 Task: Add a signature Lila Thompson containing With sincere appreciation and gratitude, Lila Thompson to email address softage.9@softage.net and add a label Returns
Action: Mouse moved to (1294, 75)
Screenshot: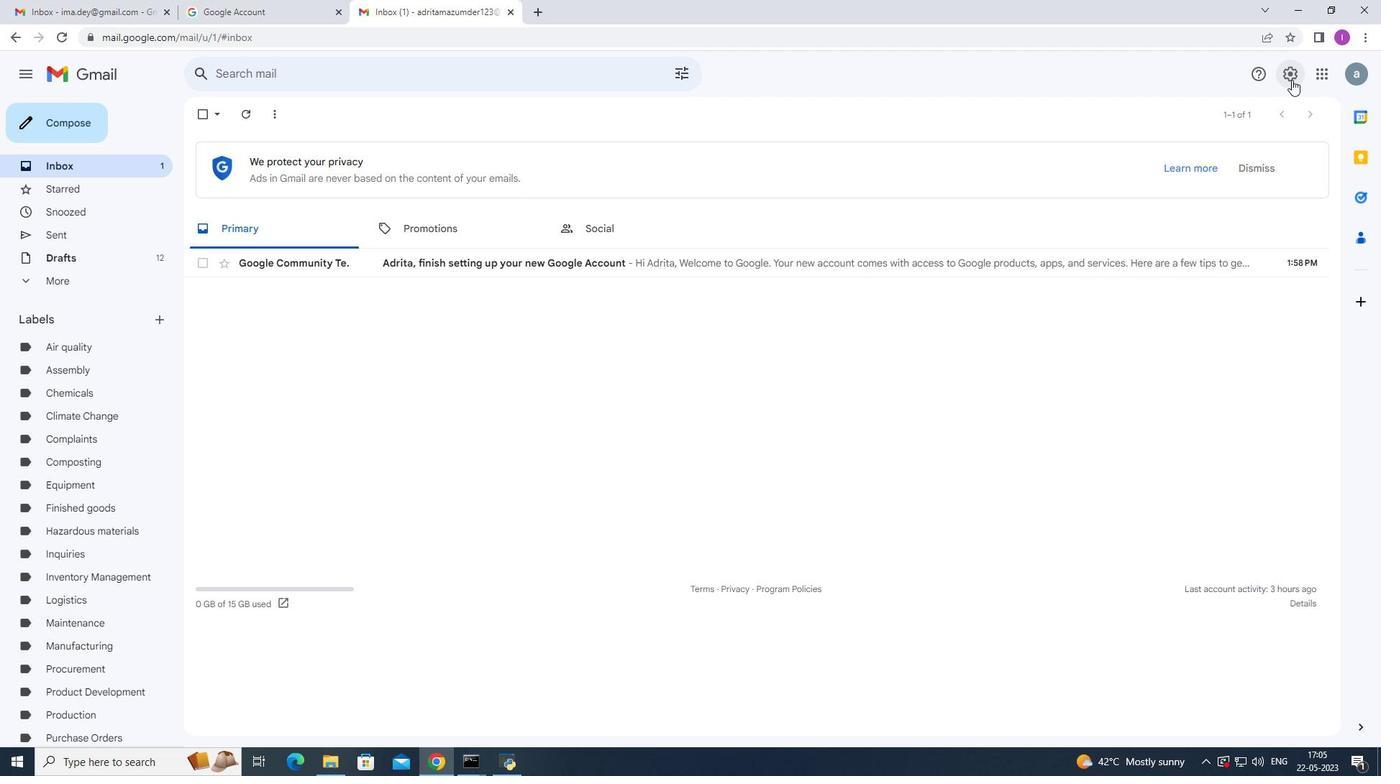
Action: Mouse pressed left at (1294, 75)
Screenshot: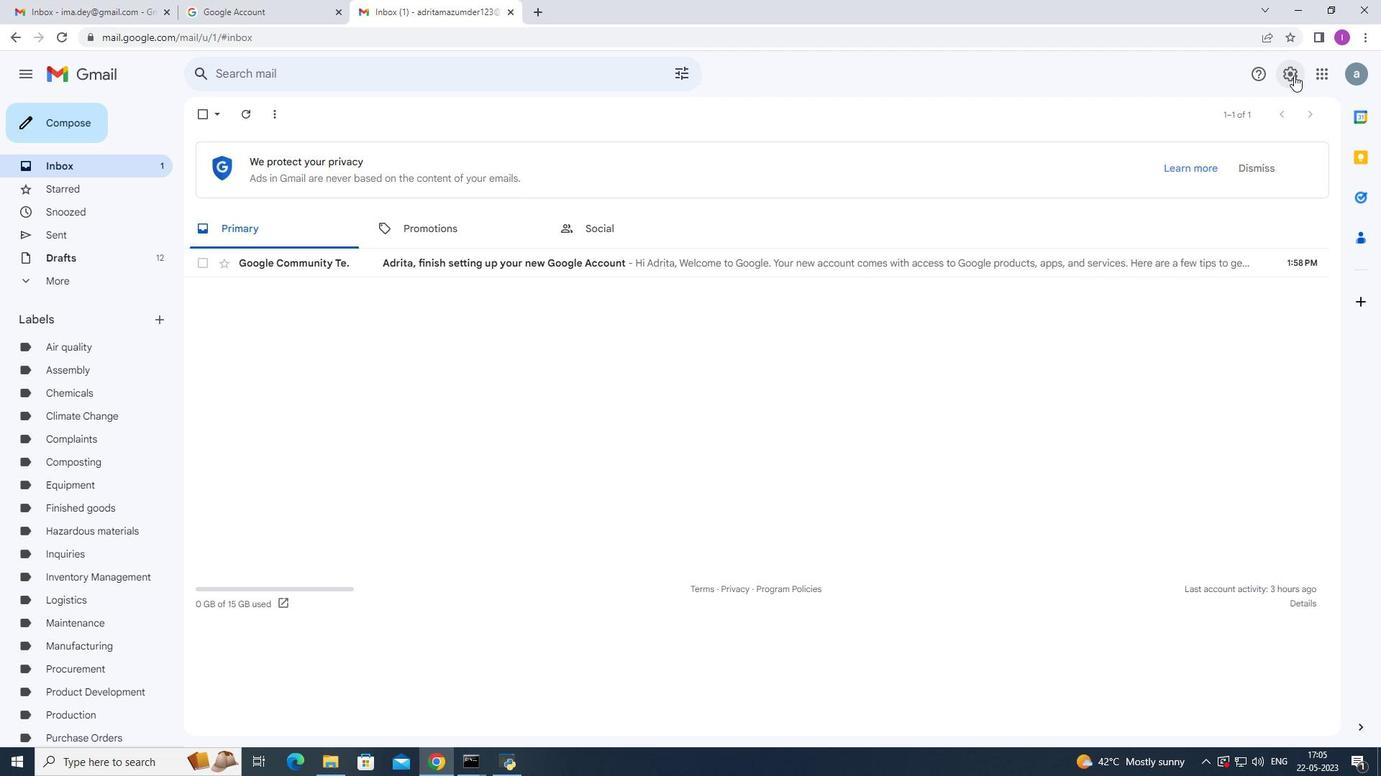 
Action: Mouse moved to (1194, 144)
Screenshot: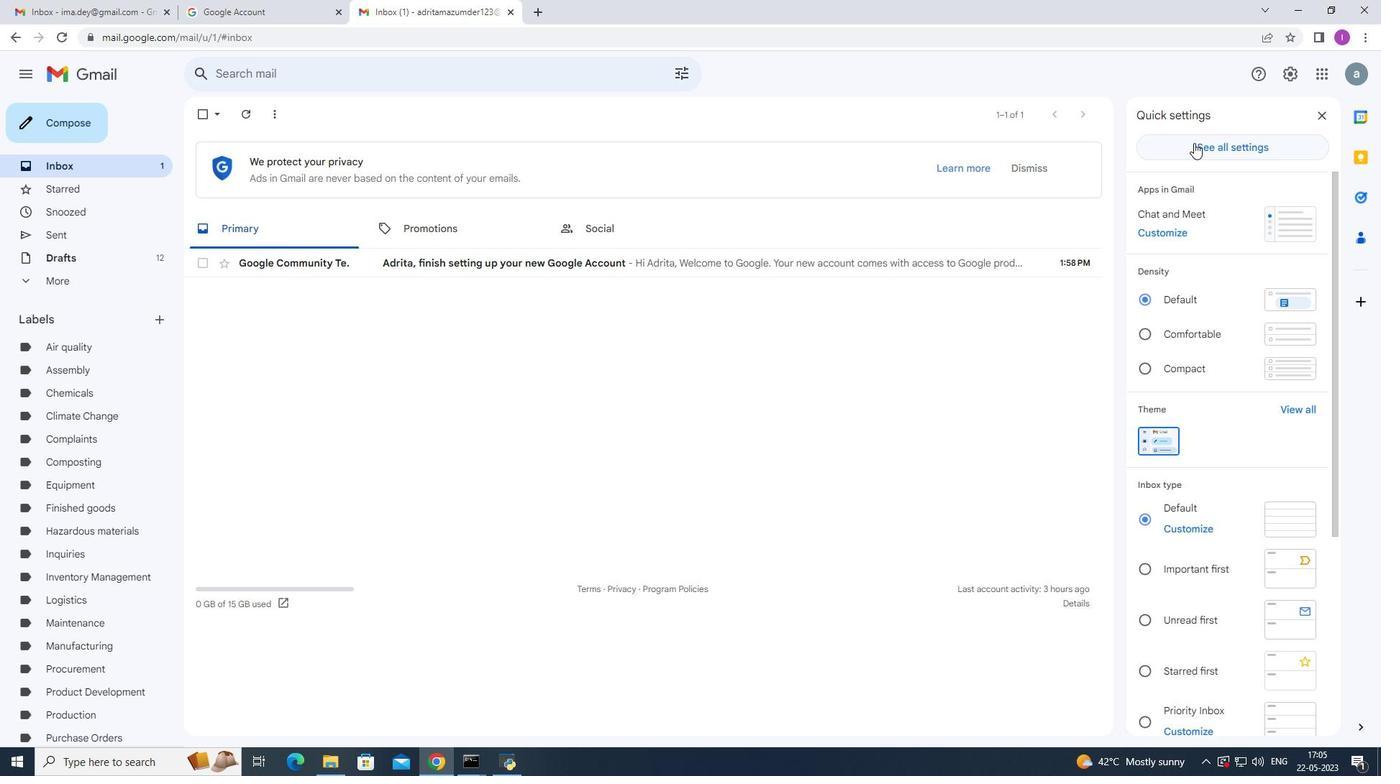 
Action: Mouse pressed left at (1194, 144)
Screenshot: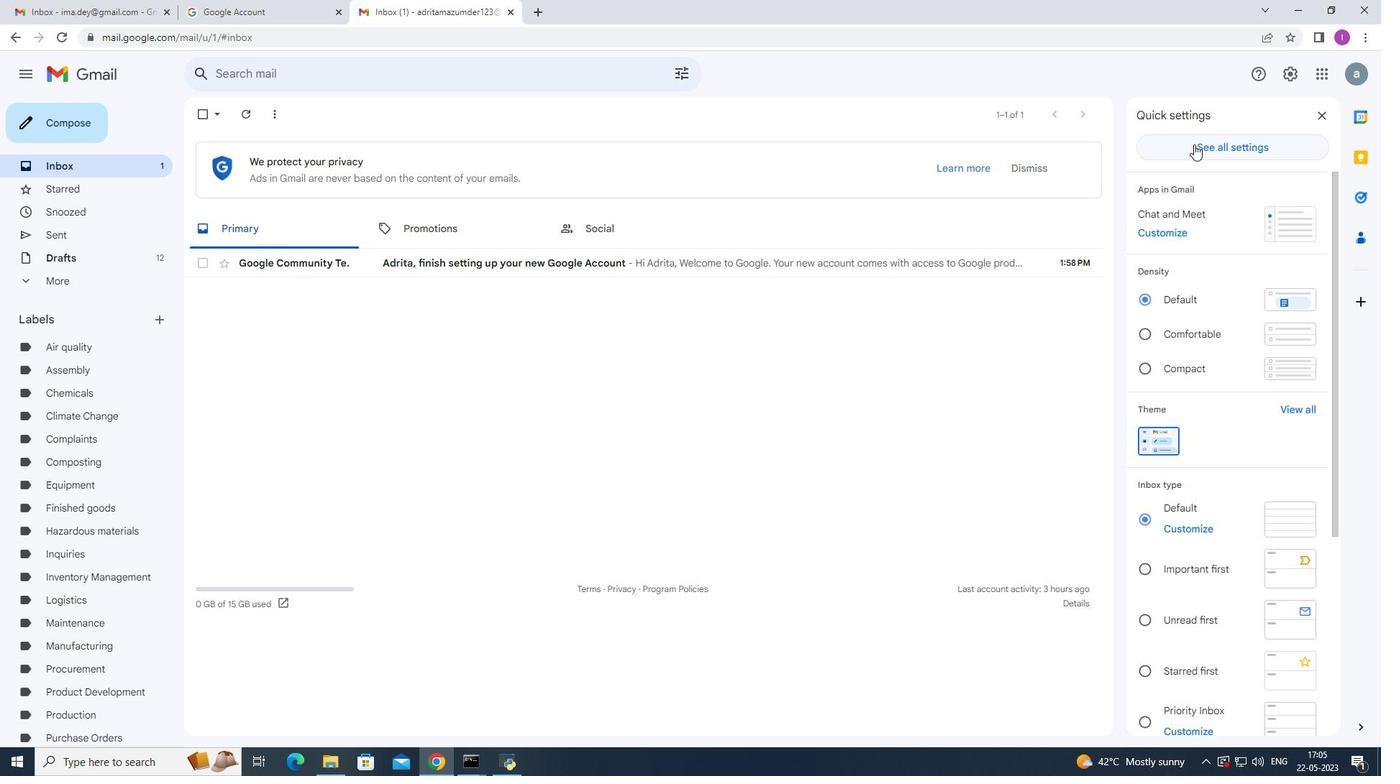 
Action: Mouse moved to (764, 528)
Screenshot: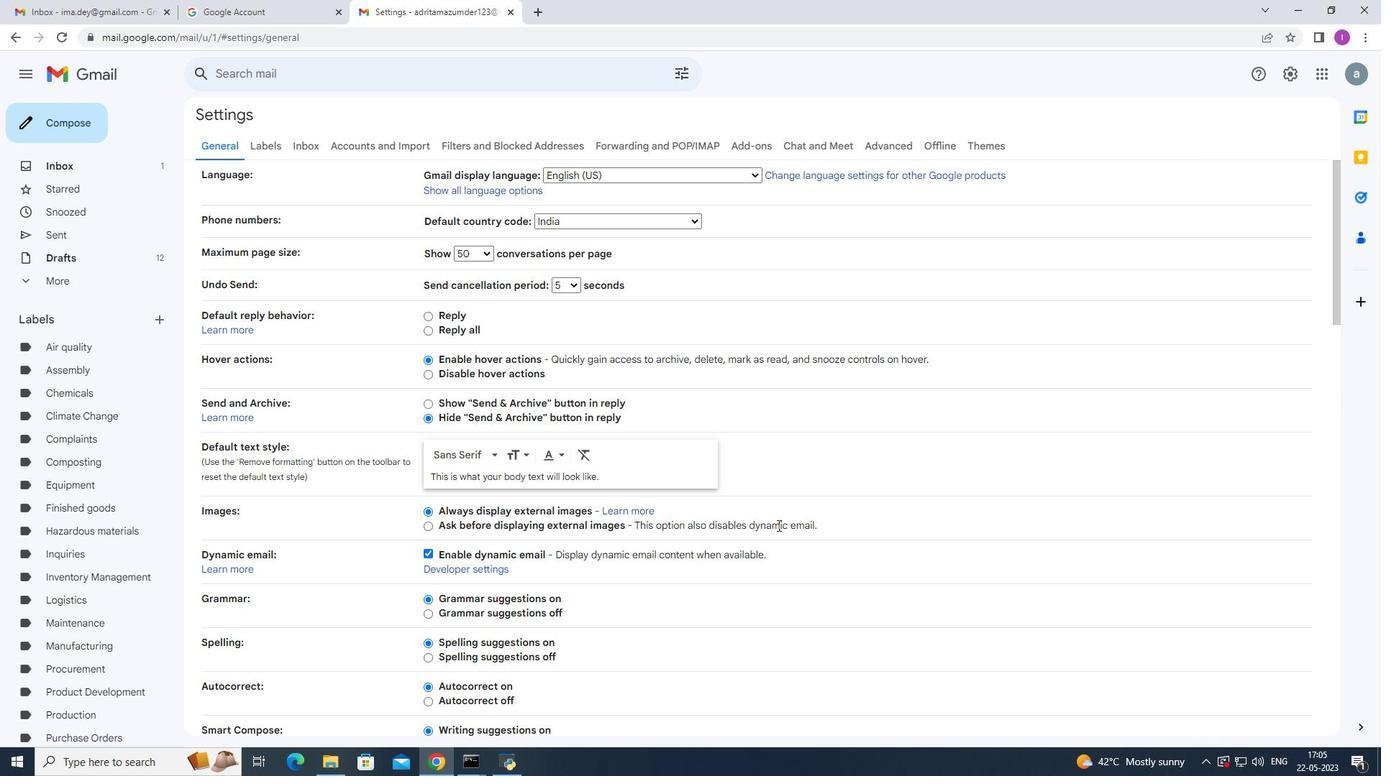 
Action: Mouse scrolled (764, 528) with delta (0, 0)
Screenshot: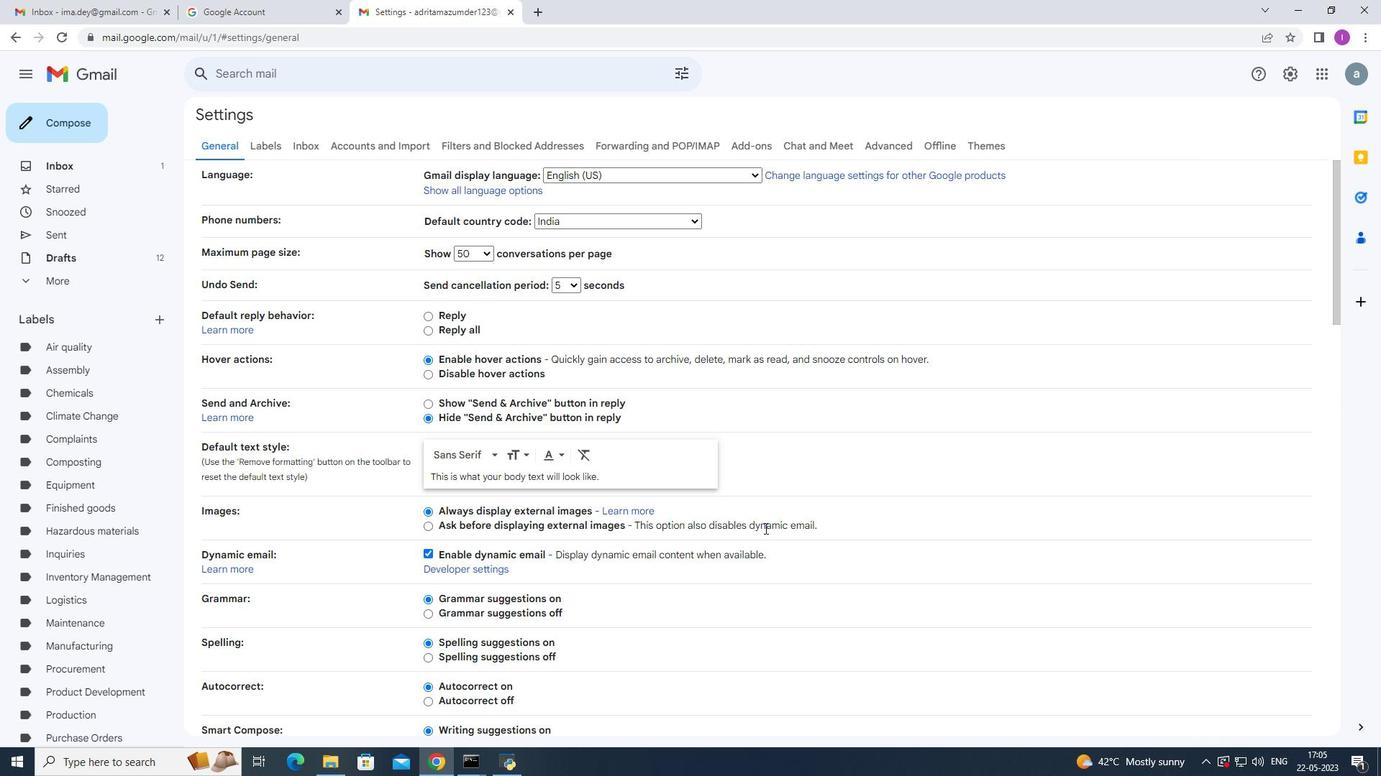 
Action: Mouse scrolled (764, 528) with delta (0, 0)
Screenshot: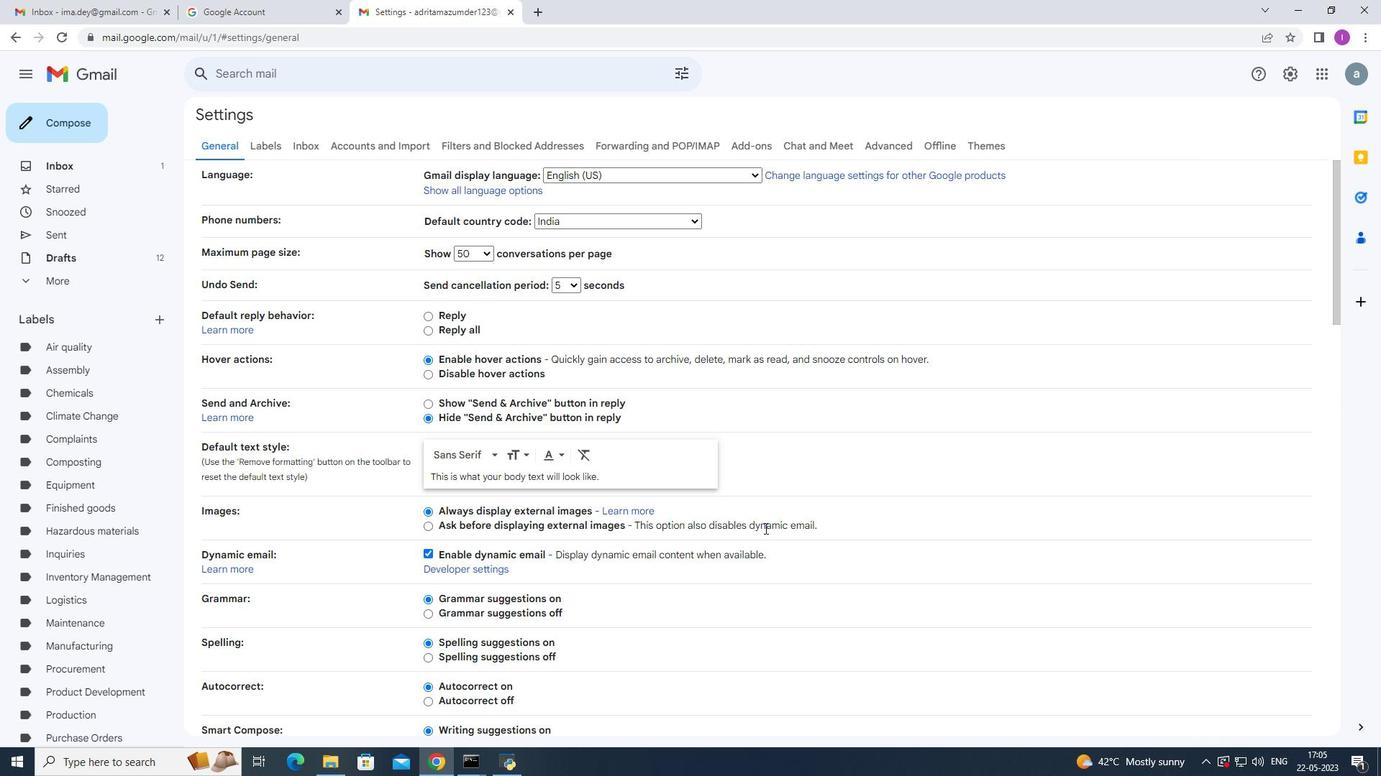 
Action: Mouse scrolled (764, 528) with delta (0, 0)
Screenshot: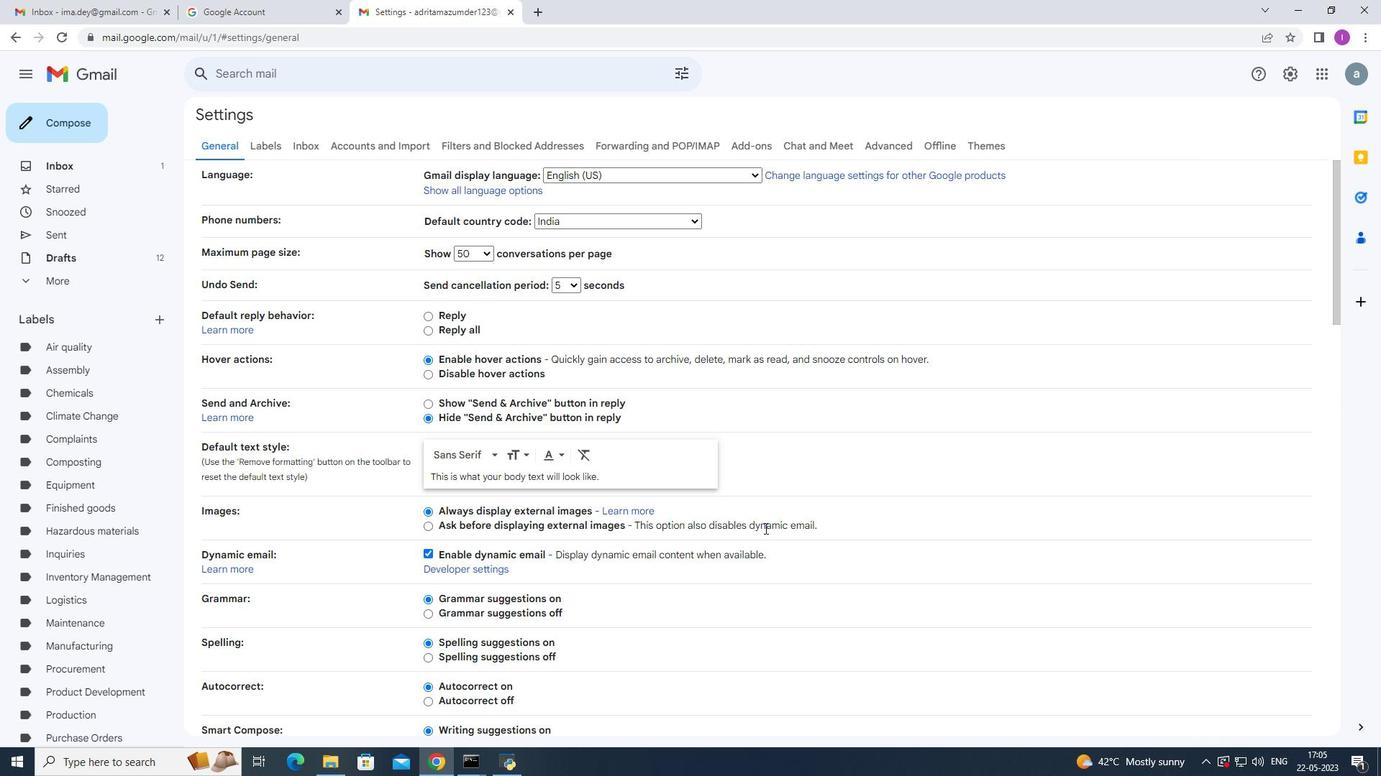 
Action: Mouse scrolled (764, 528) with delta (0, 0)
Screenshot: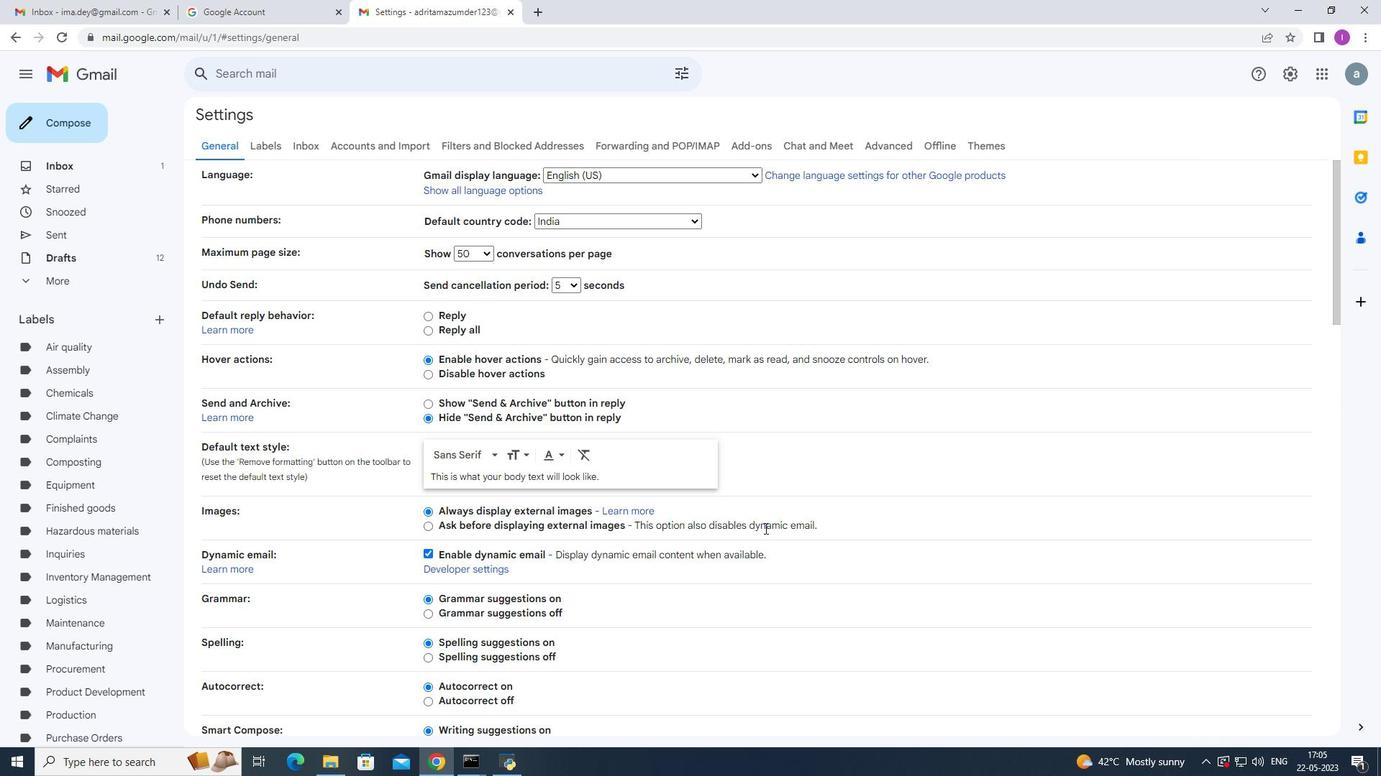 
Action: Mouse scrolled (764, 528) with delta (0, 0)
Screenshot: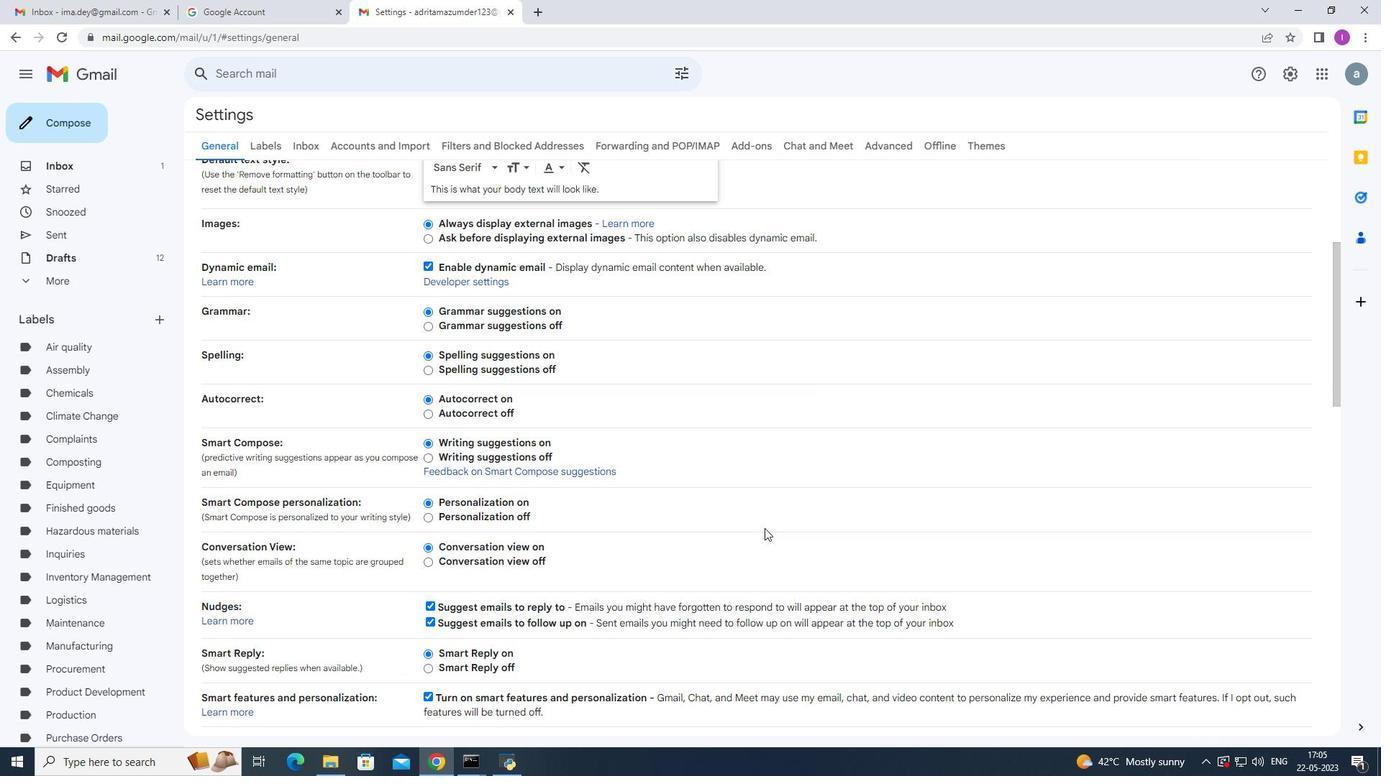 
Action: Mouse scrolled (764, 528) with delta (0, 0)
Screenshot: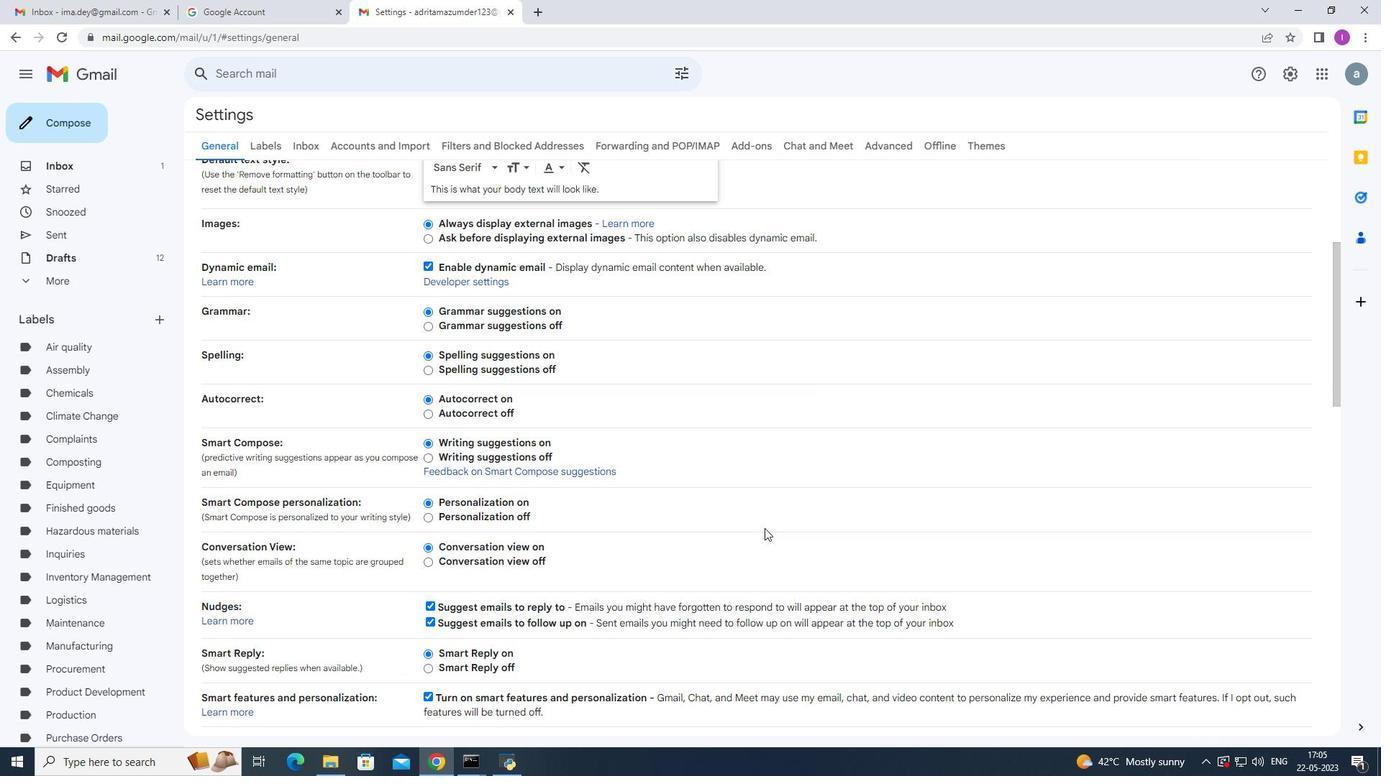
Action: Mouse scrolled (764, 528) with delta (0, 0)
Screenshot: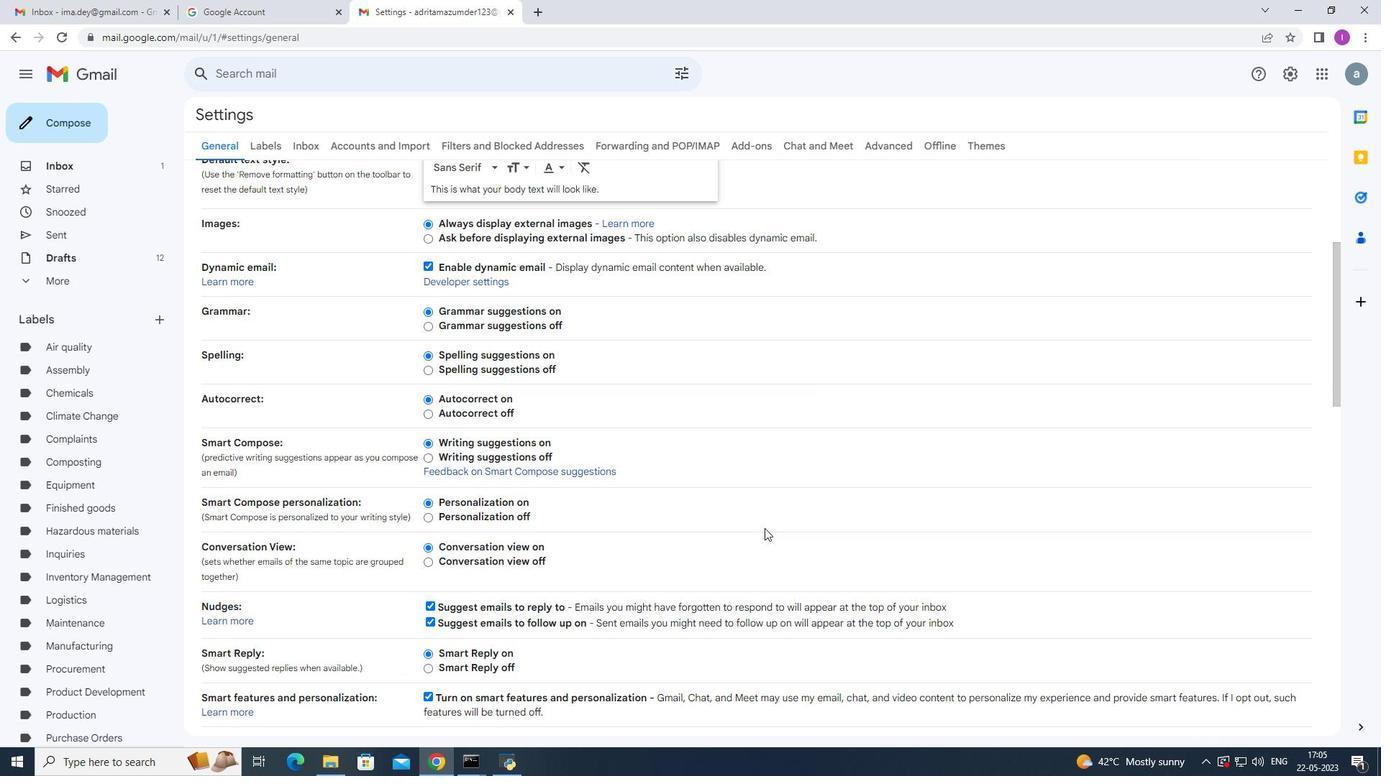 
Action: Mouse scrolled (764, 528) with delta (0, 0)
Screenshot: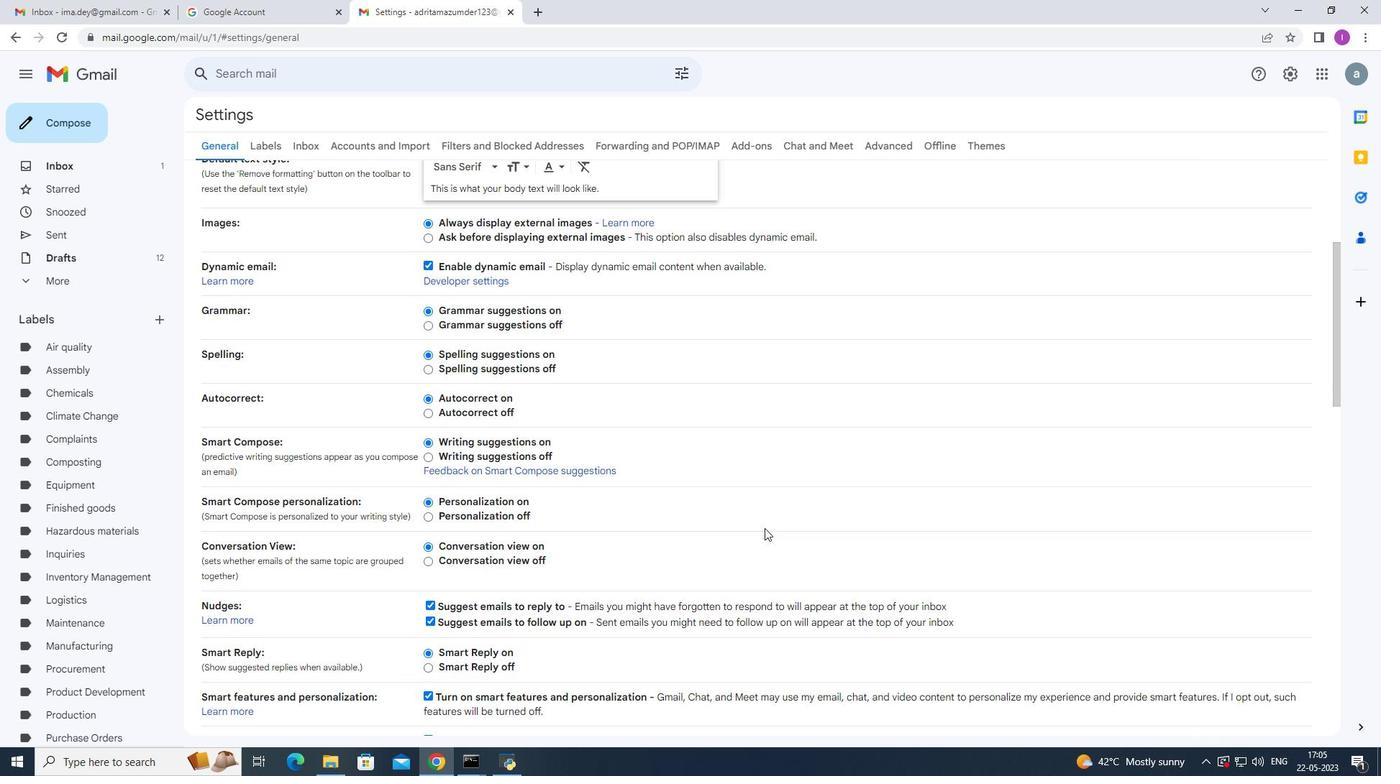 
Action: Mouse scrolled (764, 528) with delta (0, 0)
Screenshot: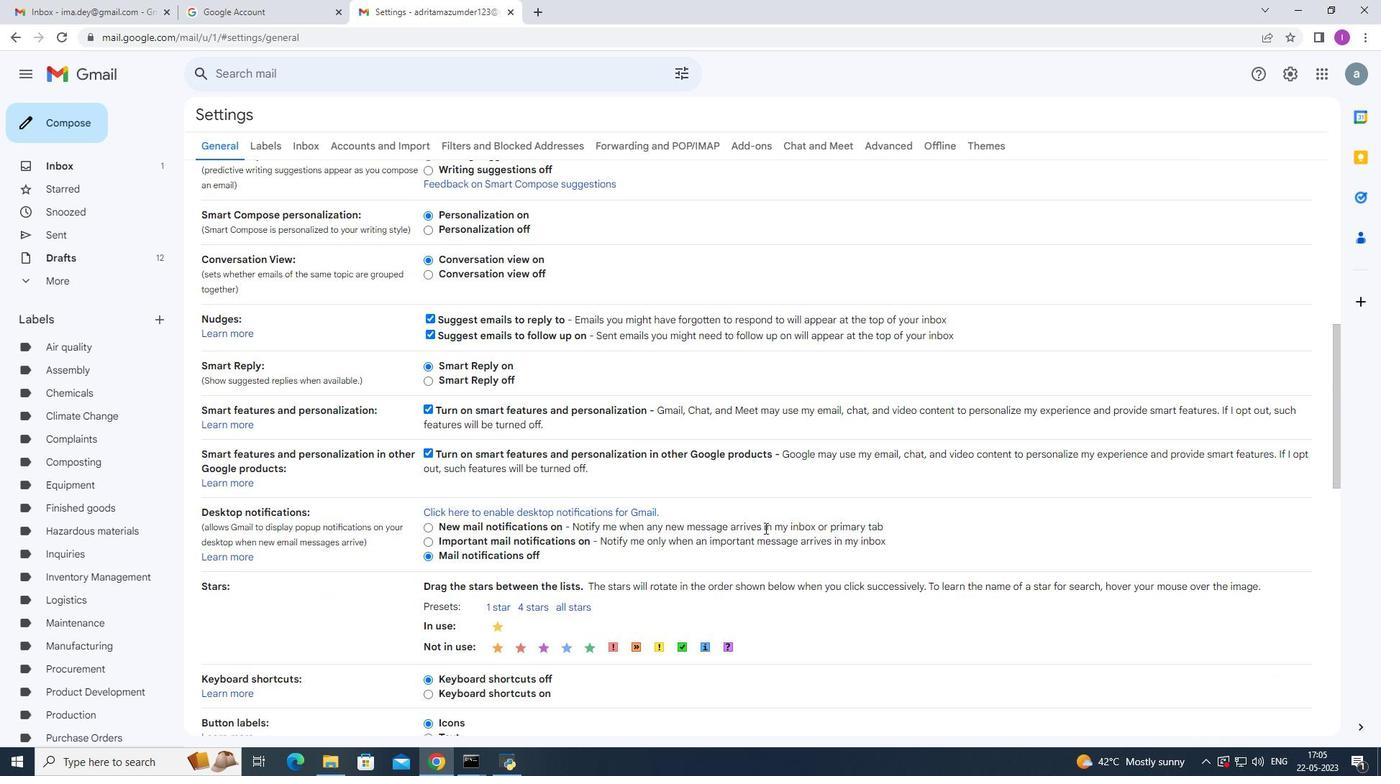 
Action: Mouse scrolled (764, 528) with delta (0, 0)
Screenshot: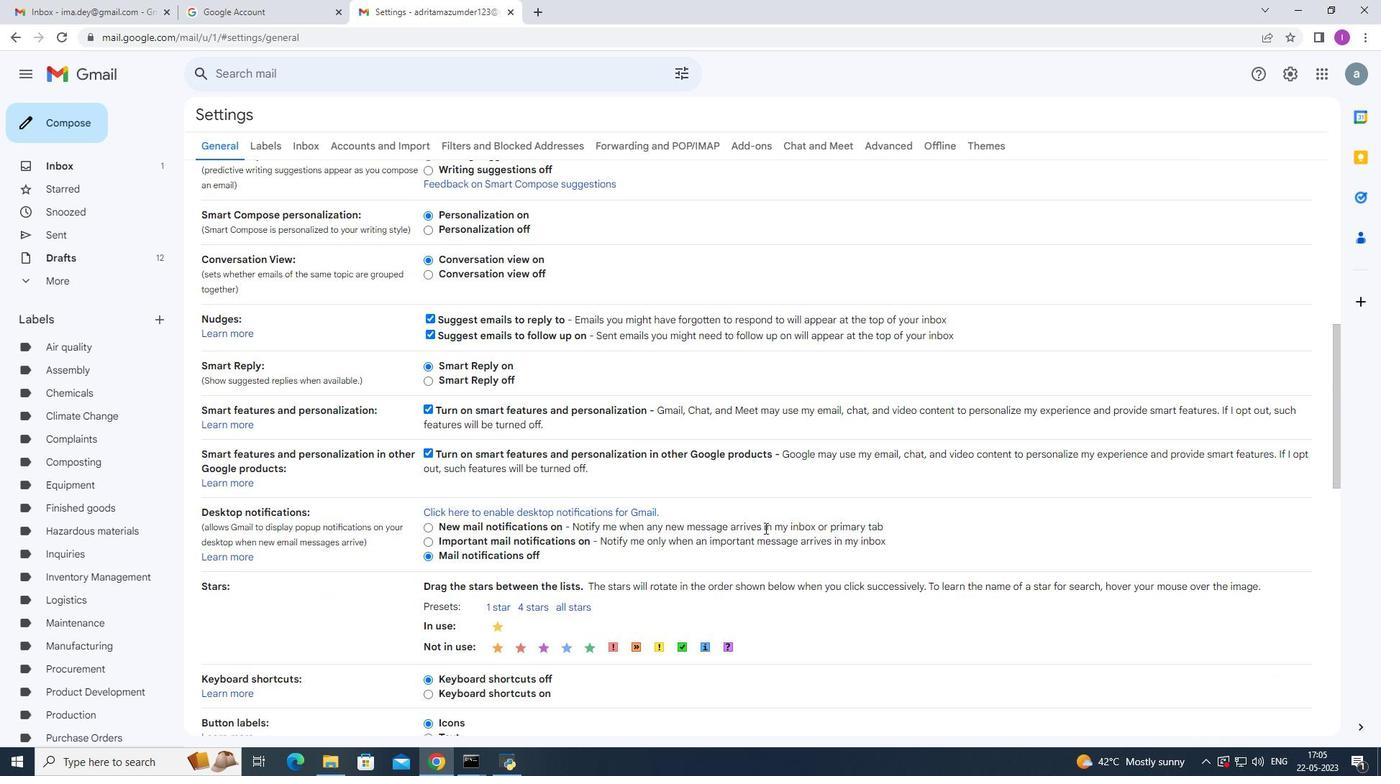 
Action: Mouse scrolled (764, 528) with delta (0, 0)
Screenshot: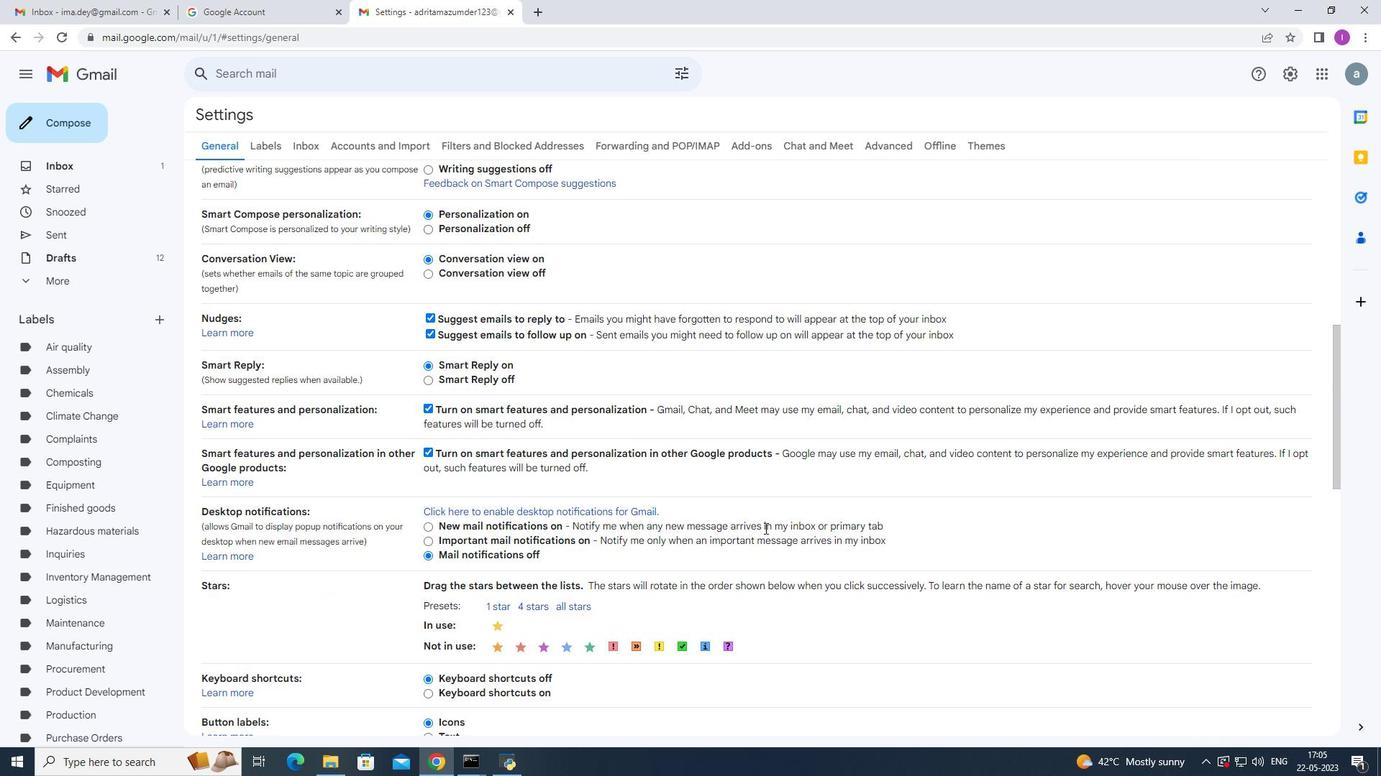 
Action: Mouse scrolled (764, 528) with delta (0, 0)
Screenshot: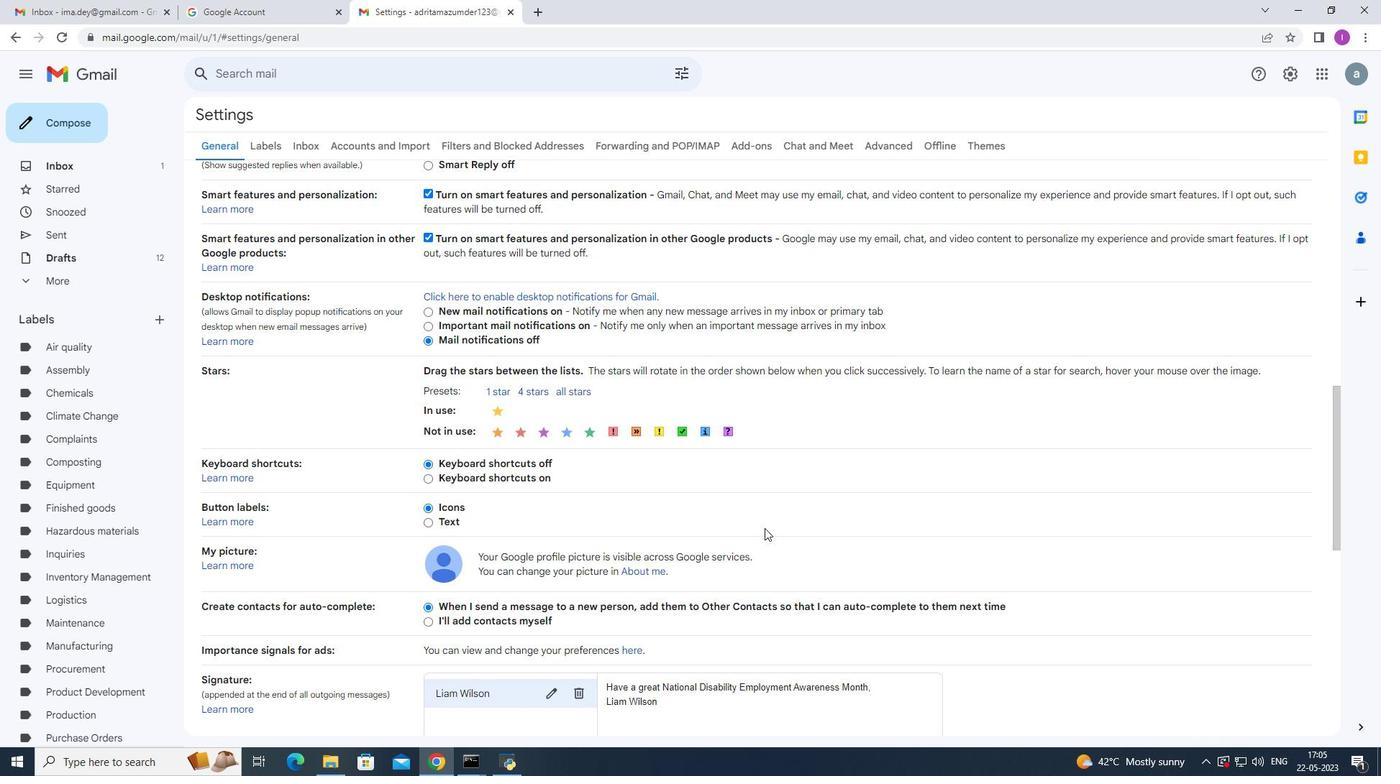 
Action: Mouse scrolled (764, 528) with delta (0, 0)
Screenshot: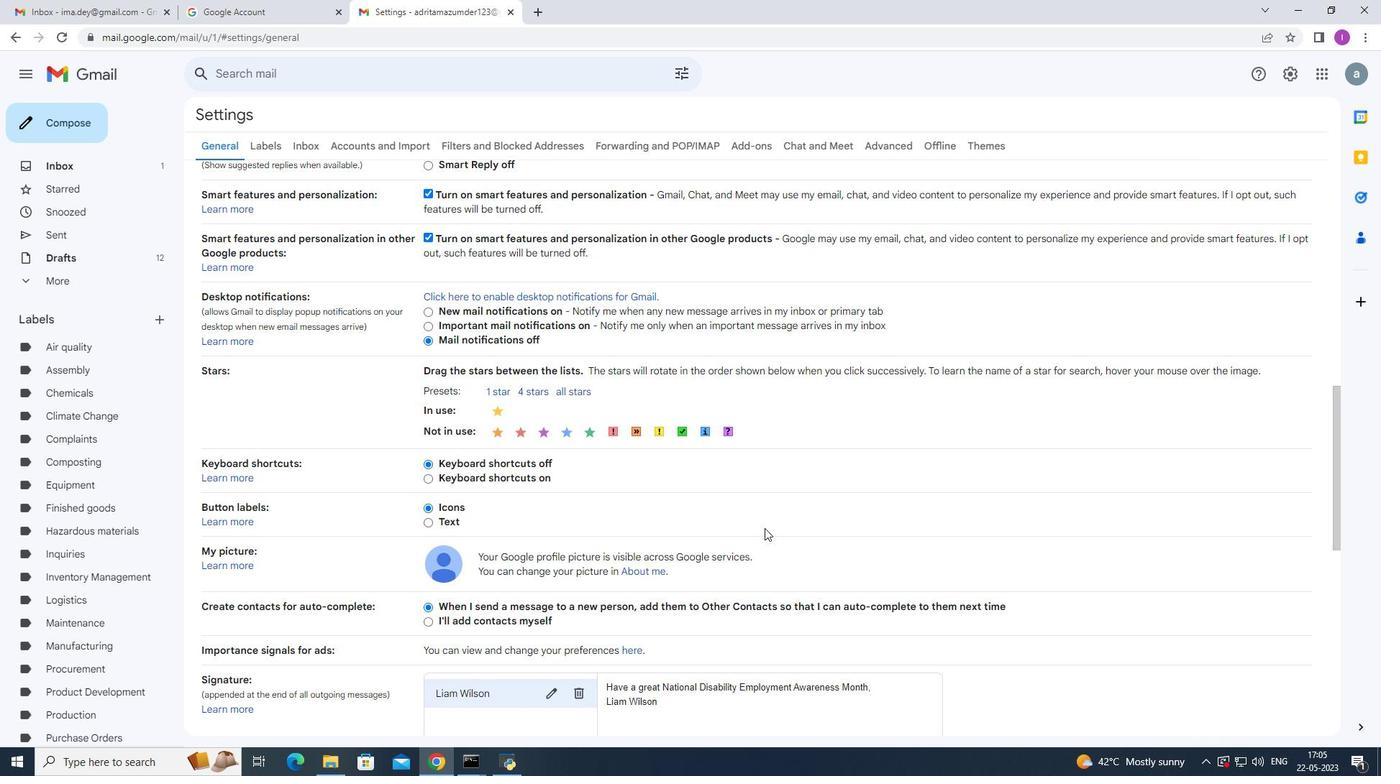 
Action: Mouse moved to (571, 551)
Screenshot: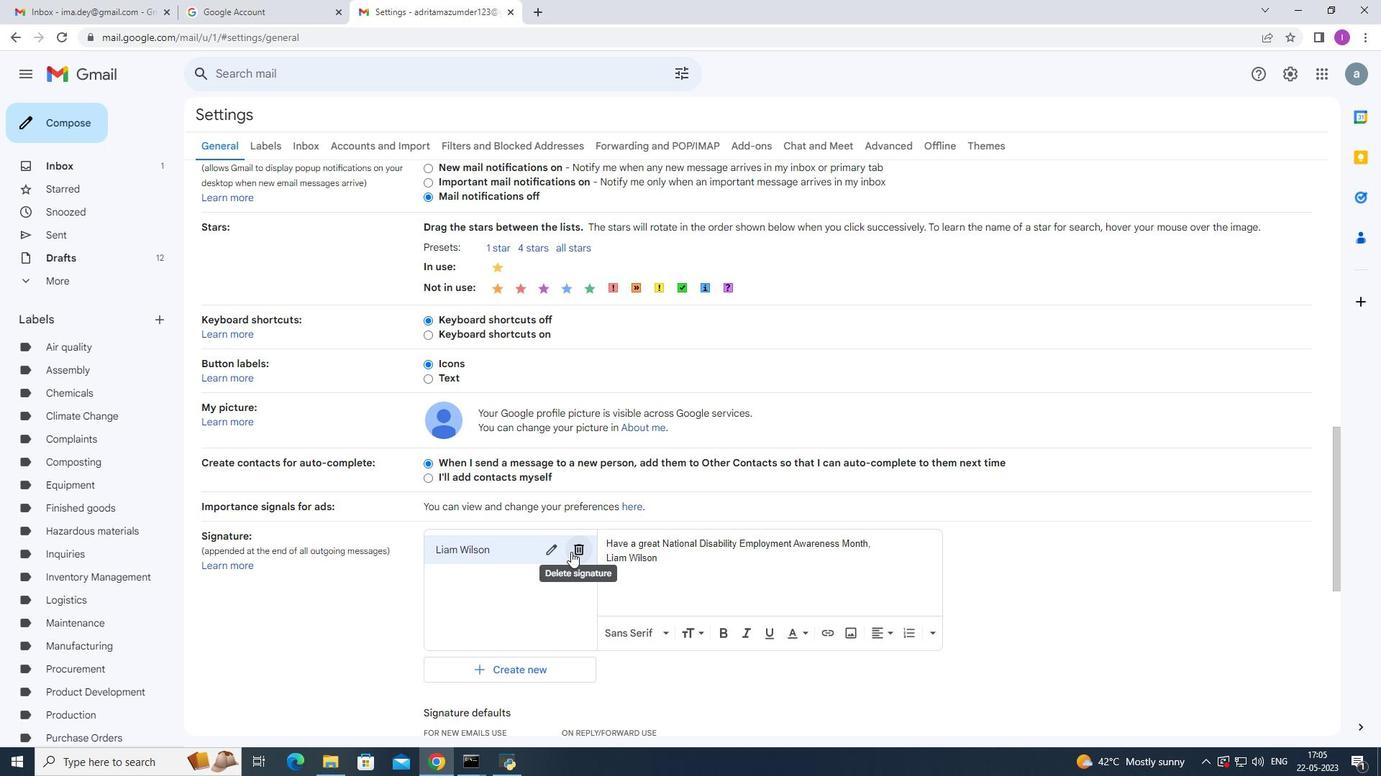 
Action: Mouse pressed left at (571, 551)
Screenshot: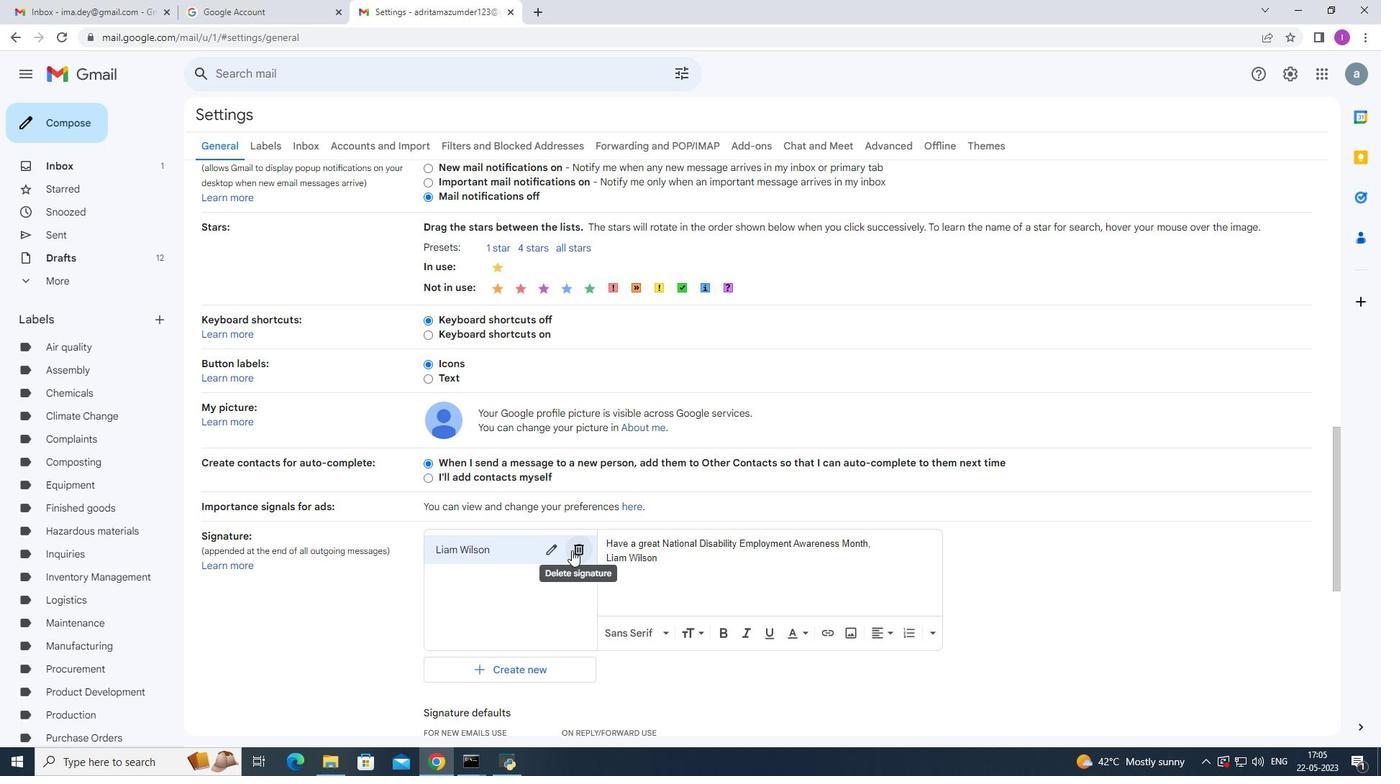 
Action: Mouse moved to (813, 424)
Screenshot: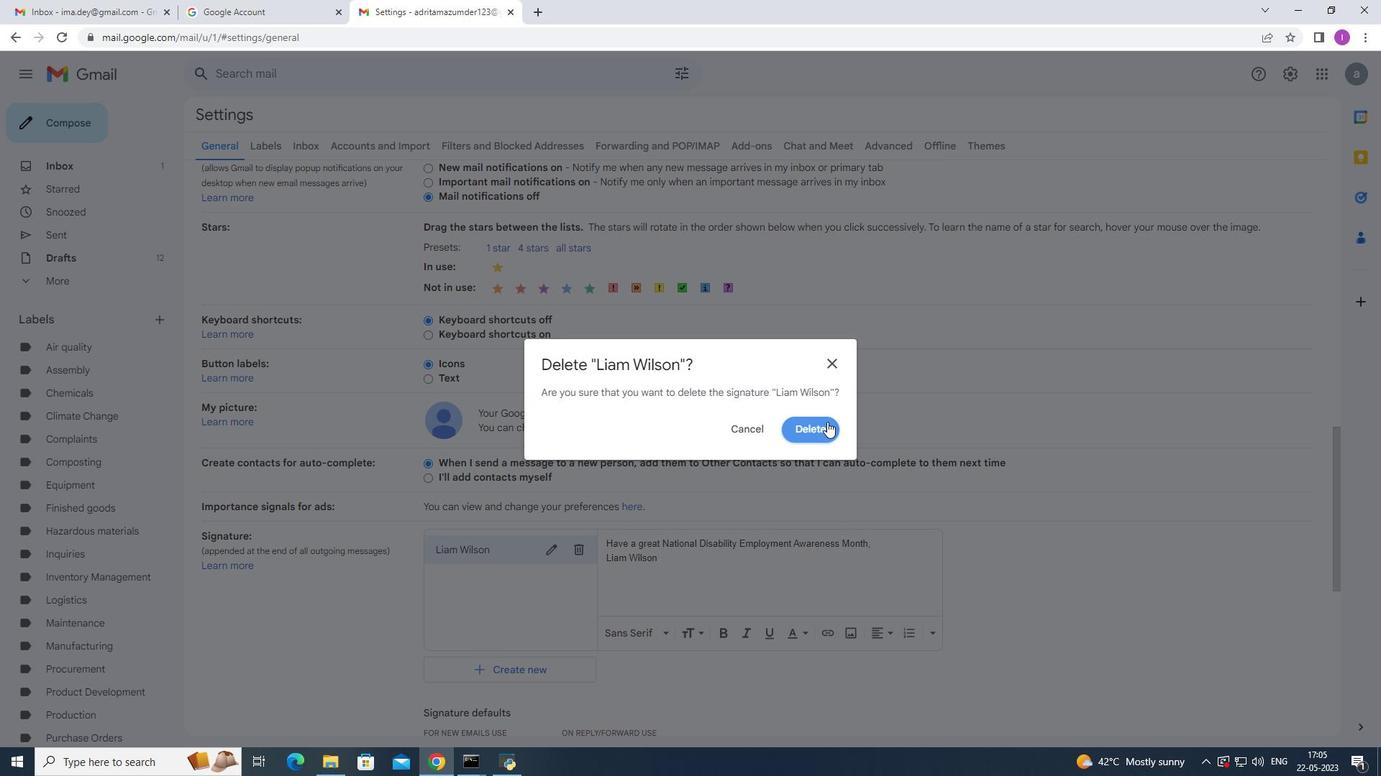 
Action: Mouse pressed left at (813, 424)
Screenshot: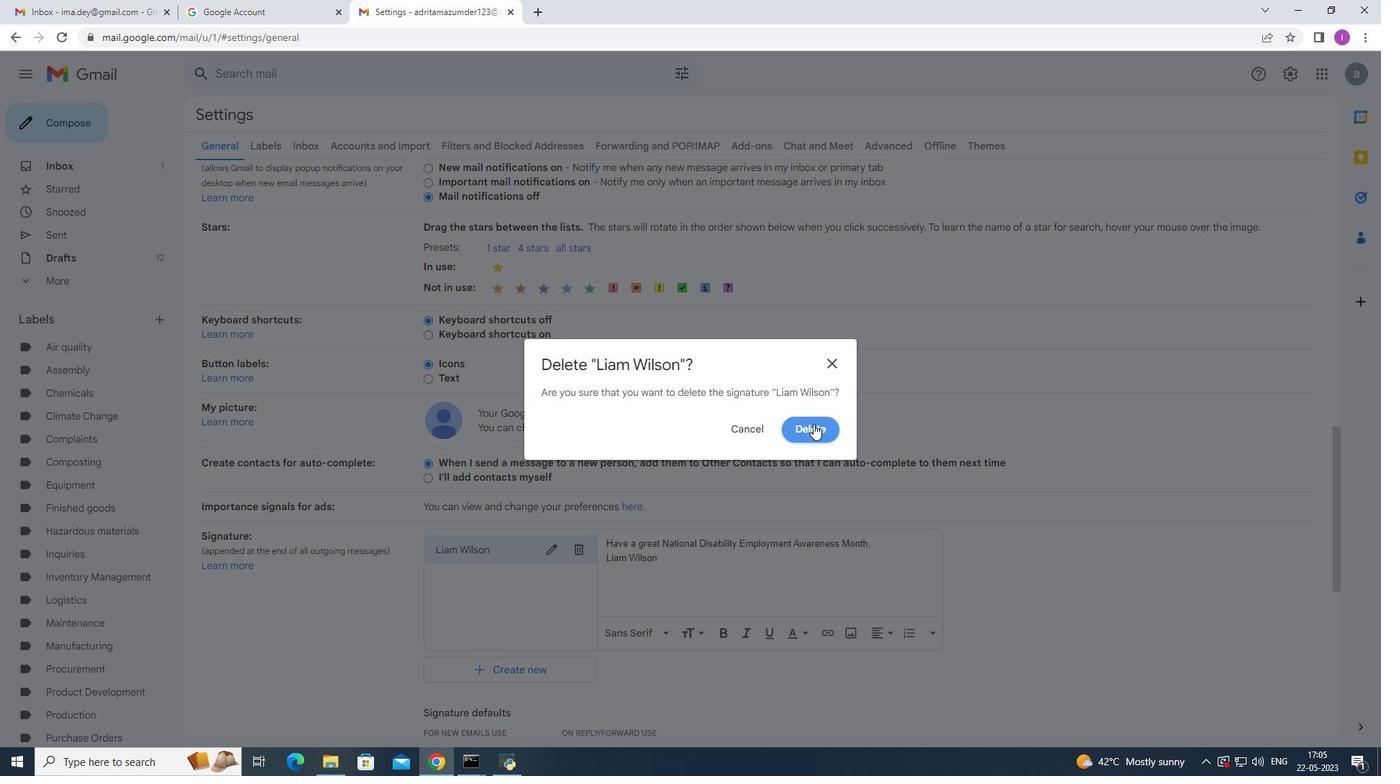 
Action: Mouse moved to (495, 558)
Screenshot: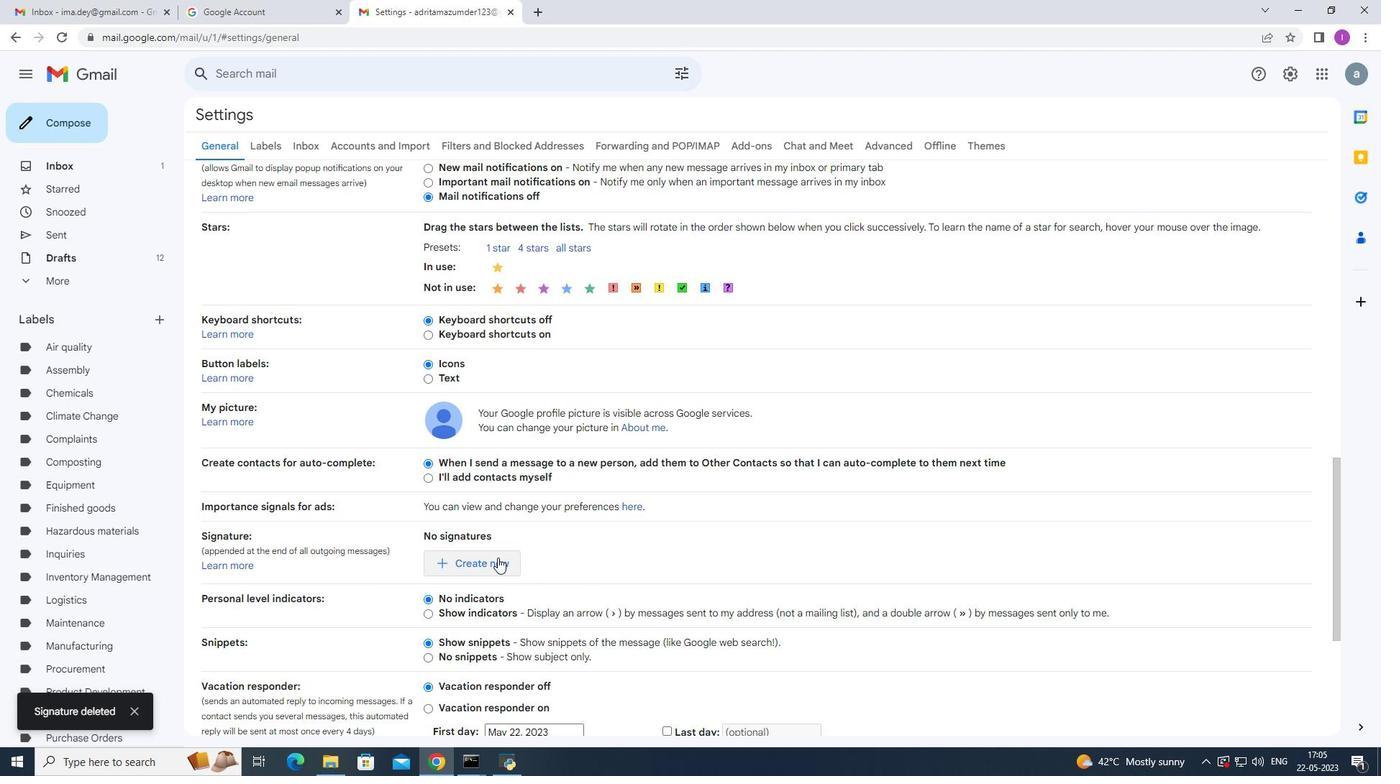
Action: Mouse pressed left at (495, 558)
Screenshot: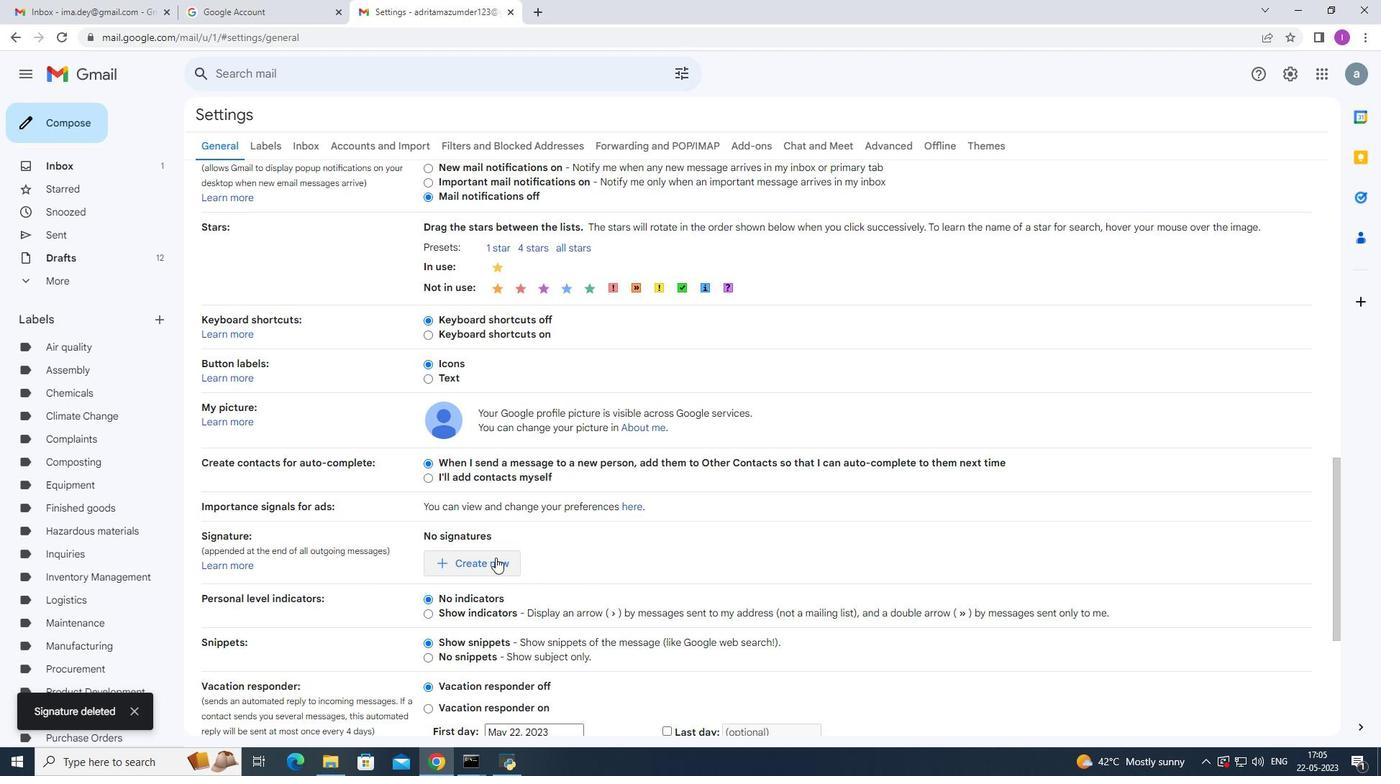 
Action: Mouse moved to (601, 389)
Screenshot: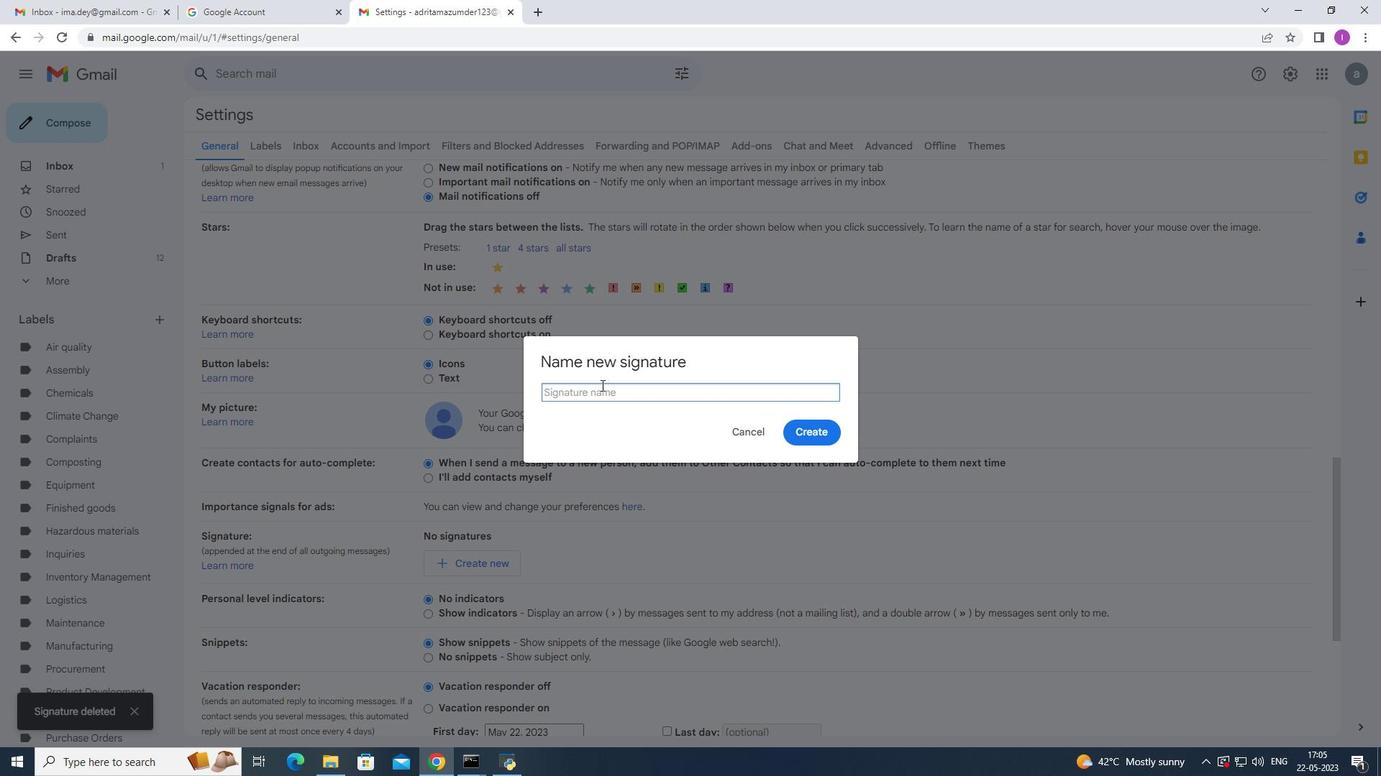 
Action: Mouse pressed left at (601, 389)
Screenshot: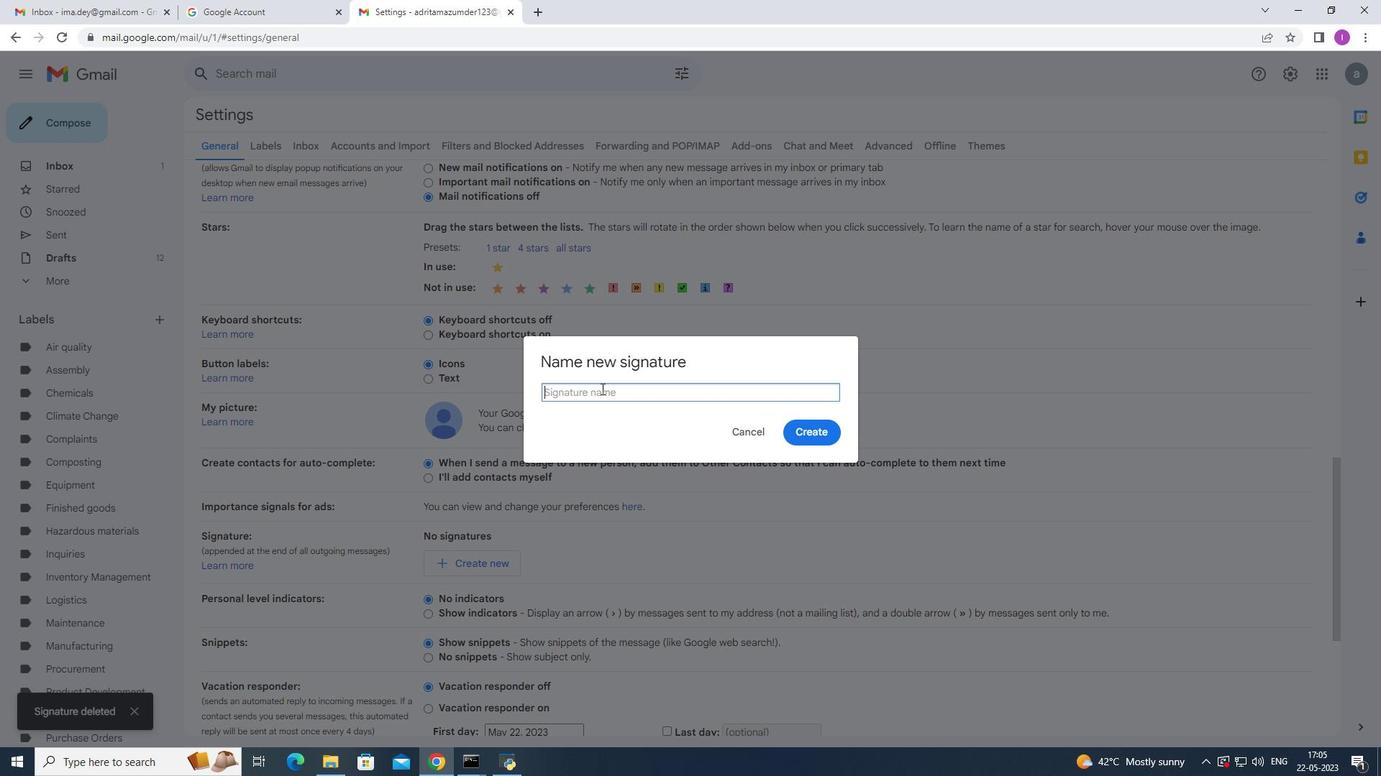 
Action: Mouse moved to (712, 476)
Screenshot: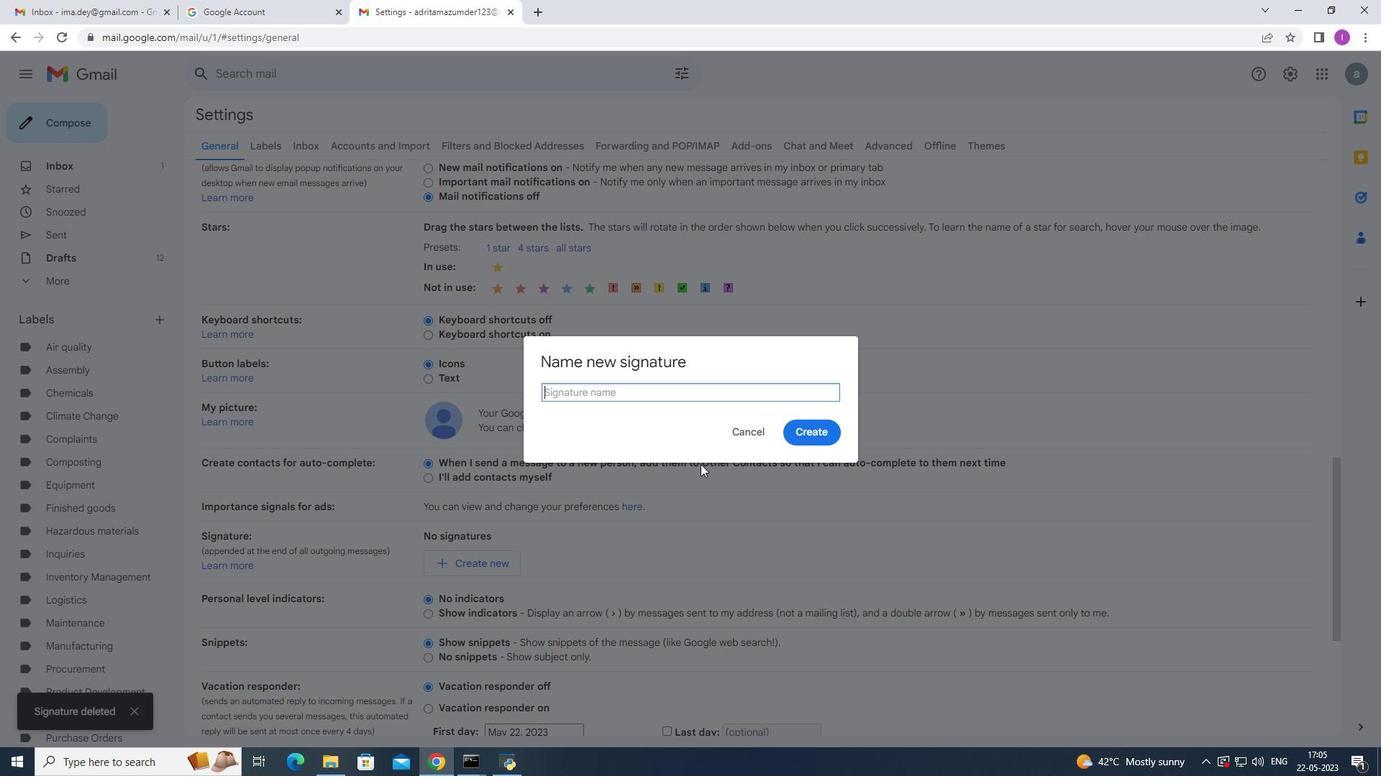 
Action: Key pressed <Key.shift><Key.shift>Lila<Key.space><Key.shift><Key.shift><Key.shift><Key.shift><Key.shift><Key.shift><Key.shift><Key.shift><Key.shift><Key.shift><Key.shift><Key.shift>Thompson
Screenshot: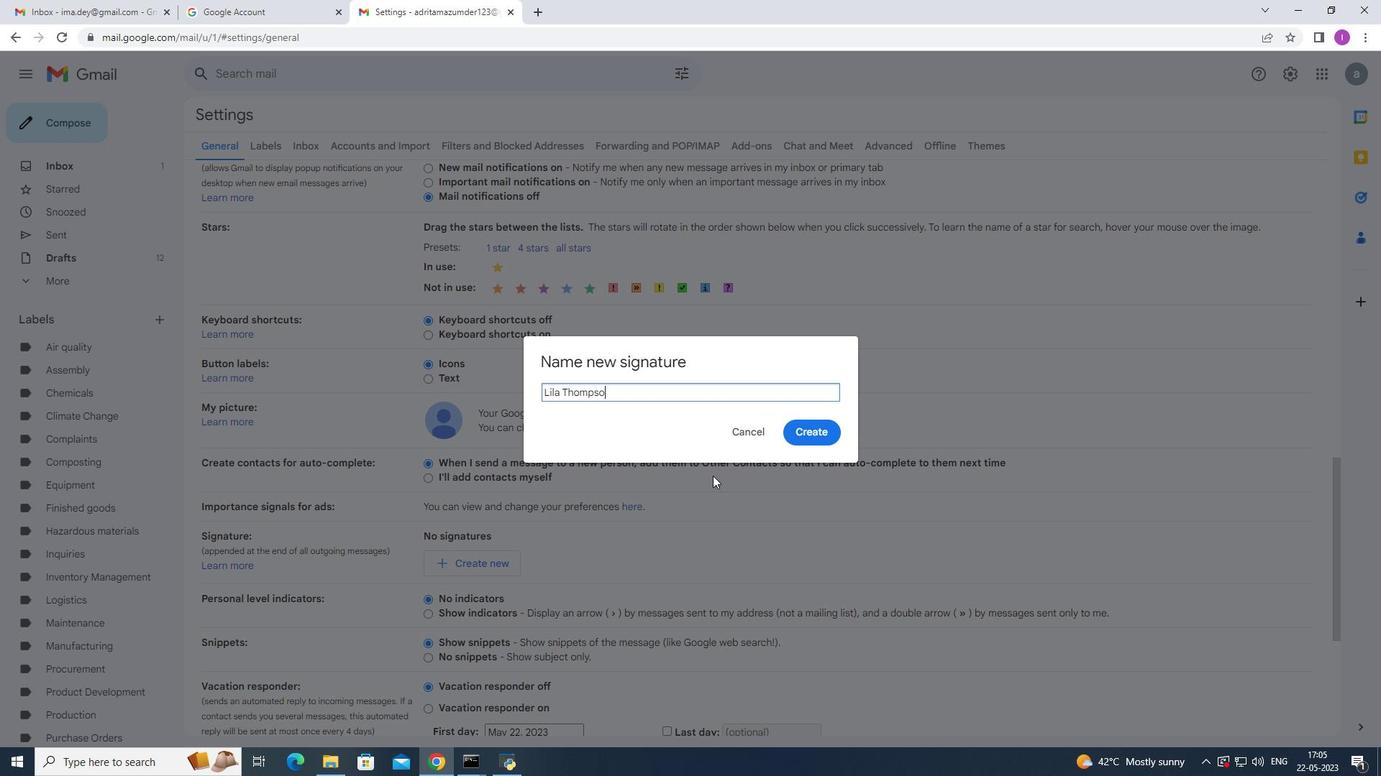 
Action: Mouse moved to (808, 430)
Screenshot: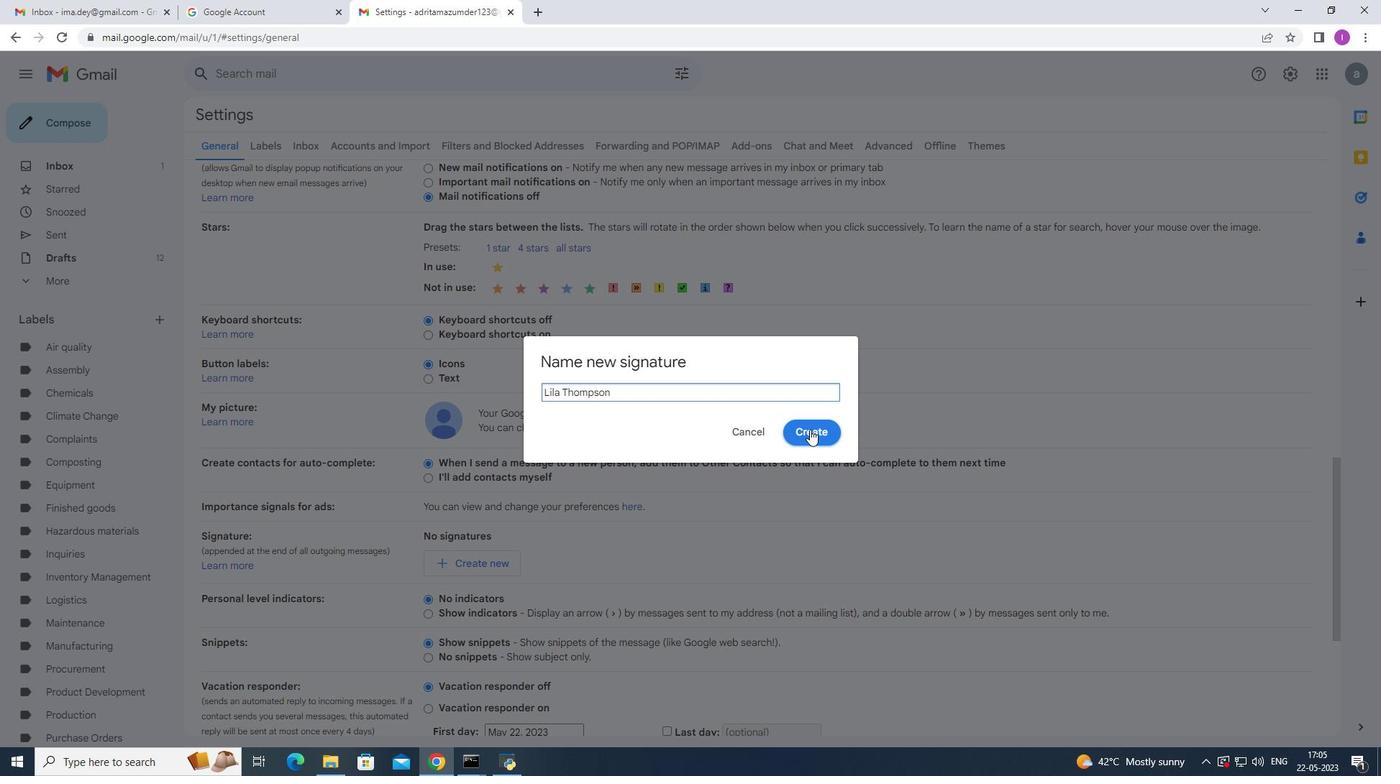 
Action: Mouse pressed left at (808, 430)
Screenshot: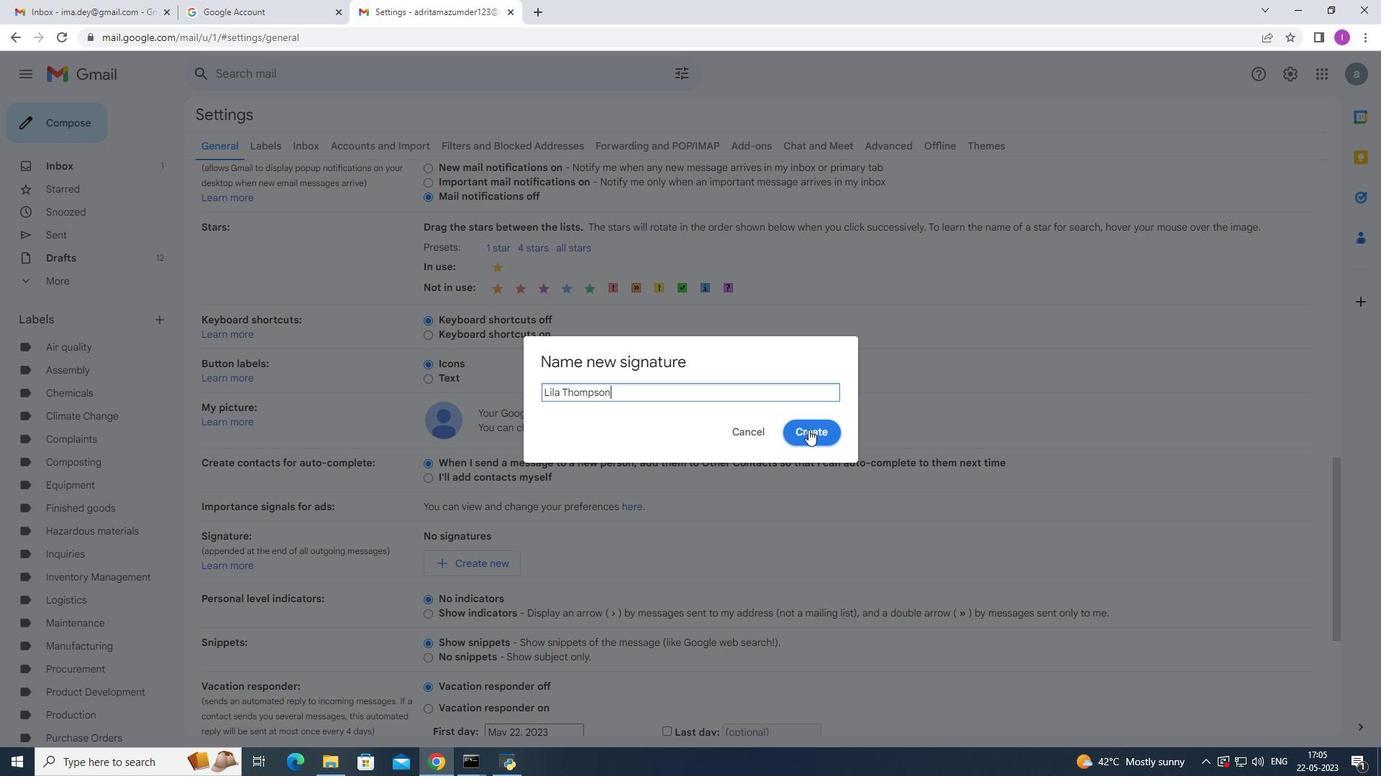 
Action: Mouse moved to (526, 607)
Screenshot: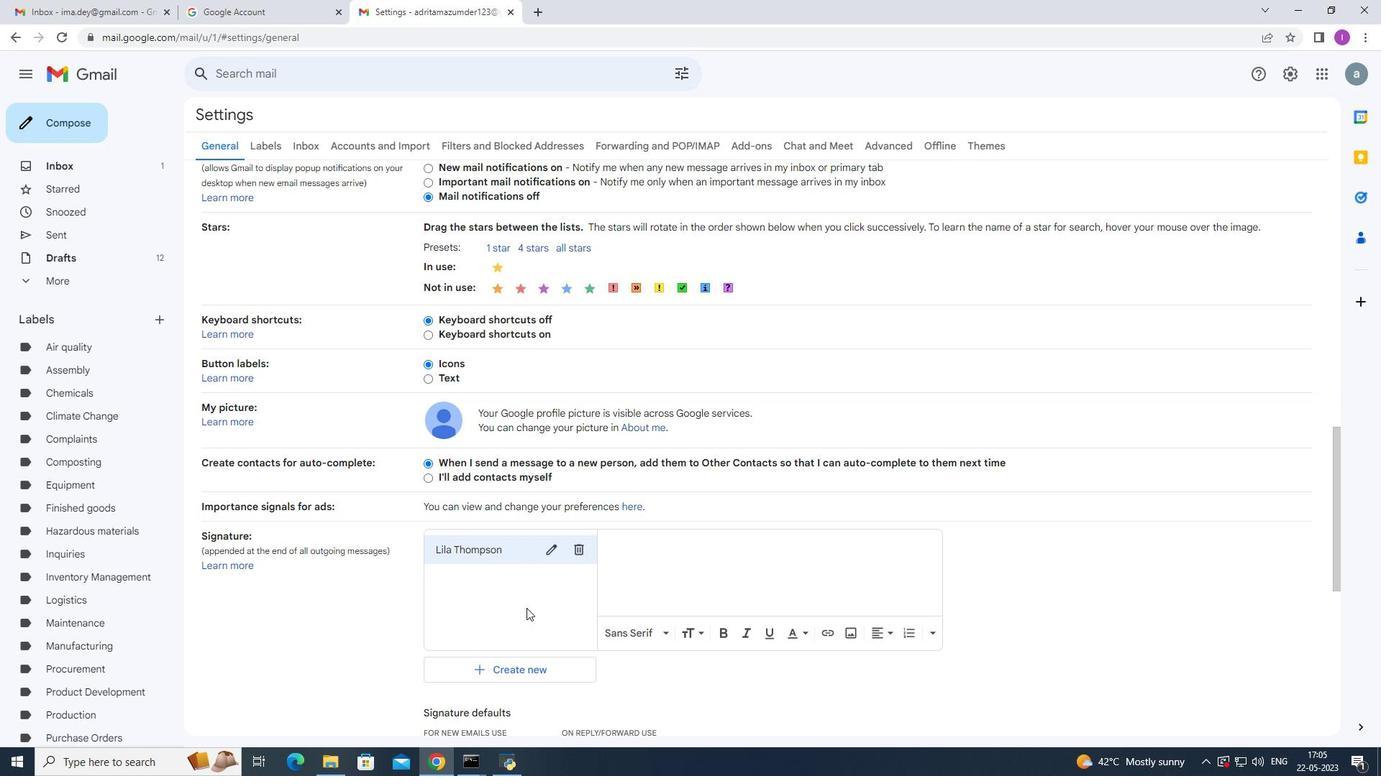 
Action: Mouse scrolled (526, 606) with delta (0, 0)
Screenshot: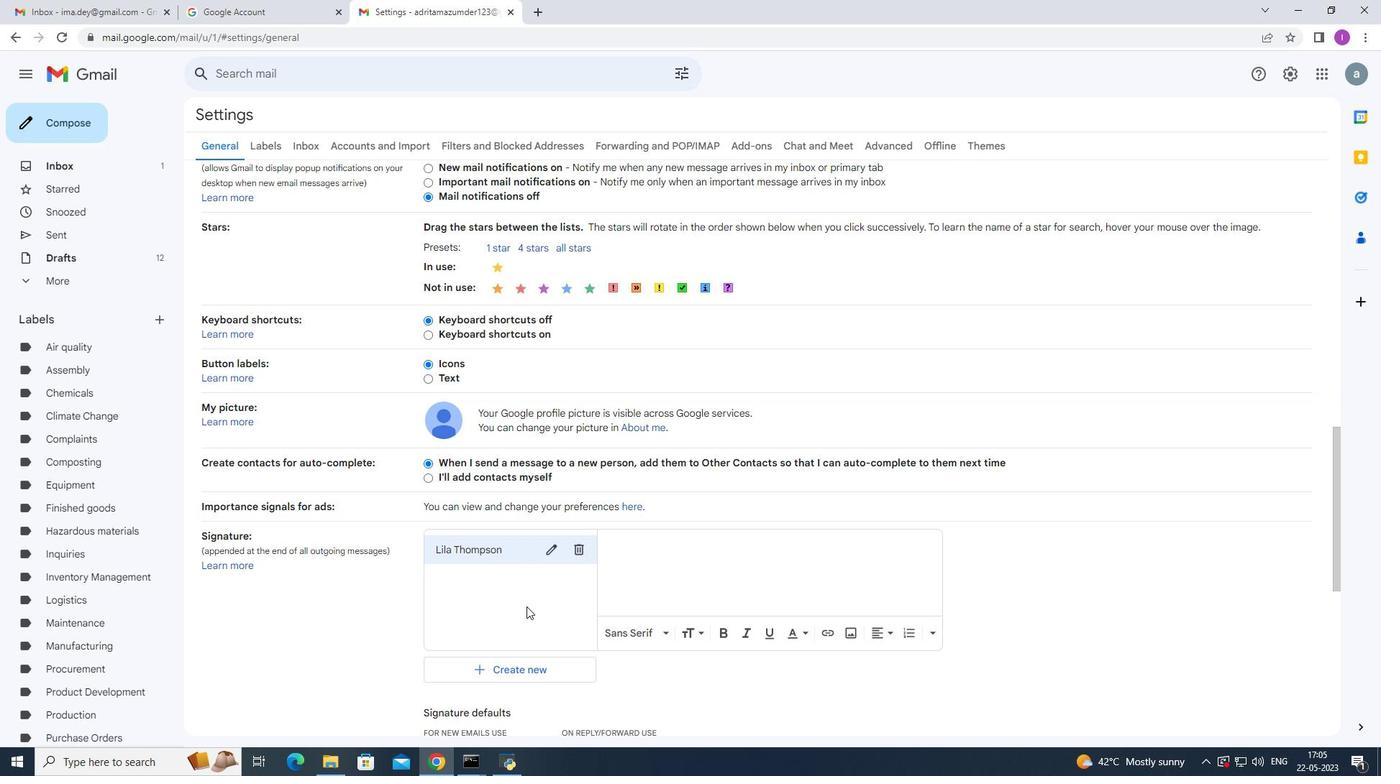 
Action: Mouse scrolled (526, 606) with delta (0, 0)
Screenshot: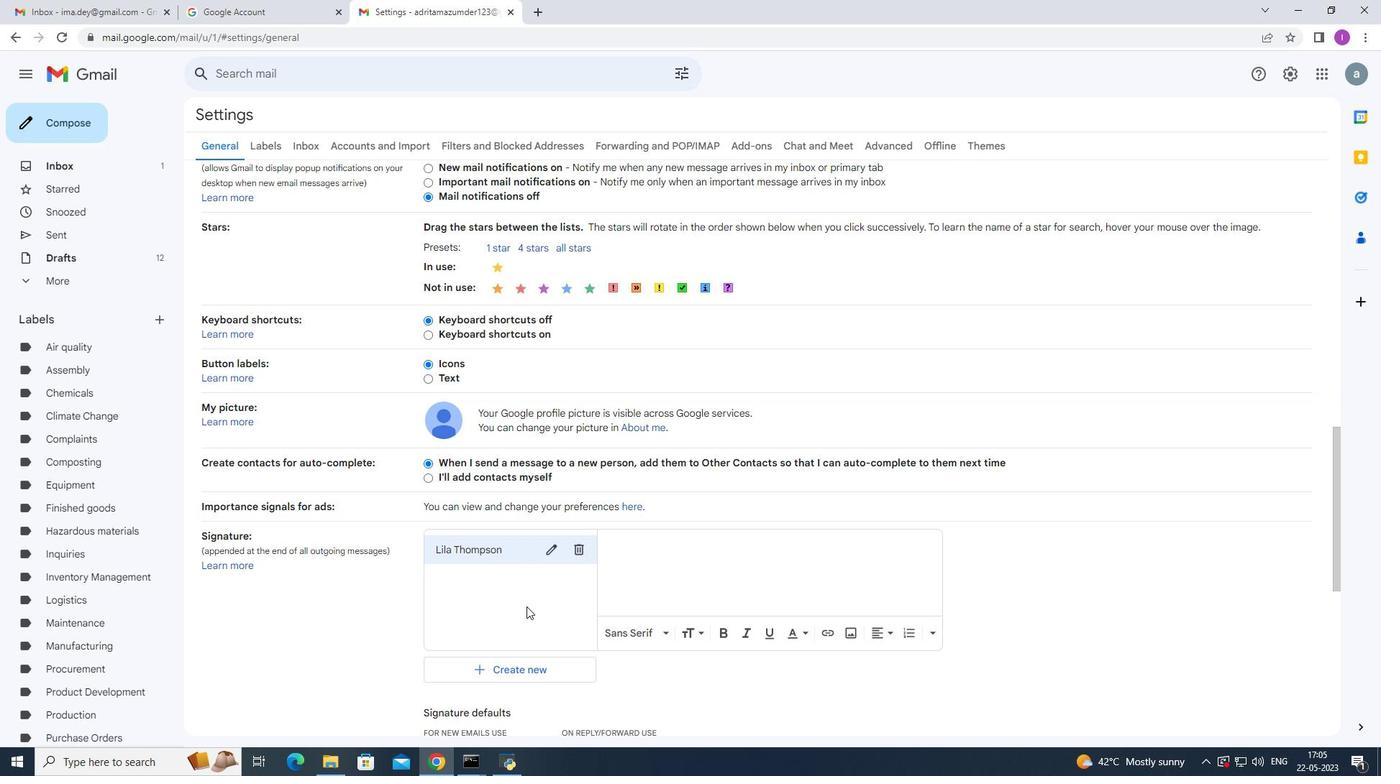 
Action: Mouse moved to (526, 606)
Screenshot: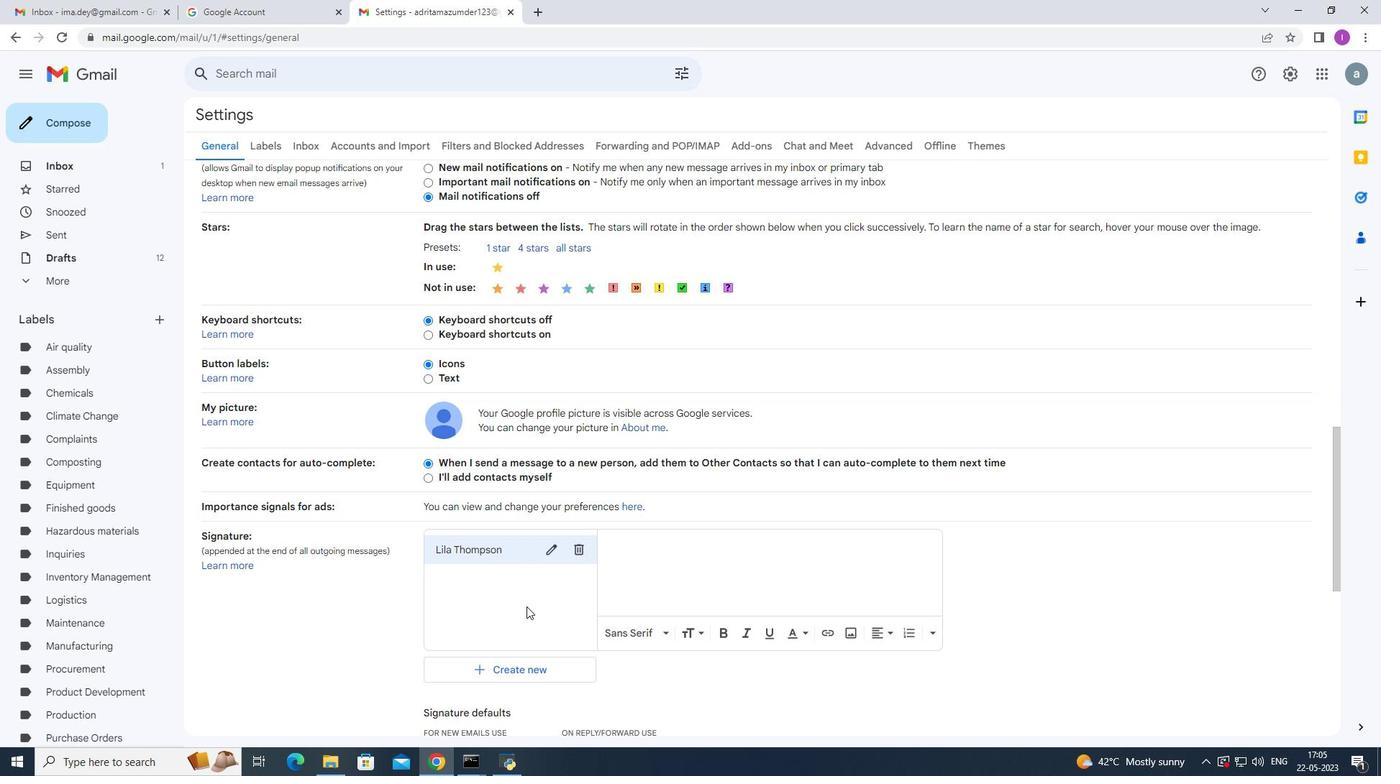 
Action: Mouse scrolled (526, 605) with delta (0, 0)
Screenshot: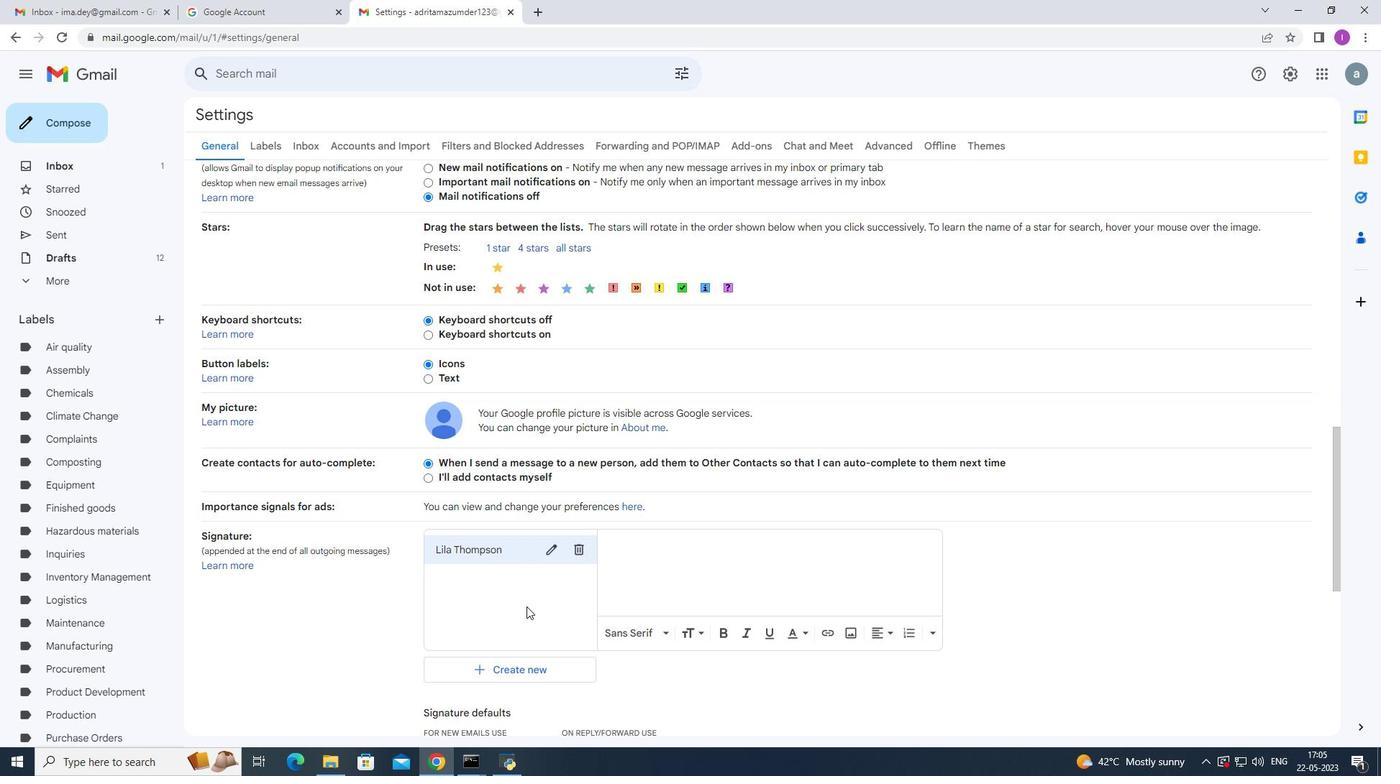 
Action: Mouse moved to (527, 606)
Screenshot: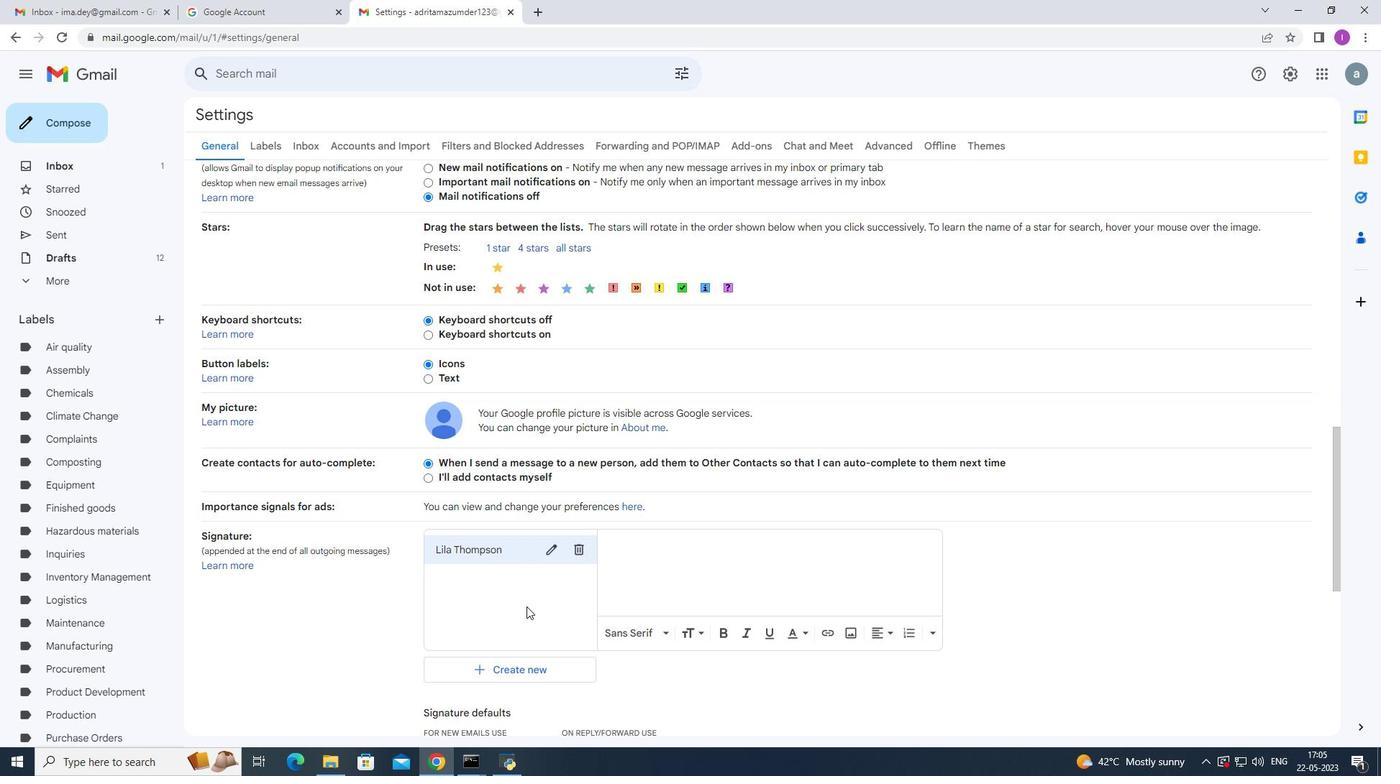 
Action: Mouse scrolled (527, 605) with delta (0, 0)
Screenshot: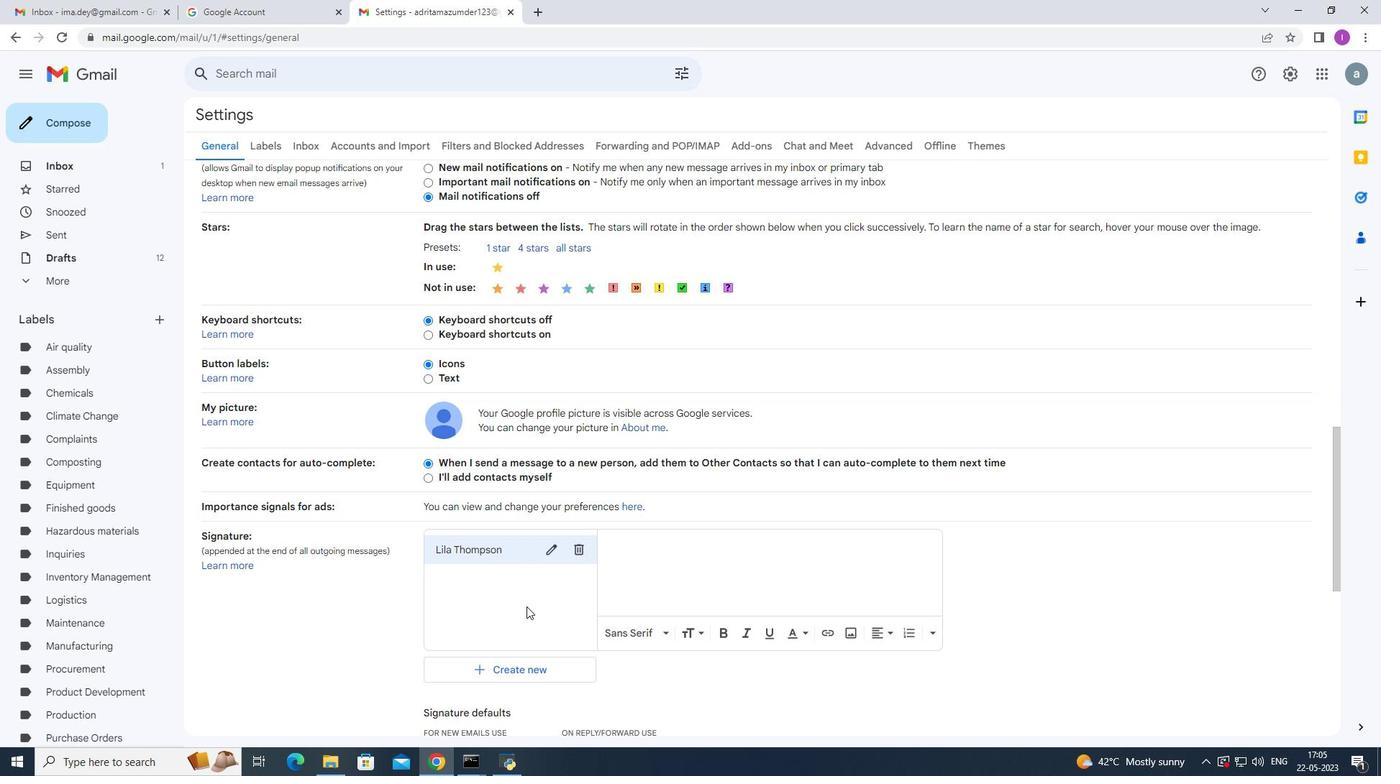 
Action: Mouse scrolled (527, 605) with delta (0, 0)
Screenshot: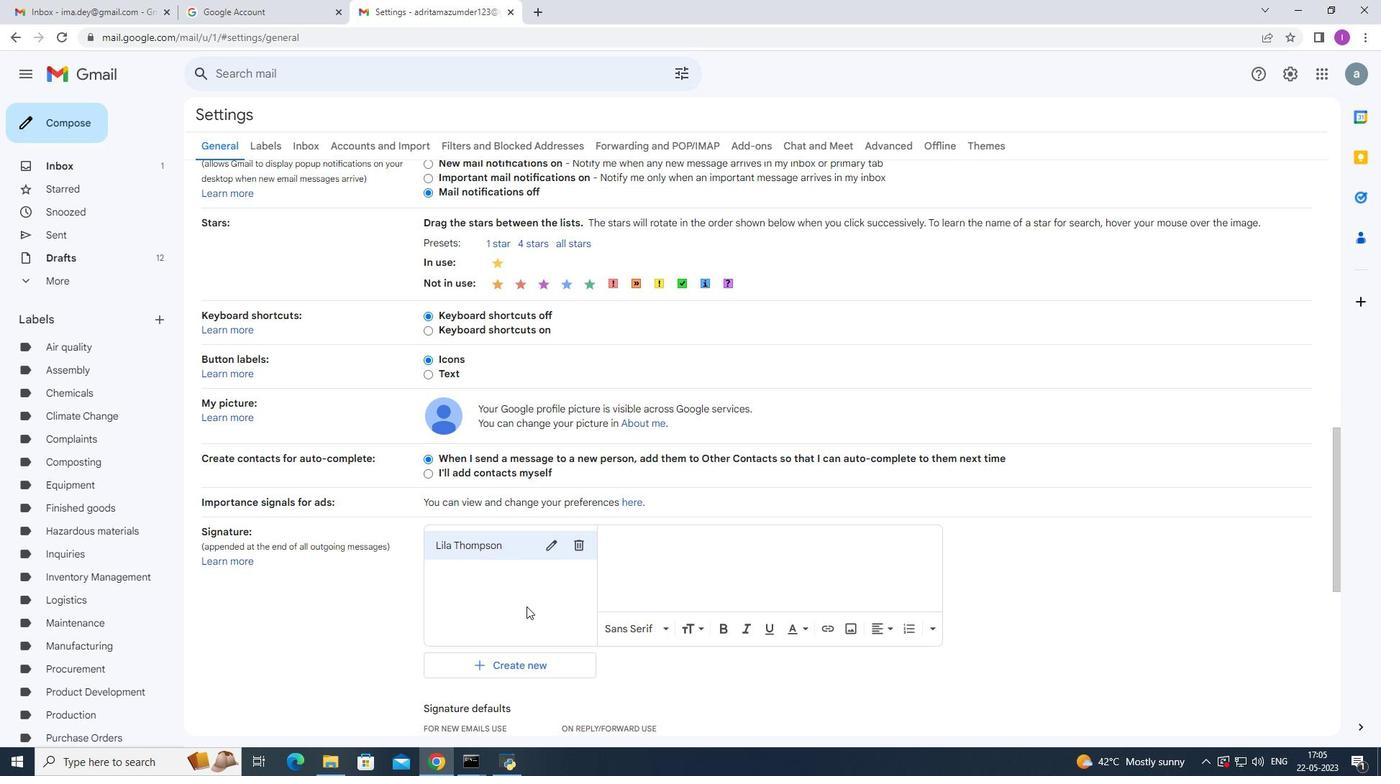 
Action: Mouse moved to (542, 389)
Screenshot: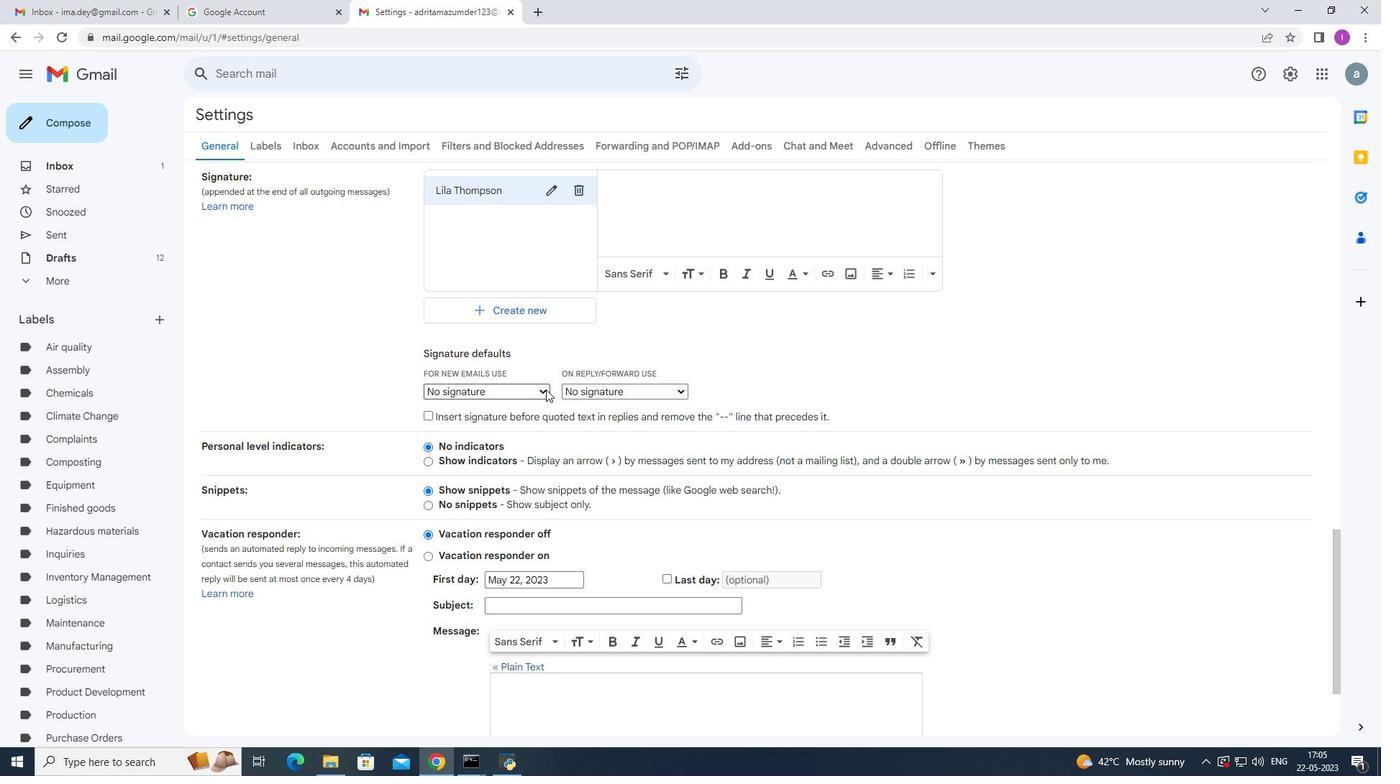 
Action: Mouse pressed left at (542, 389)
Screenshot: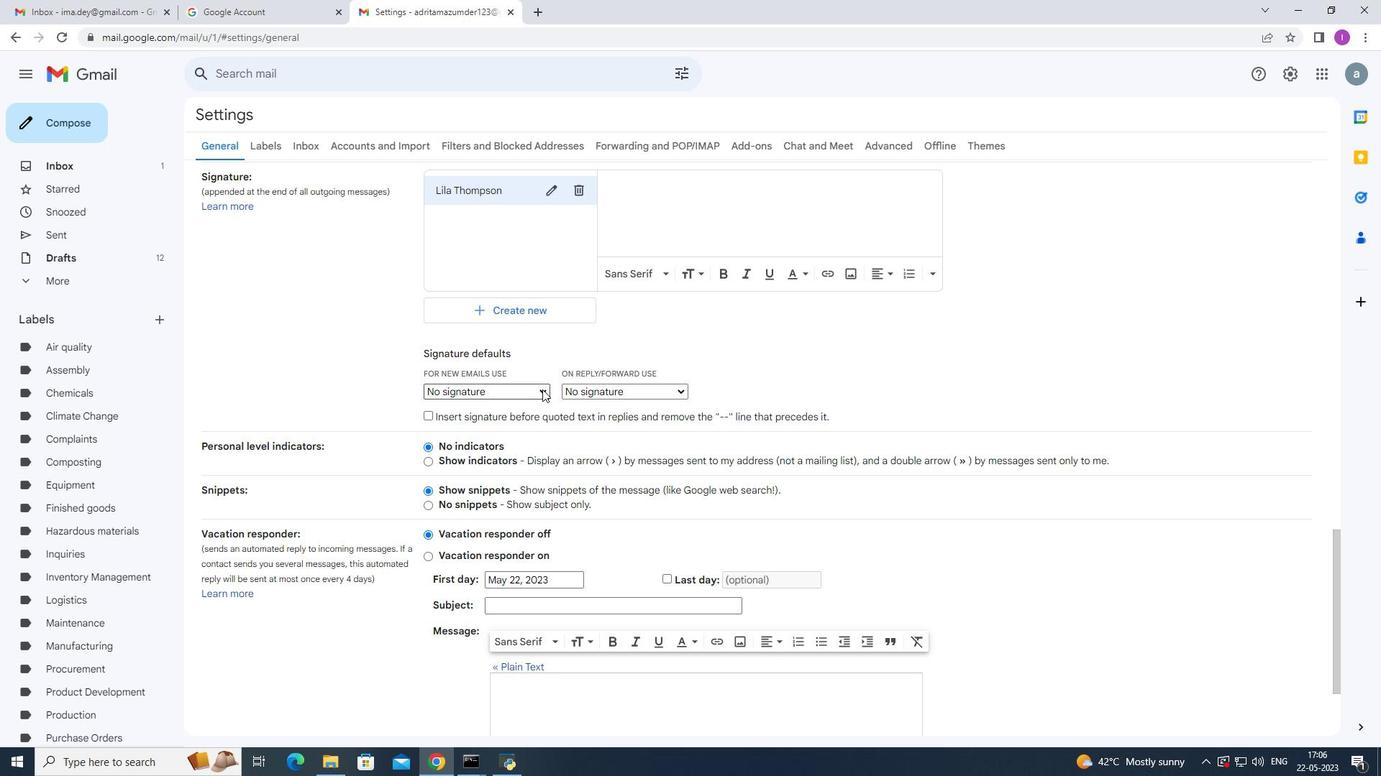 
Action: Mouse moved to (516, 421)
Screenshot: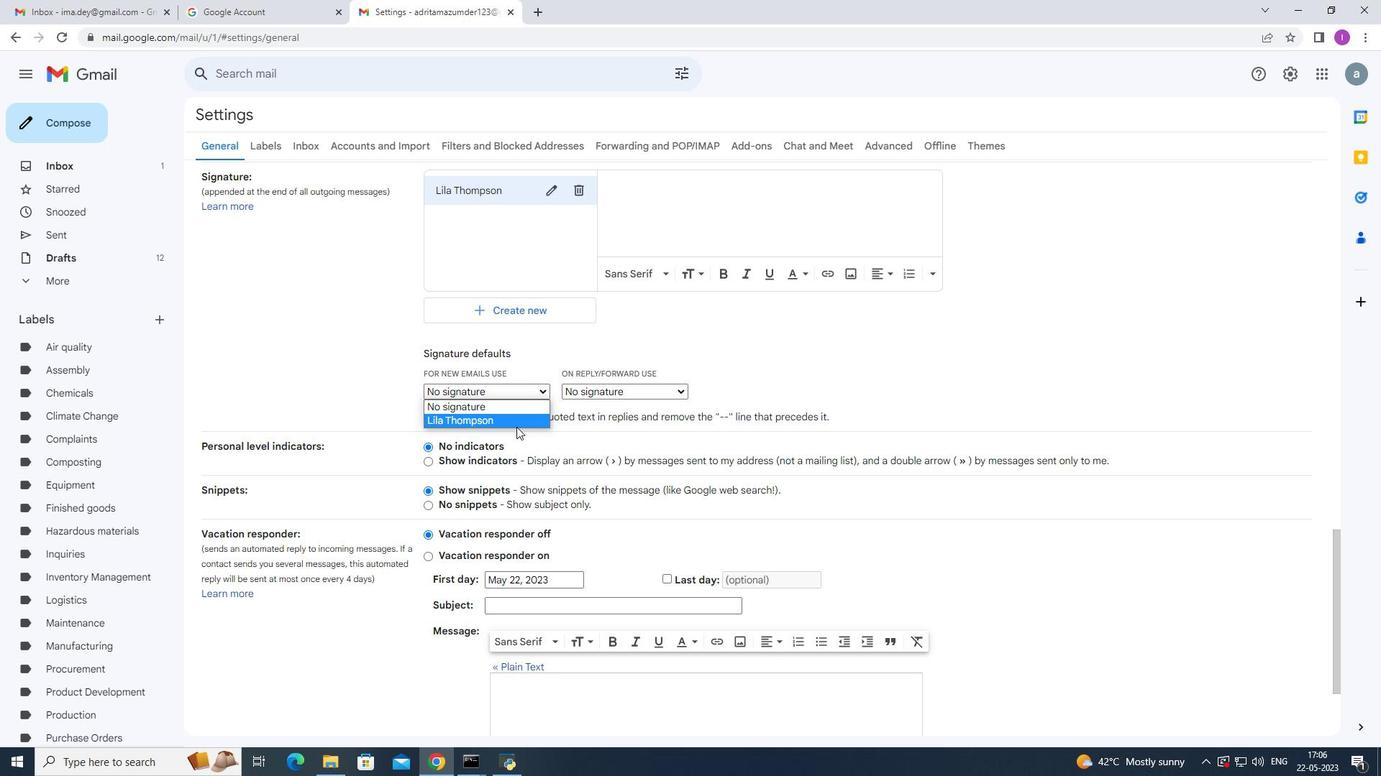 
Action: Mouse pressed left at (516, 421)
Screenshot: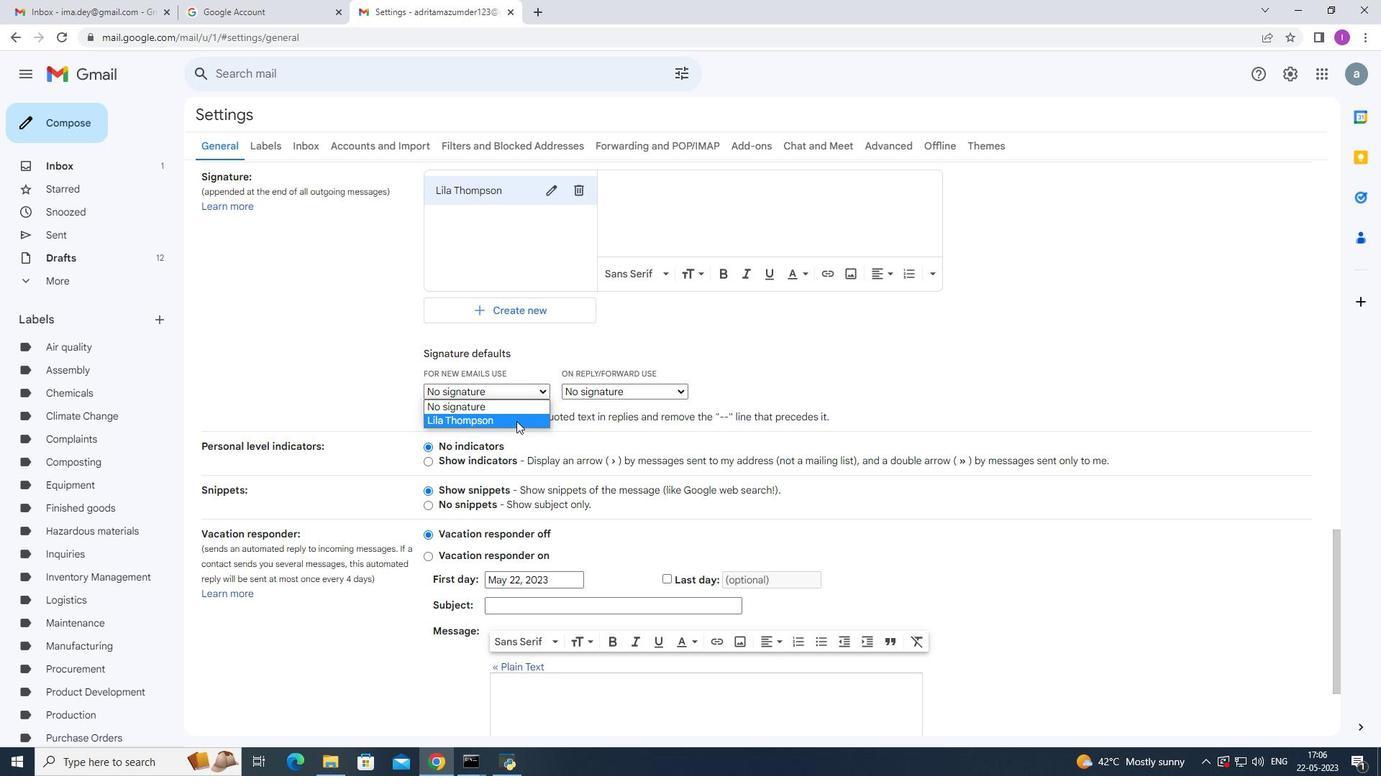 
Action: Mouse pressed left at (516, 421)
Screenshot: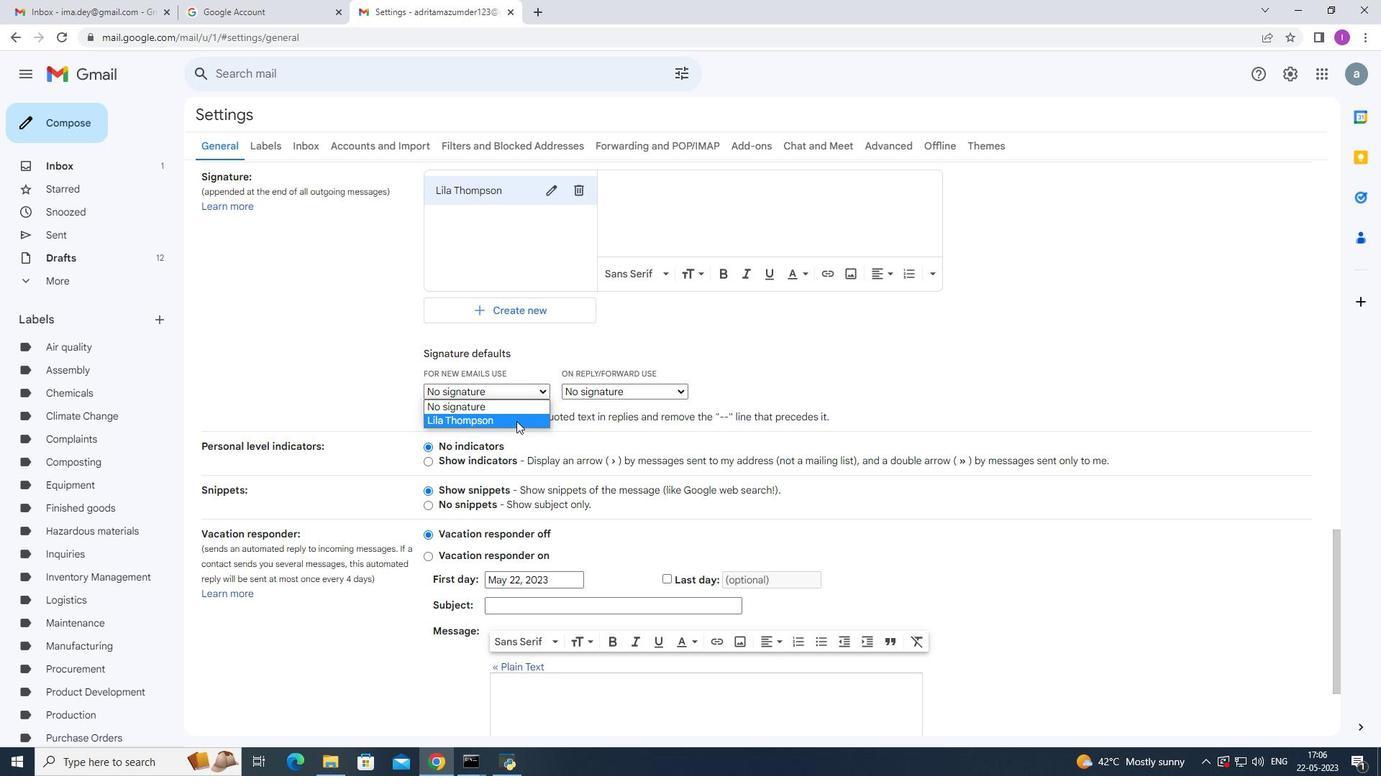 
Action: Mouse moved to (641, 189)
Screenshot: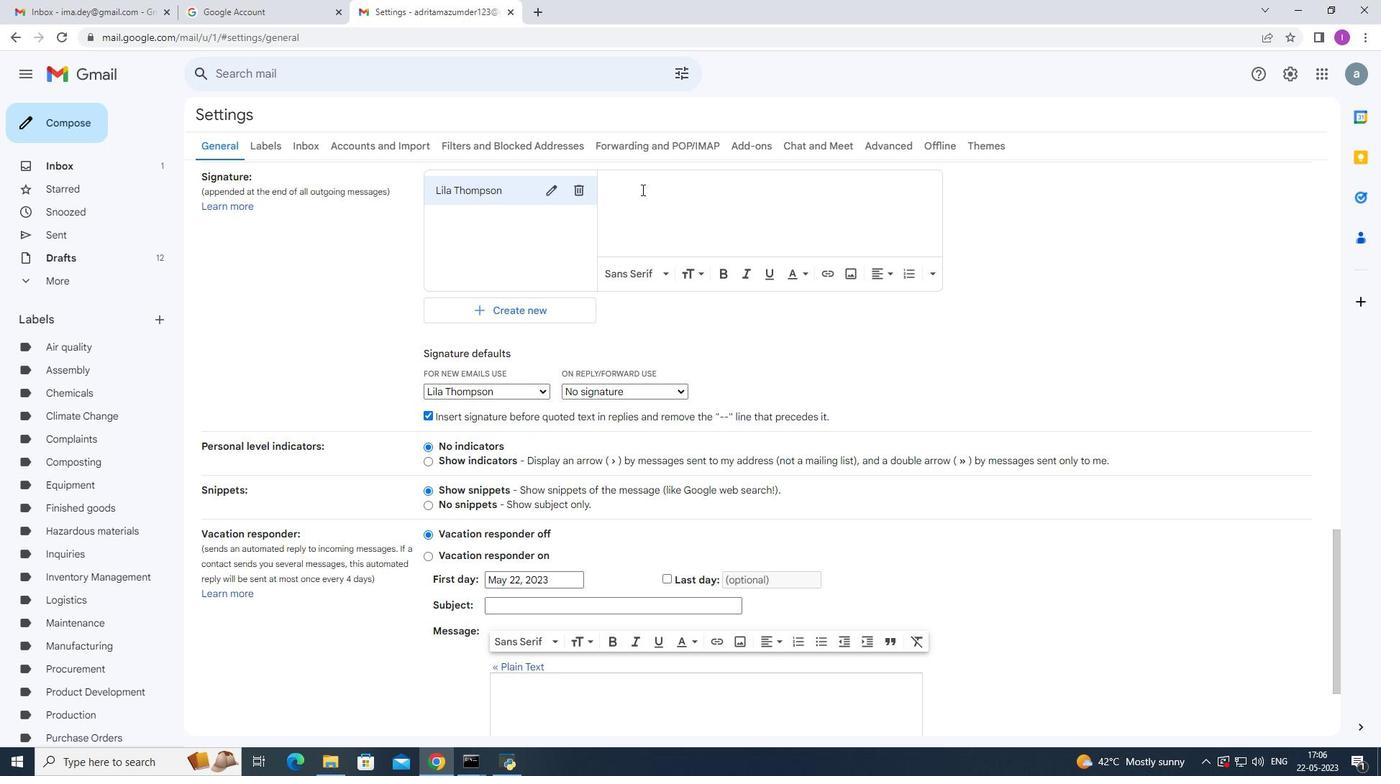 
Action: Mouse pressed left at (641, 189)
Screenshot: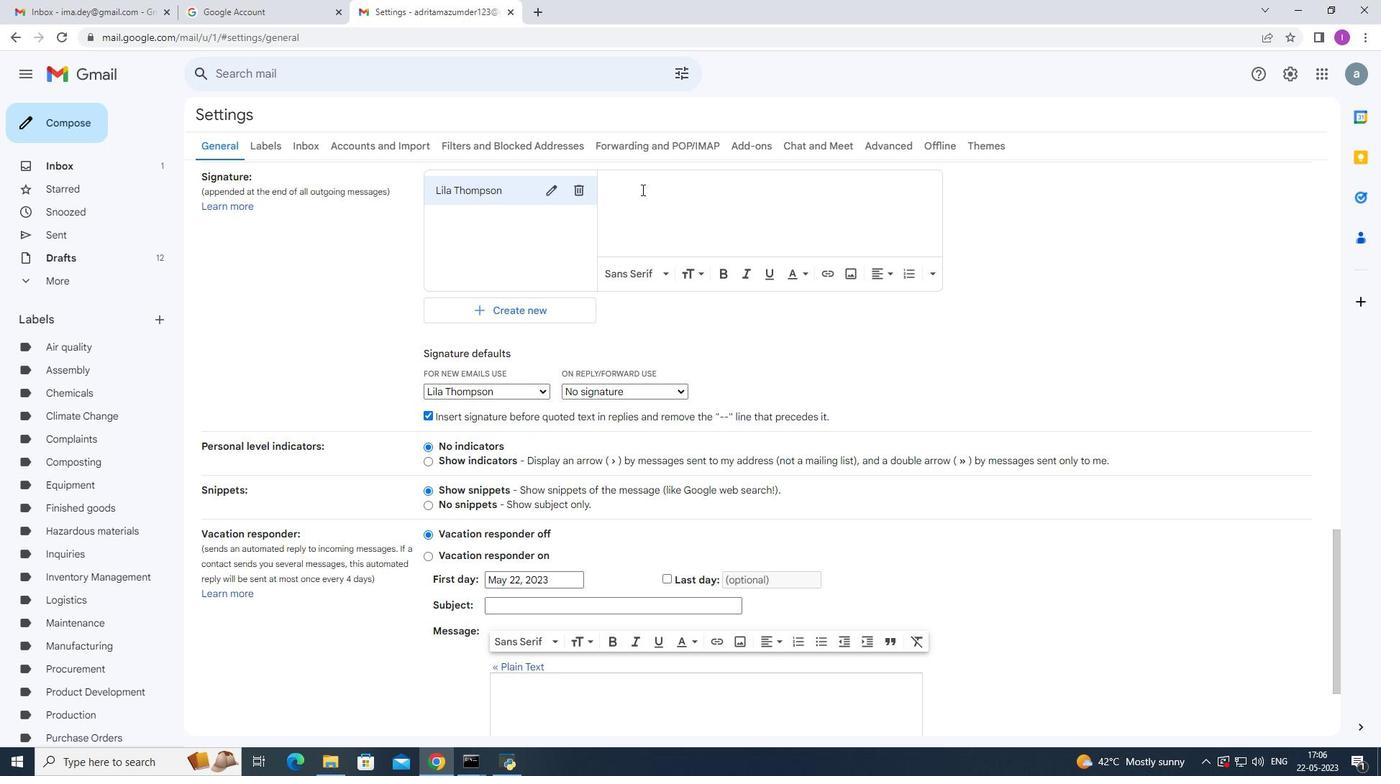 
Action: Mouse moved to (905, 256)
Screenshot: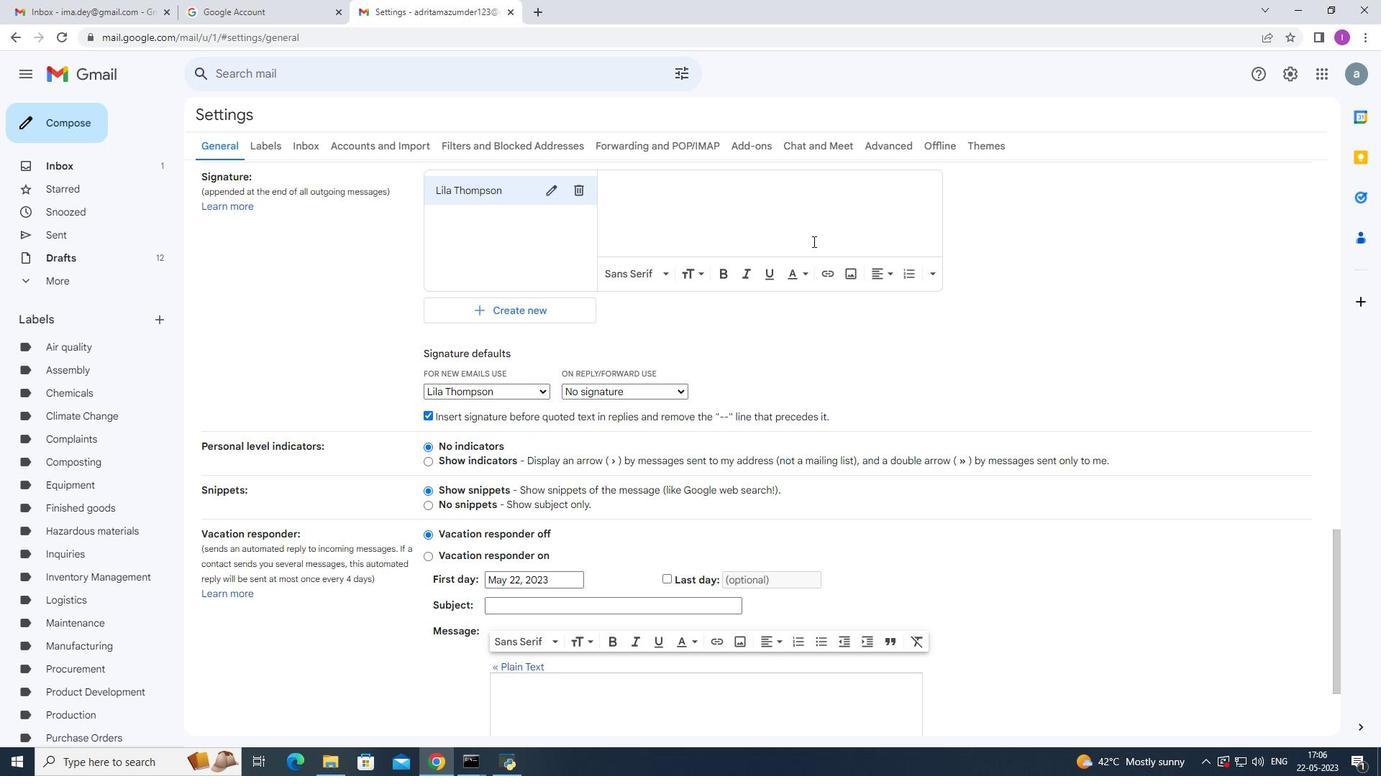 
Action: Key pressed <Key.shift>With
Screenshot: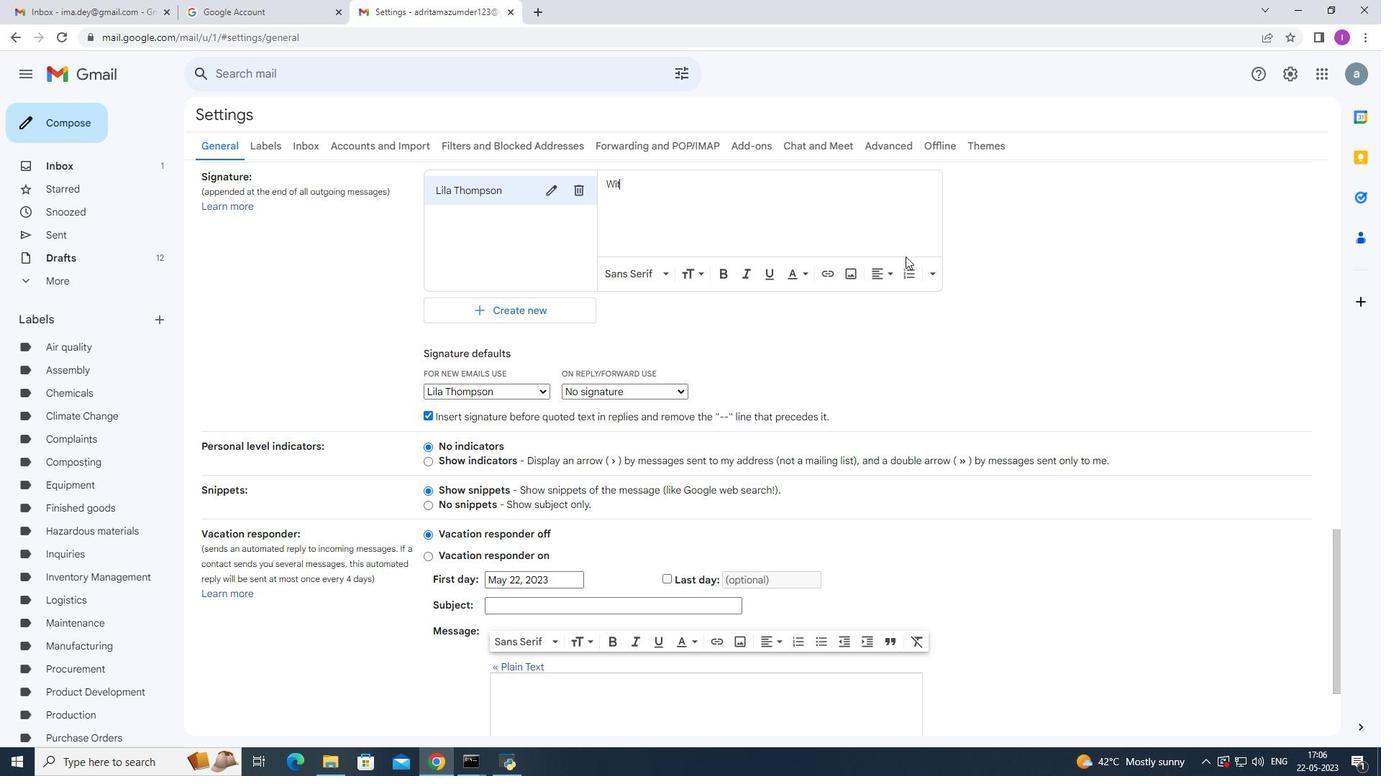 
Action: Mouse moved to (863, 217)
Screenshot: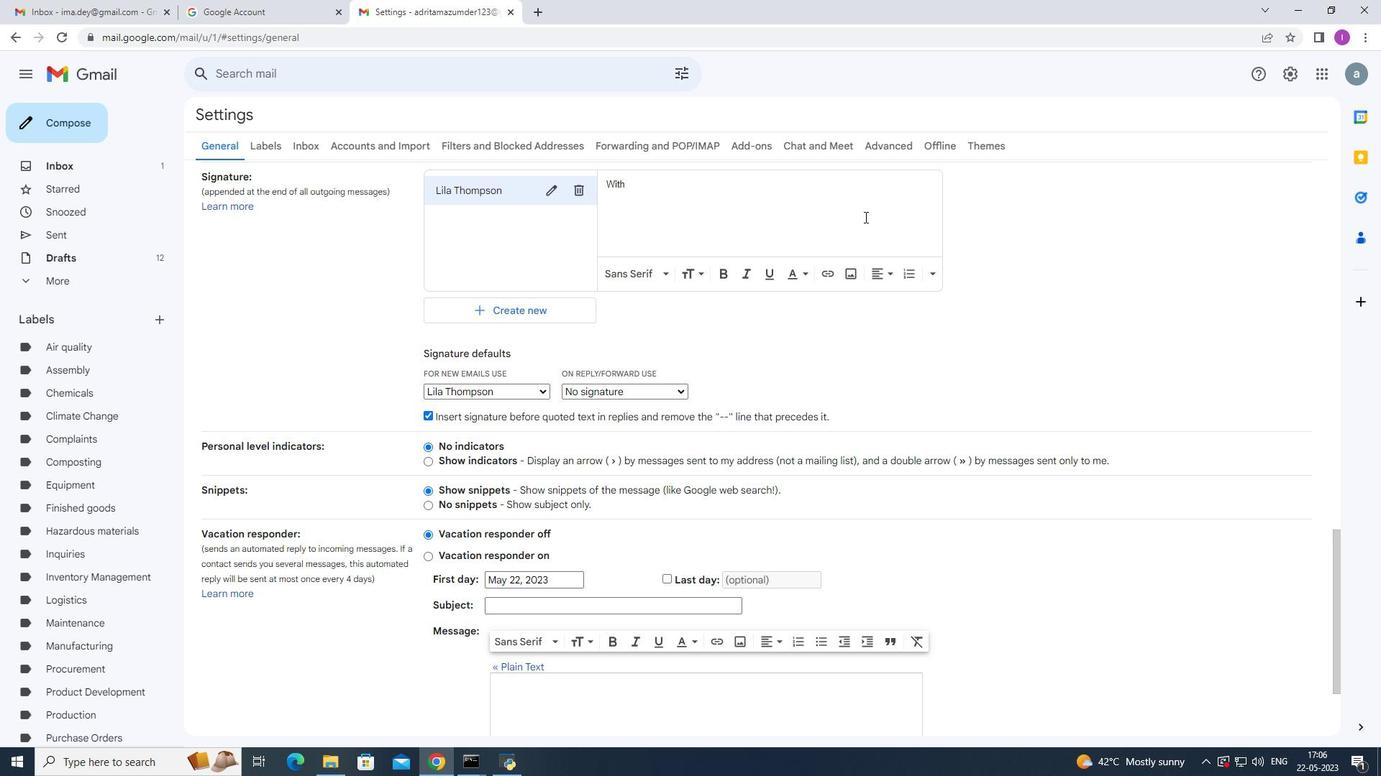 
Action: Key pressed <Key.space><Key.shift><Key.shift><Key.shift><Key.shift><Key.shift>Sincere<Key.space><Key.shift>appreciation<Key.space><Key.shift>and<Key.space>gratitudw<Key.backspace>e
Screenshot: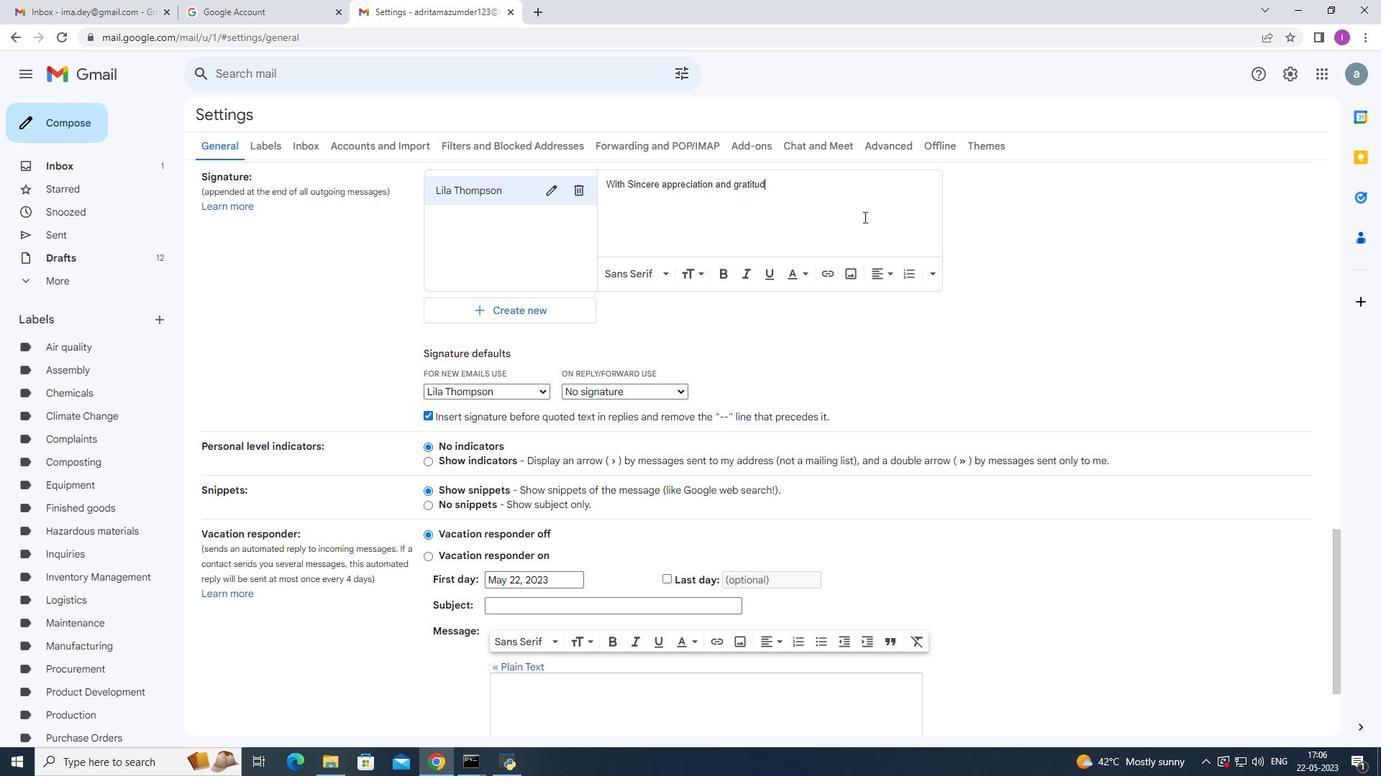 
Action: Mouse moved to (870, 234)
Screenshot: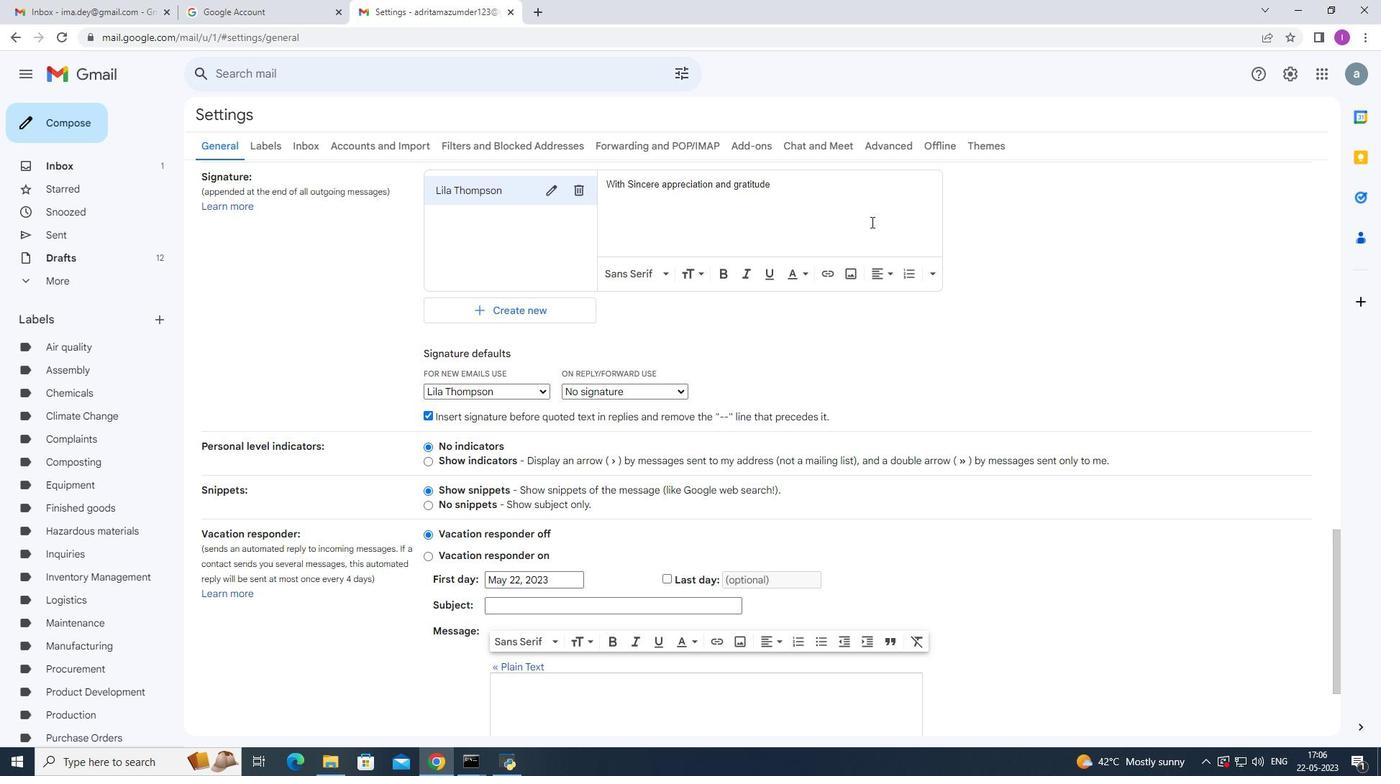 
Action: Key pressed ,<Key.enter><Key.shift><Key.shift><Key.shift><Key.shift><Key.shift>:L\\<Key.backspace><Key.backspace><Key.backspace><Key.backspace><Key.shift>Lila<Key.space><Key.shift><Key.shift><Key.shift><Key.shift><Key.shift><Key.shift>Thon<Key.backspace>mop<Key.backspace><Key.backspace>pson
Screenshot: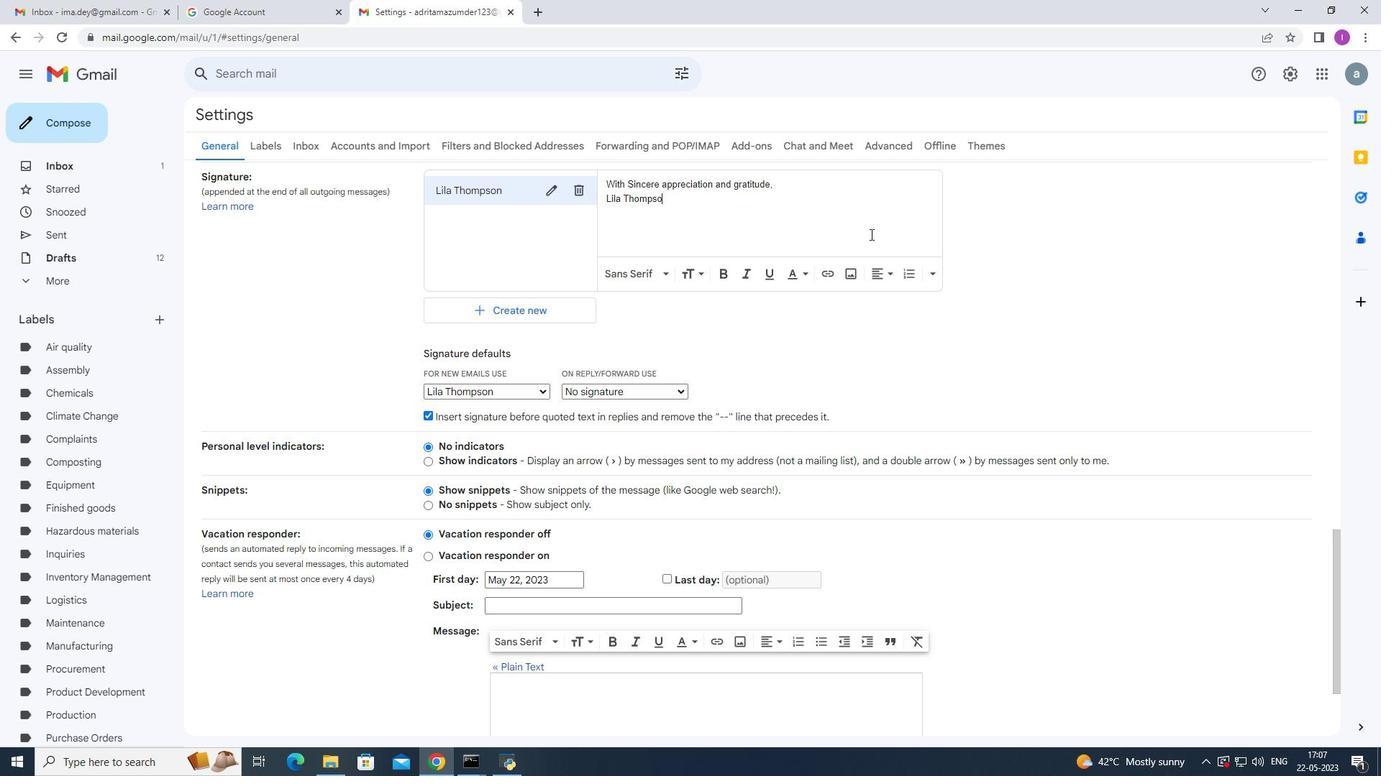 
Action: Mouse moved to (576, 356)
Screenshot: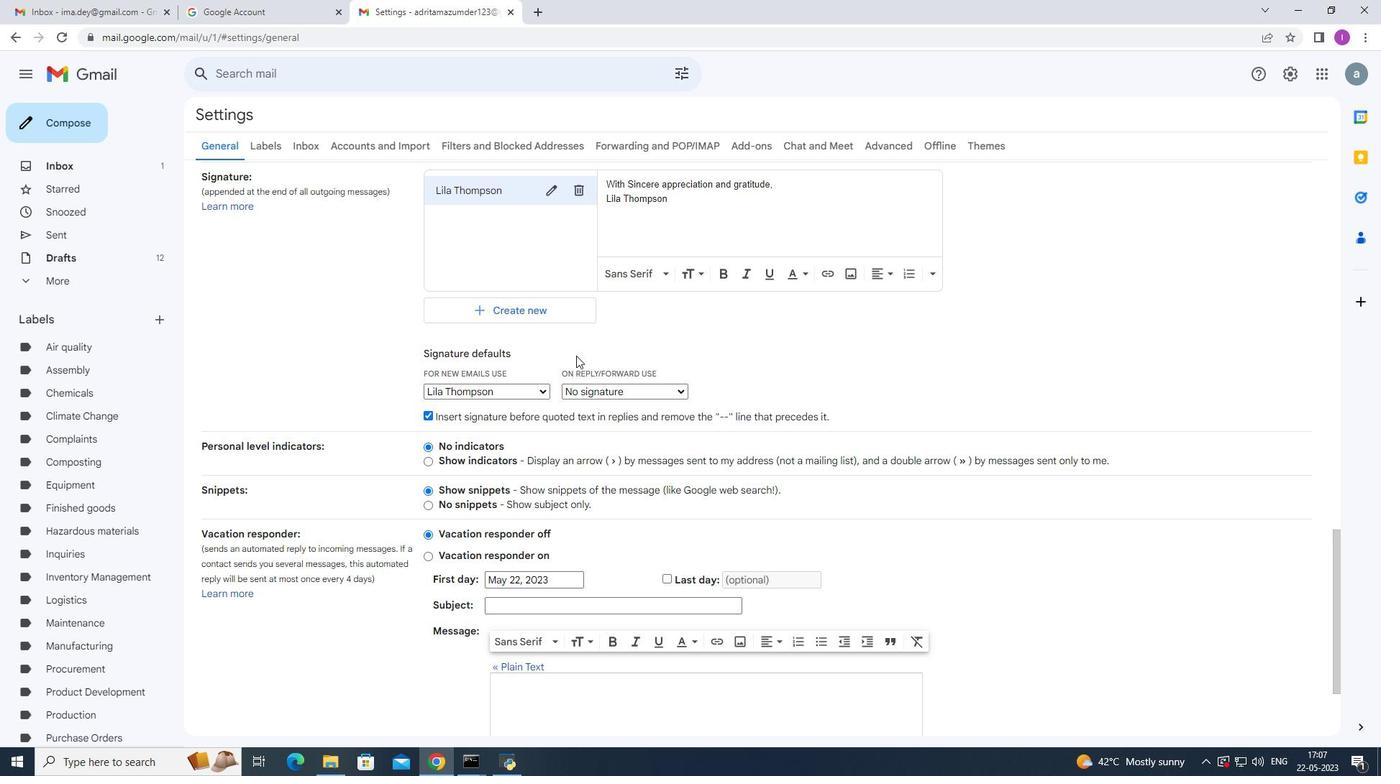 
Action: Mouse scrolled (576, 355) with delta (0, 0)
Screenshot: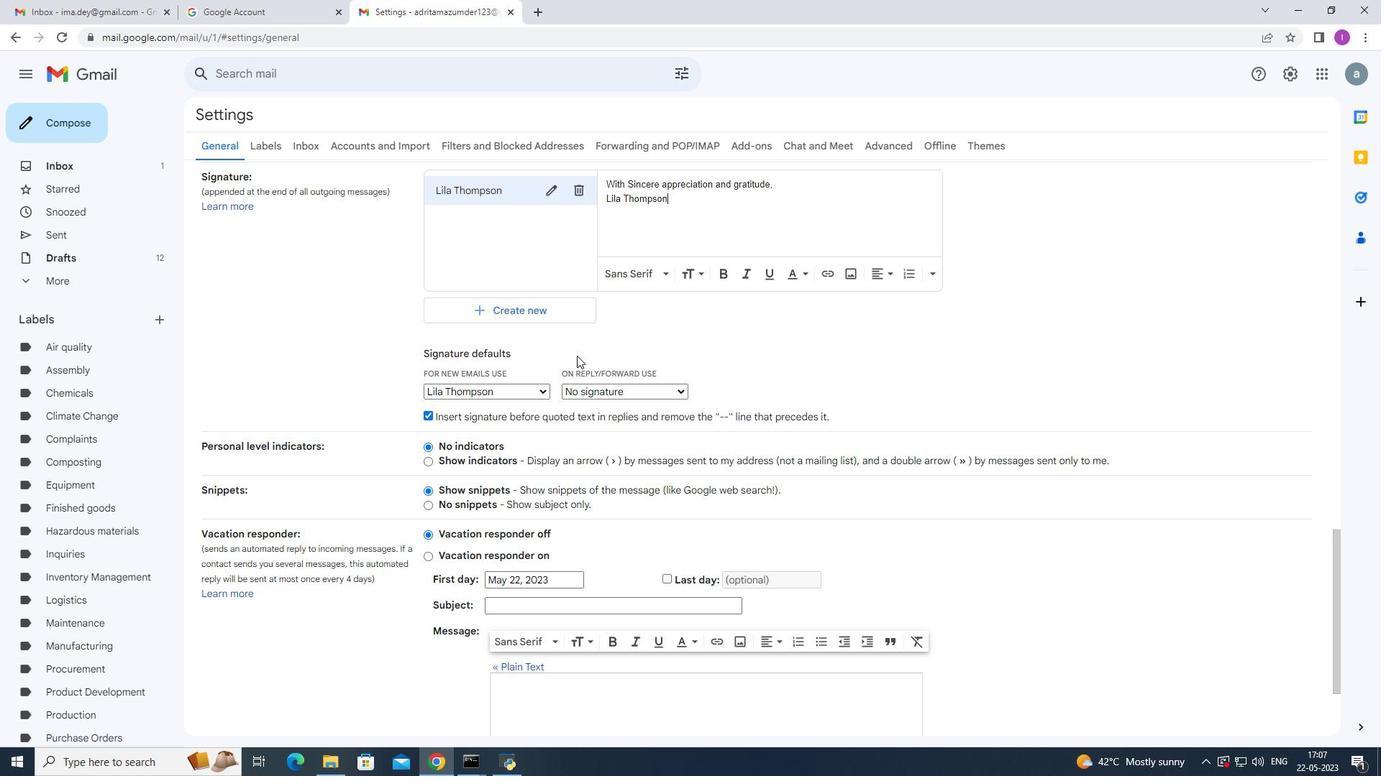 
Action: Mouse scrolled (576, 355) with delta (0, 0)
Screenshot: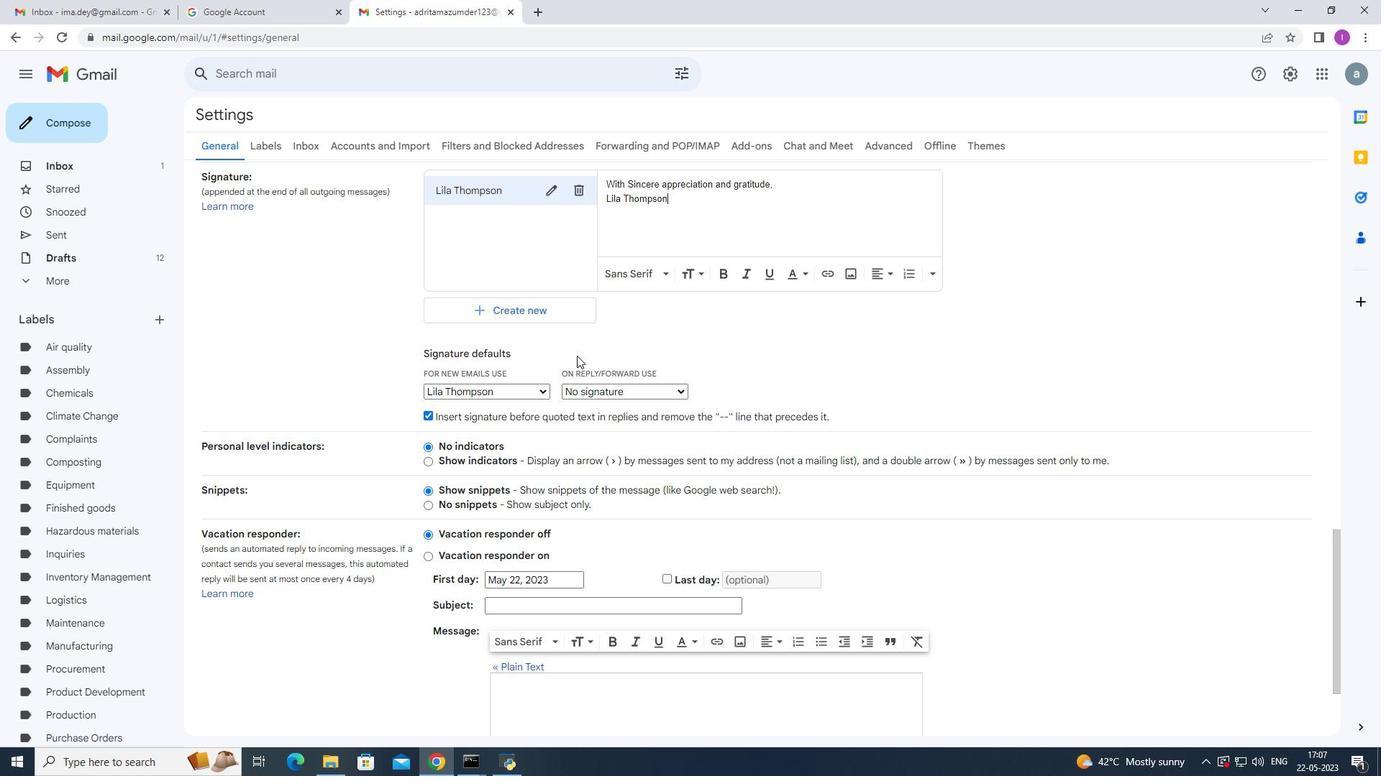 
Action: Mouse scrolled (576, 355) with delta (0, 0)
Screenshot: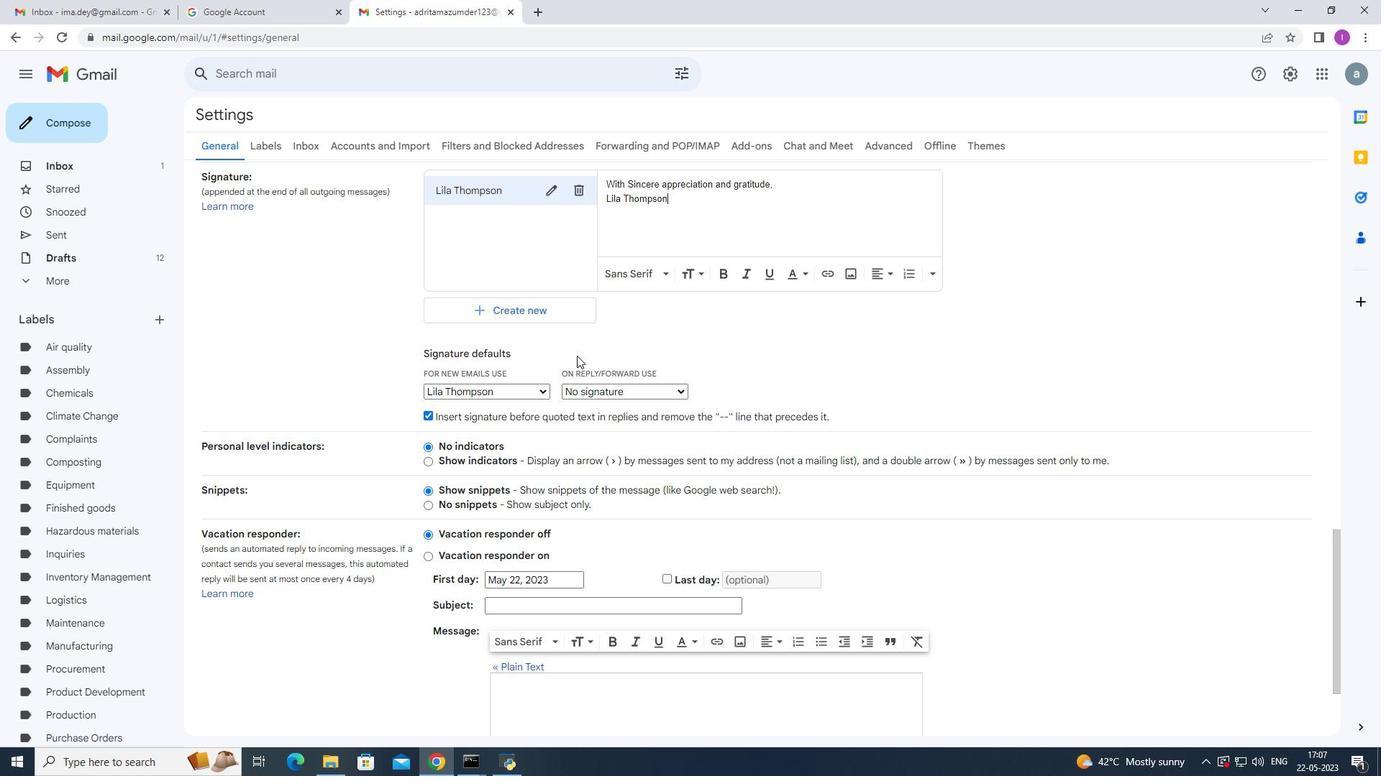 
Action: Mouse moved to (577, 356)
Screenshot: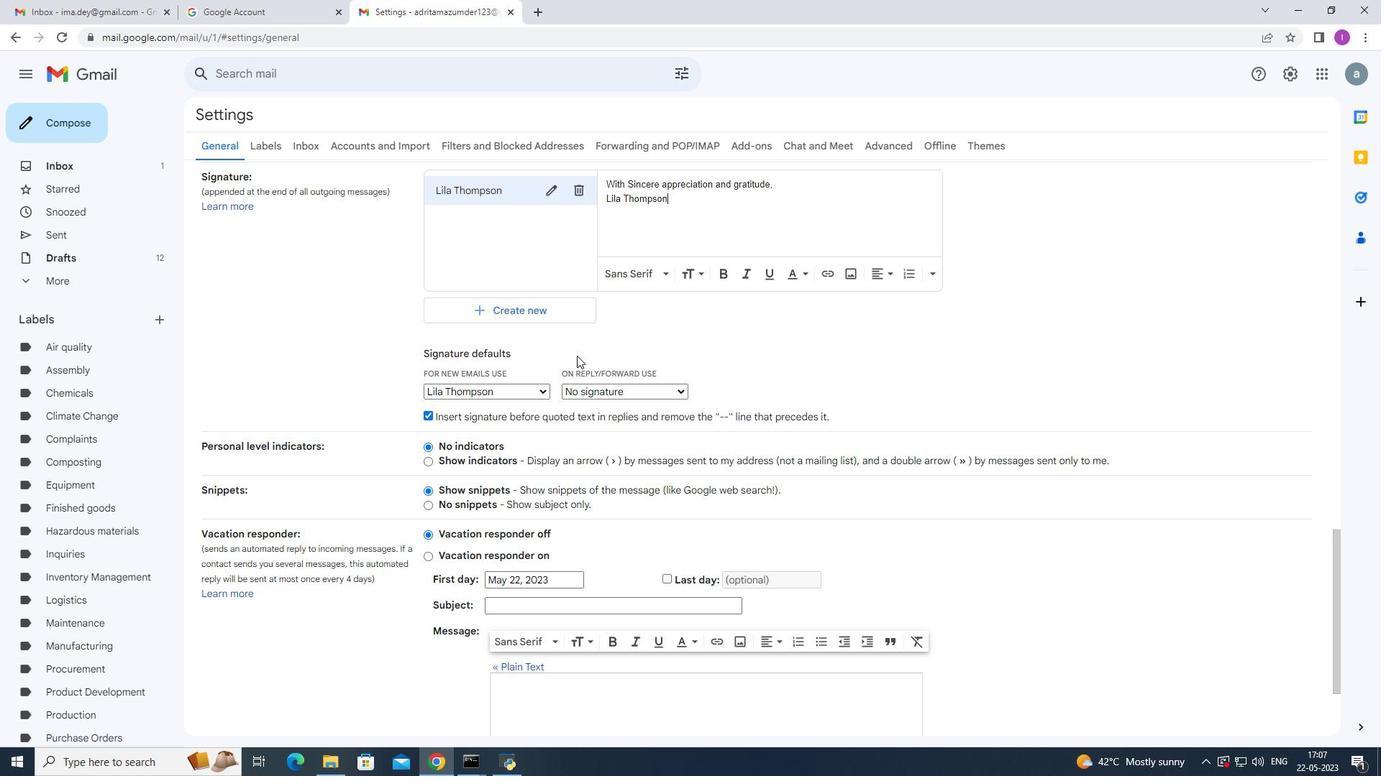 
Action: Mouse scrolled (577, 355) with delta (0, 0)
Screenshot: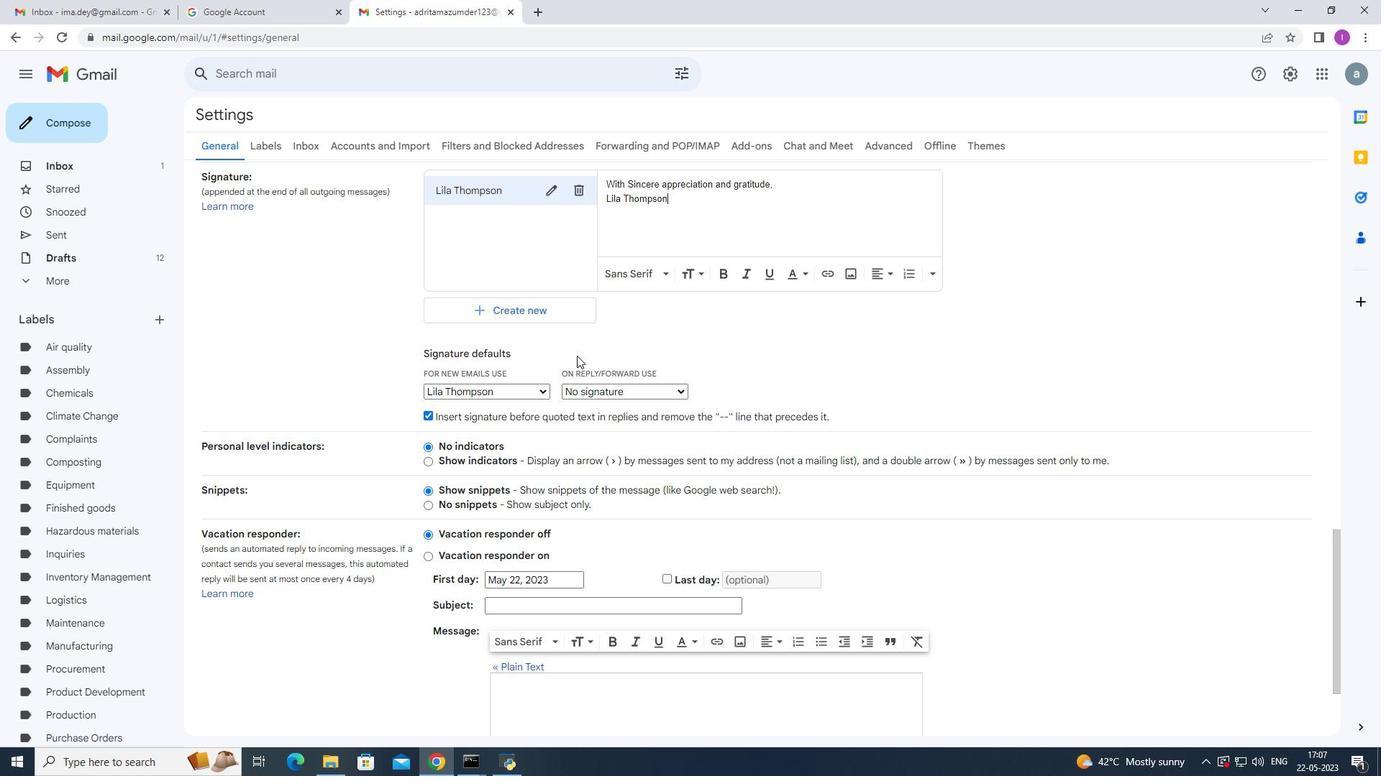 
Action: Mouse scrolled (577, 355) with delta (0, 0)
Screenshot: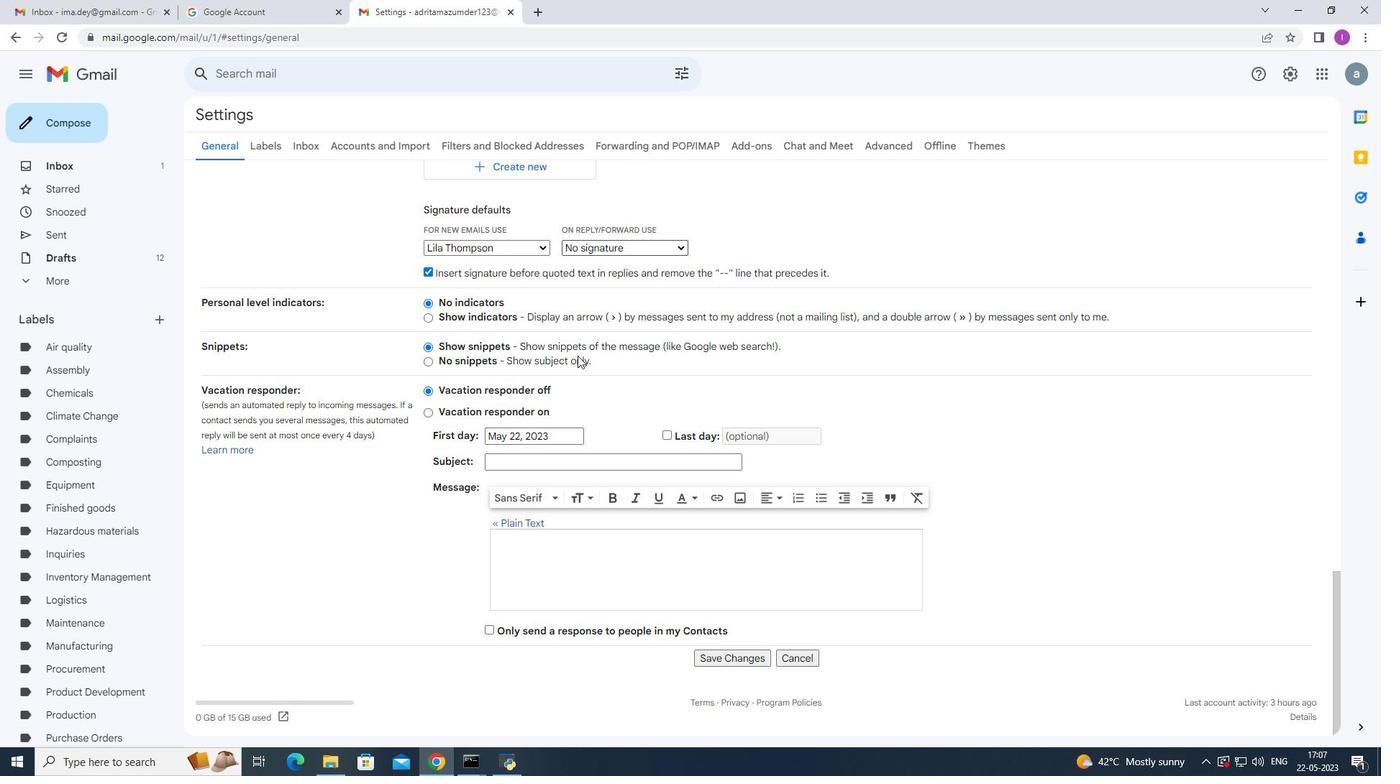
Action: Mouse scrolled (577, 355) with delta (0, 0)
Screenshot: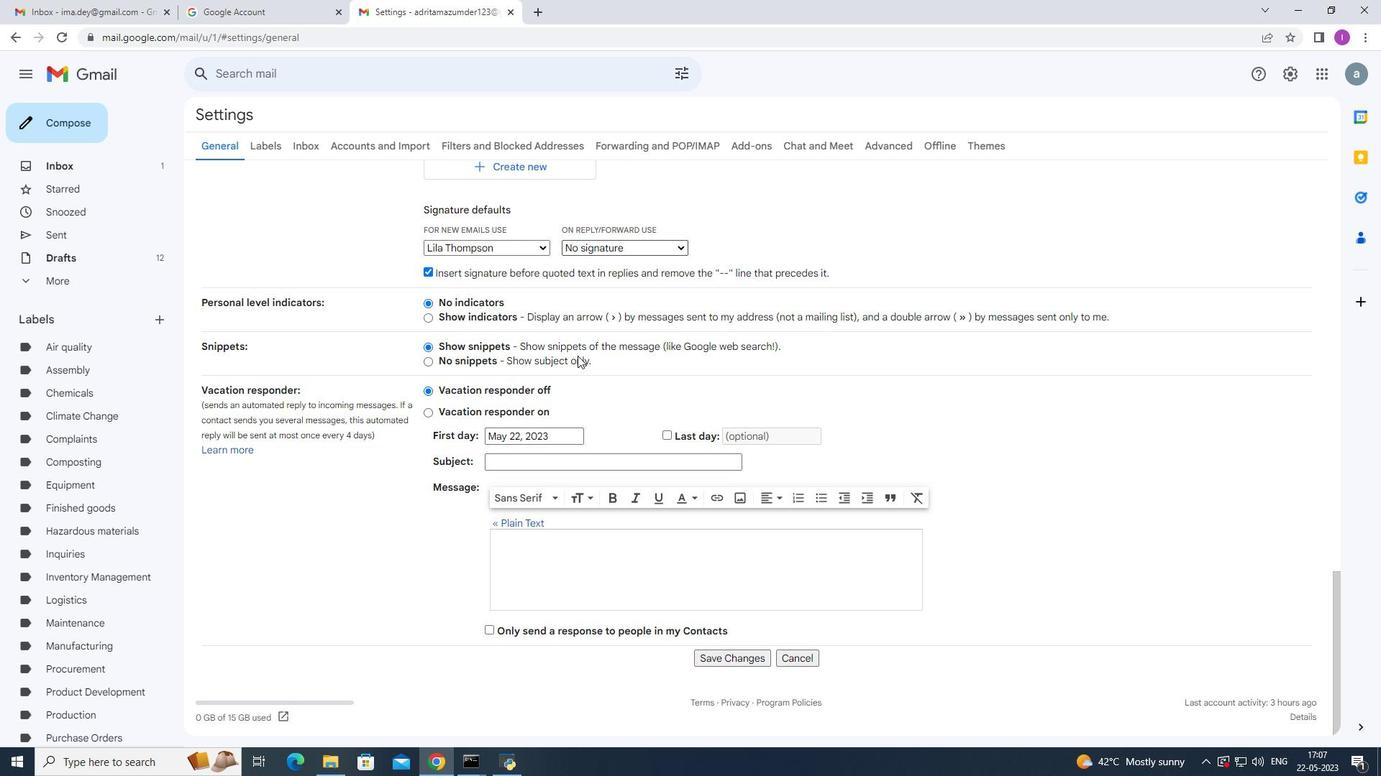 
Action: Mouse scrolled (577, 355) with delta (0, 0)
Screenshot: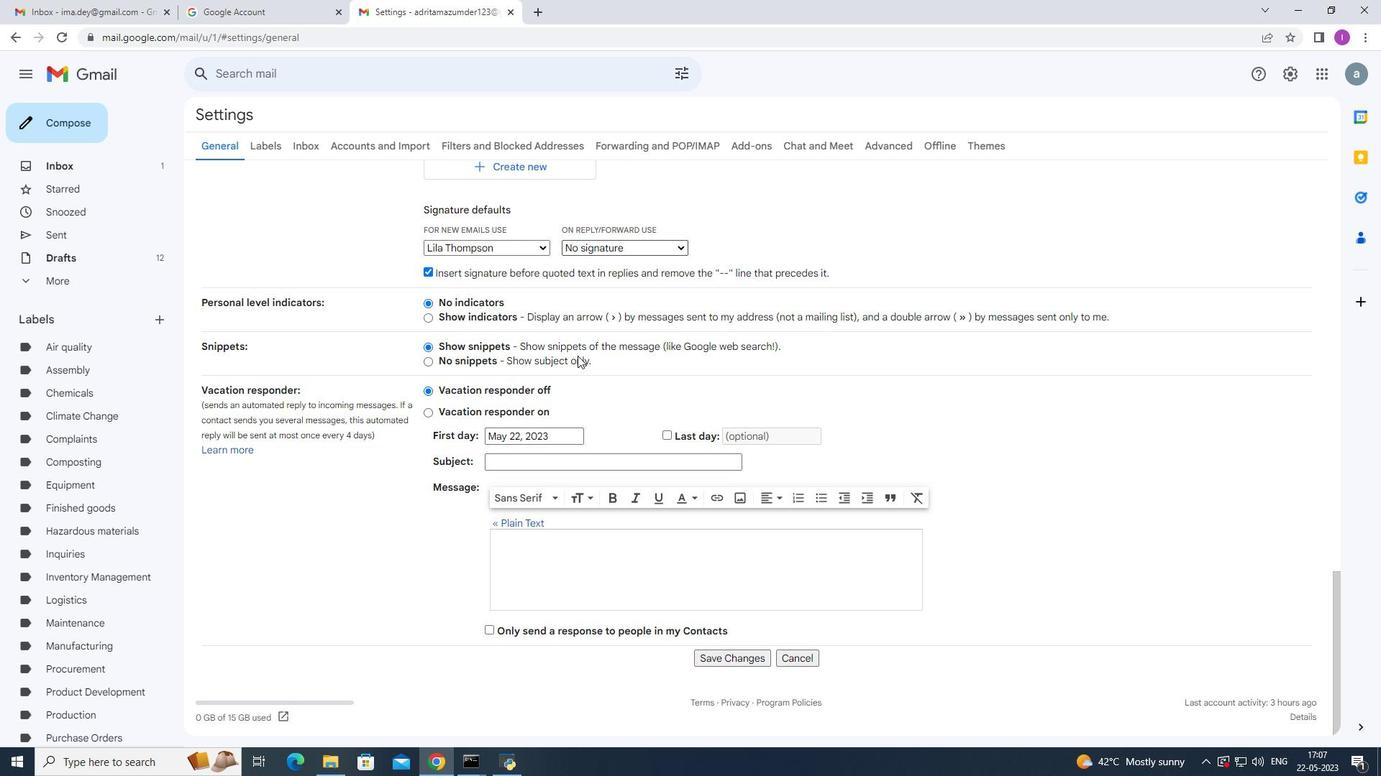 
Action: Mouse scrolled (577, 355) with delta (0, 0)
Screenshot: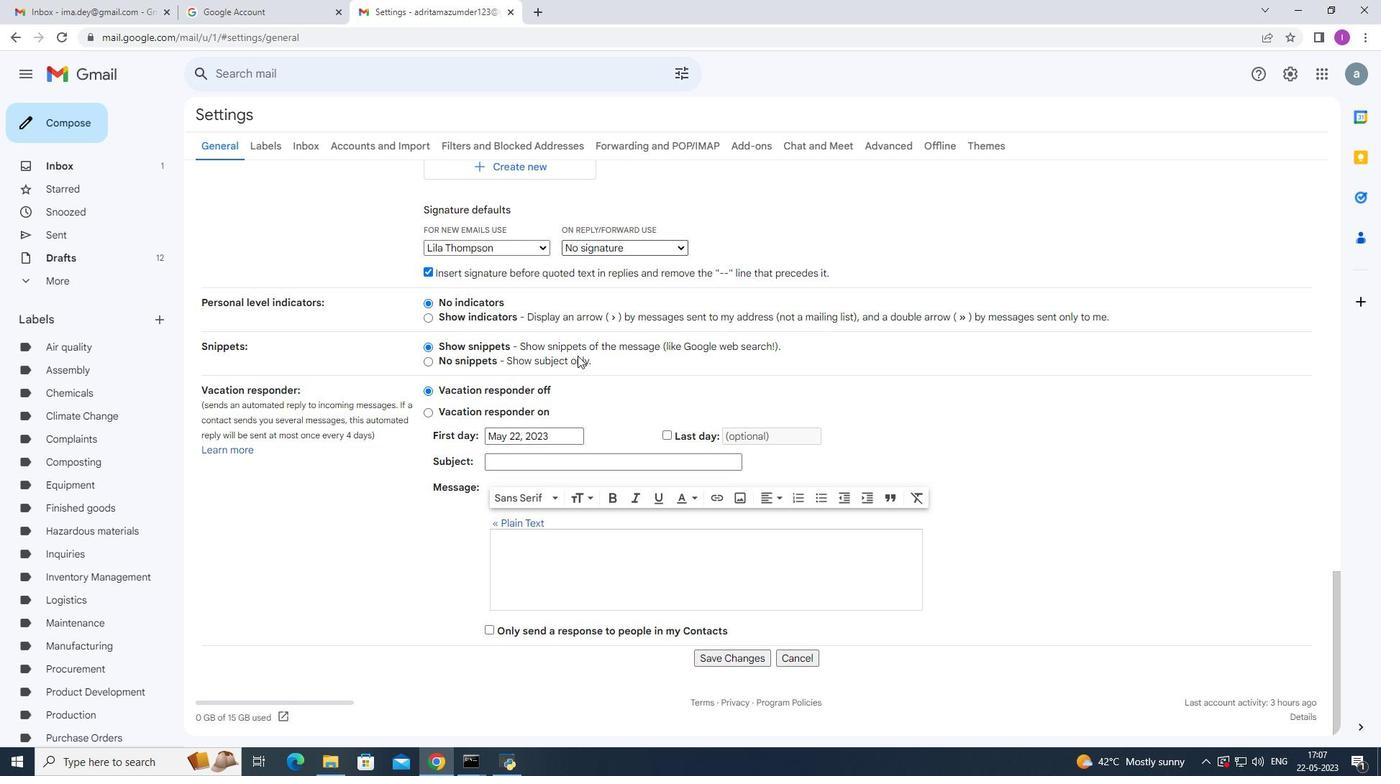 
Action: Mouse scrolled (577, 355) with delta (0, 0)
Screenshot: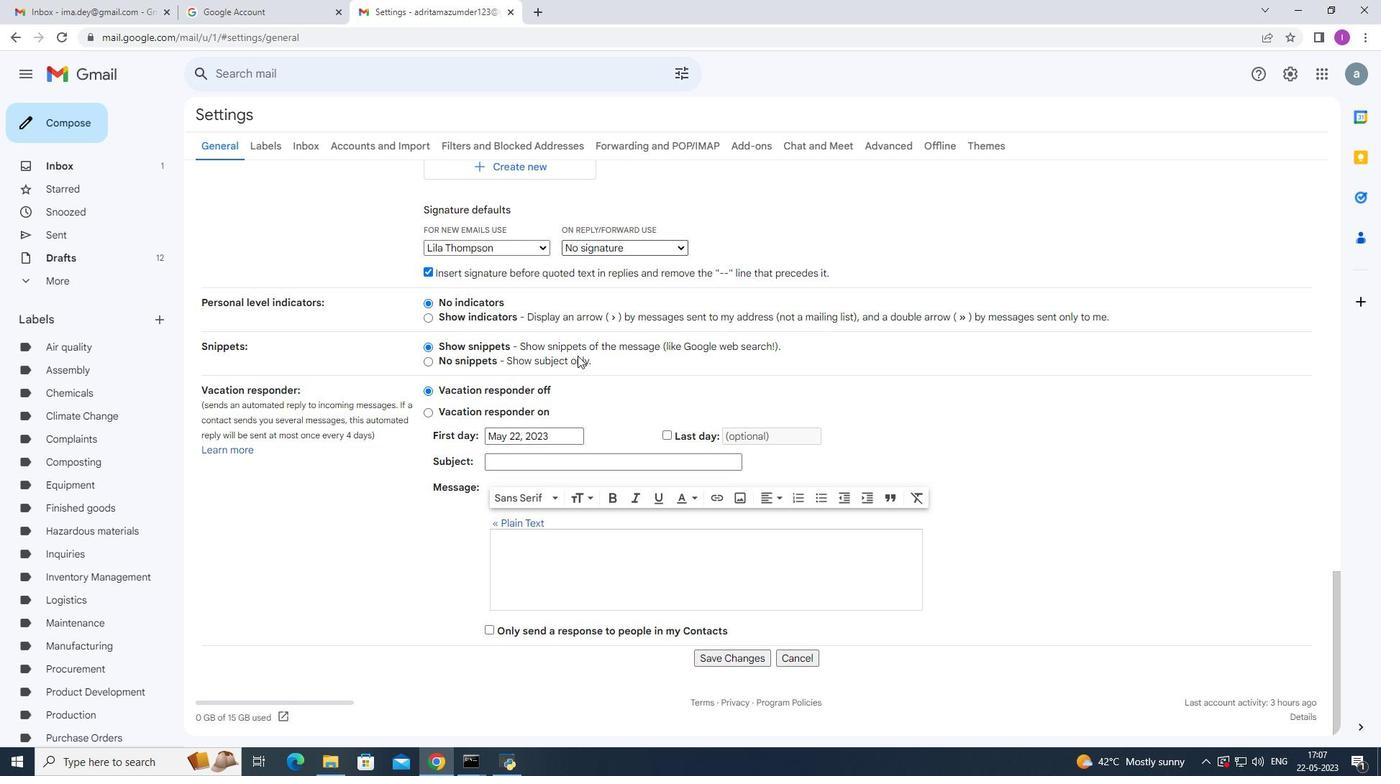 
Action: Mouse moved to (717, 660)
Screenshot: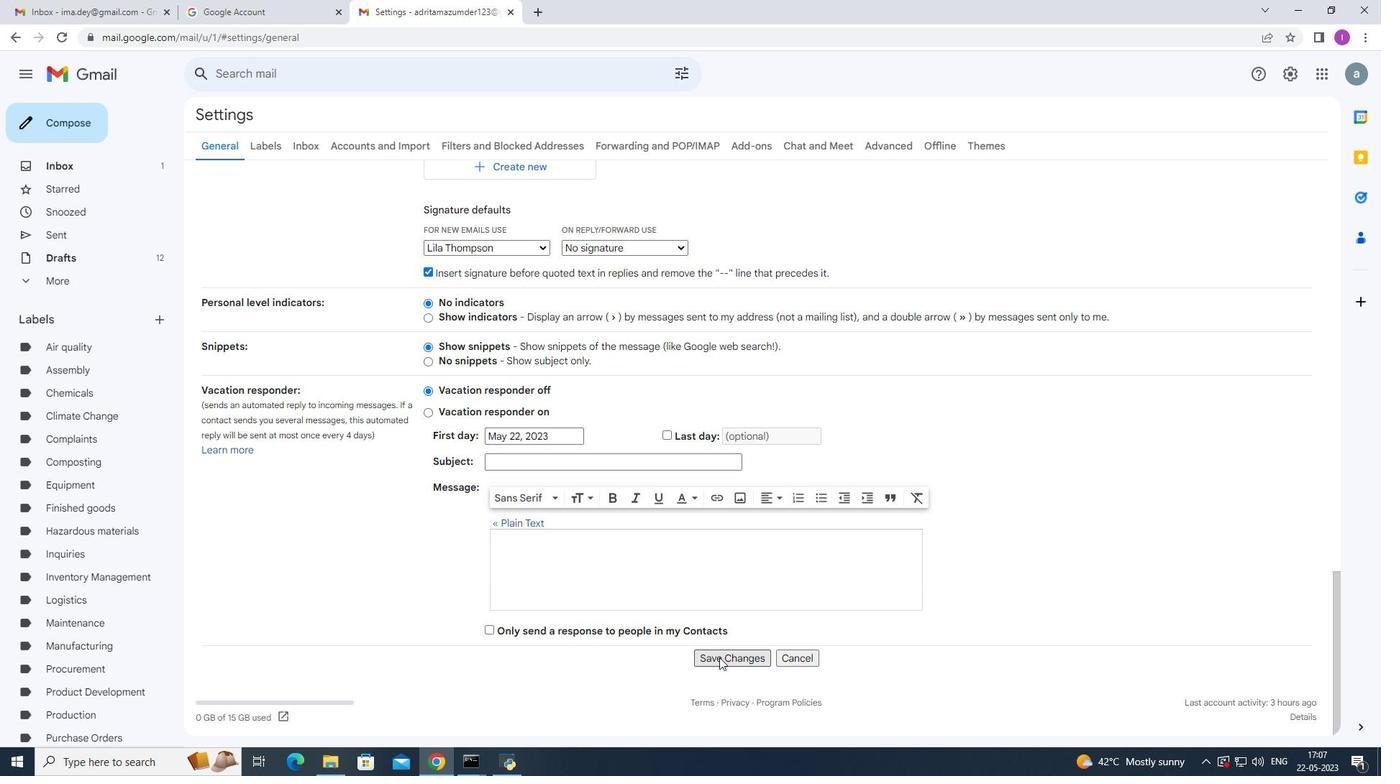 
Action: Mouse pressed left at (717, 660)
Screenshot: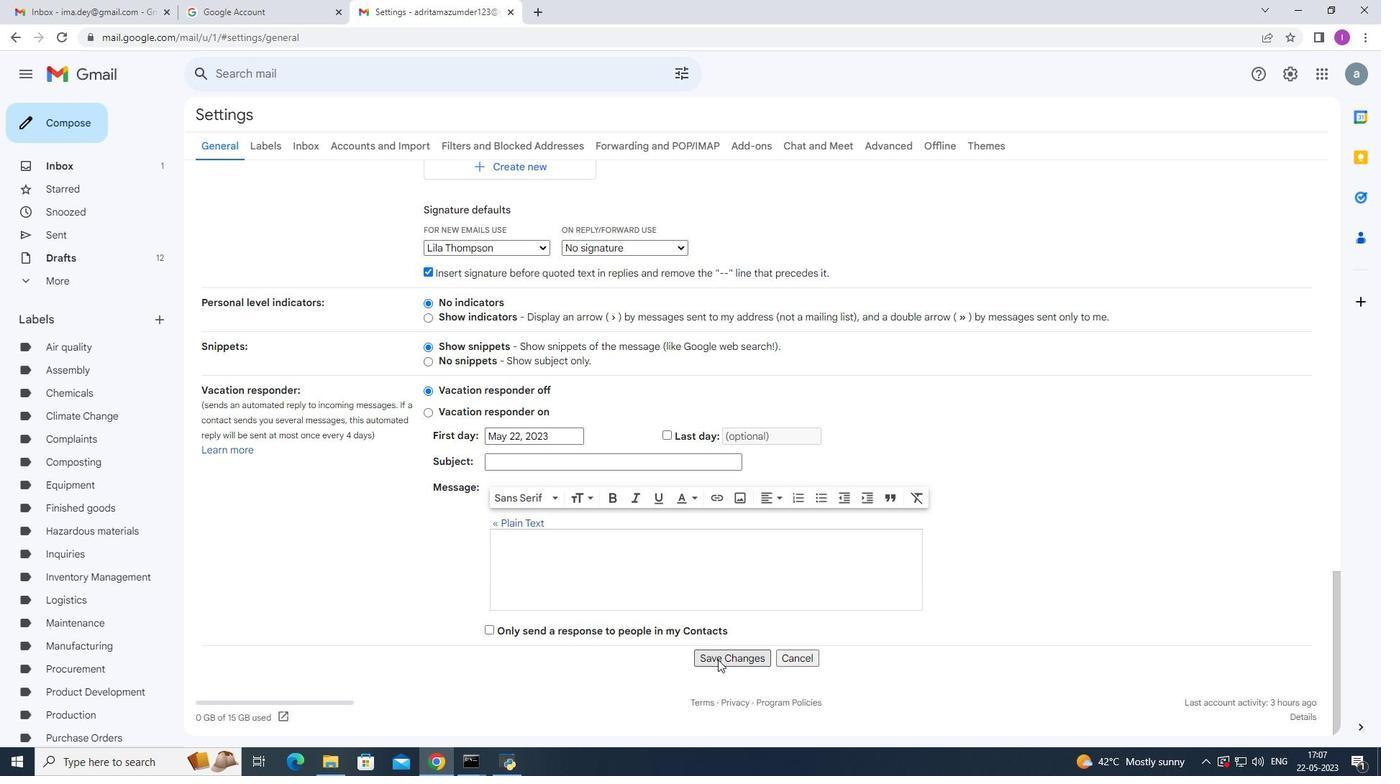 
Action: Mouse moved to (76, 126)
Screenshot: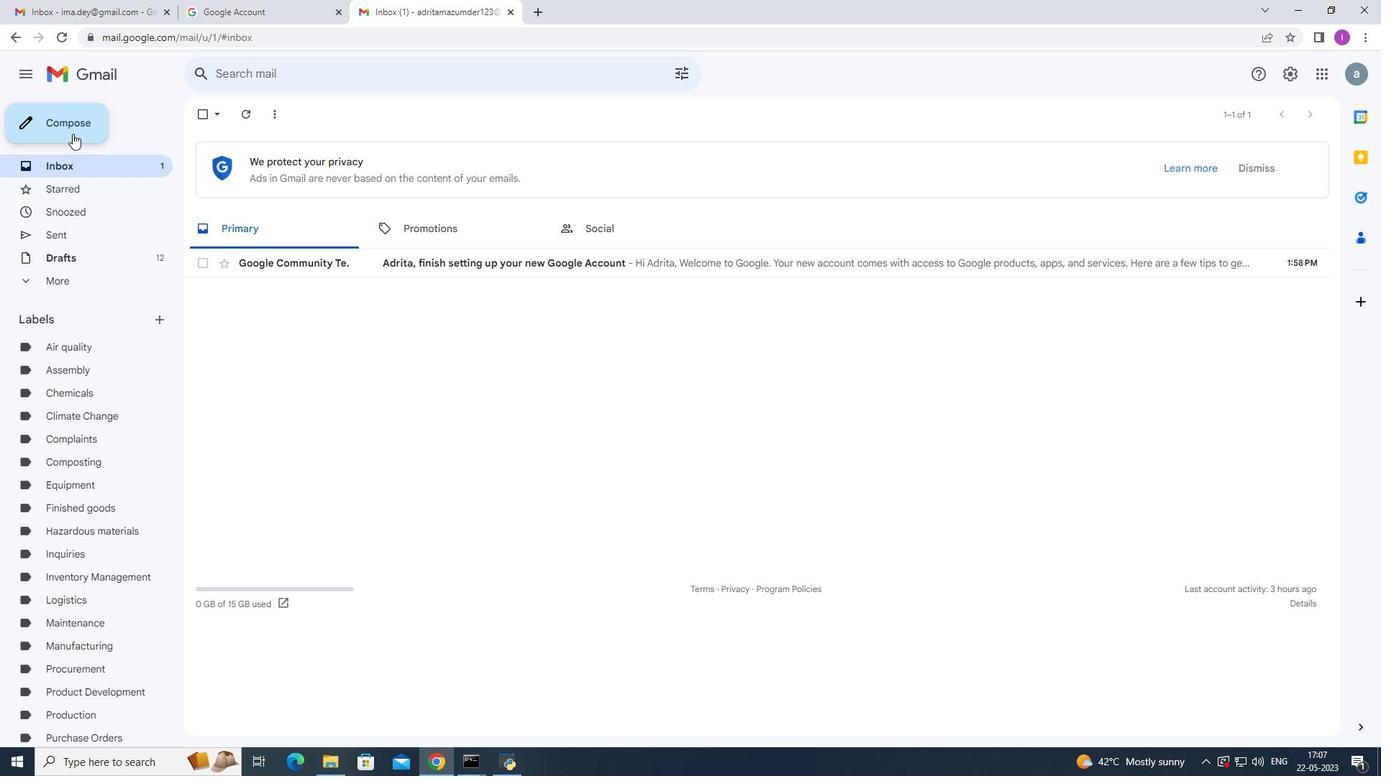 
Action: Mouse pressed left at (76, 126)
Screenshot: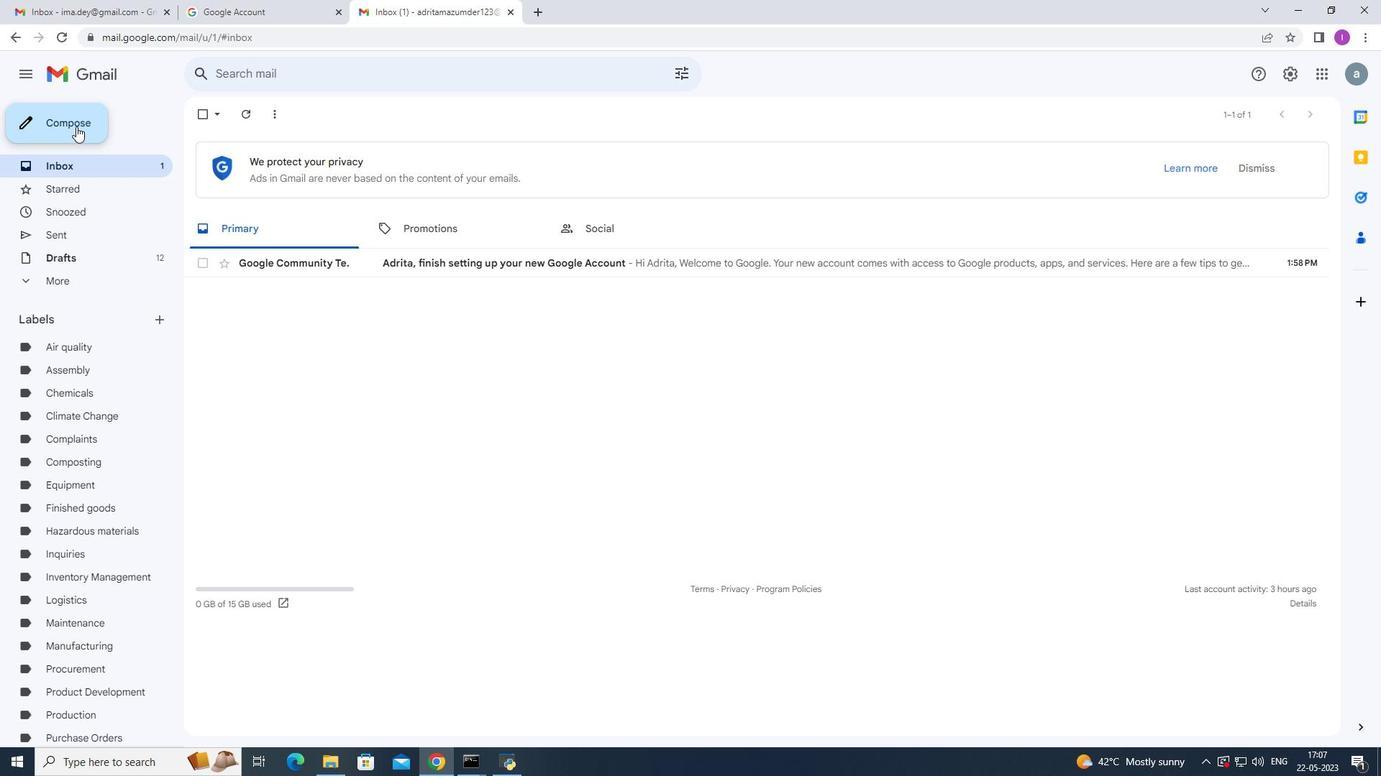 
Action: Mouse moved to (937, 361)
Screenshot: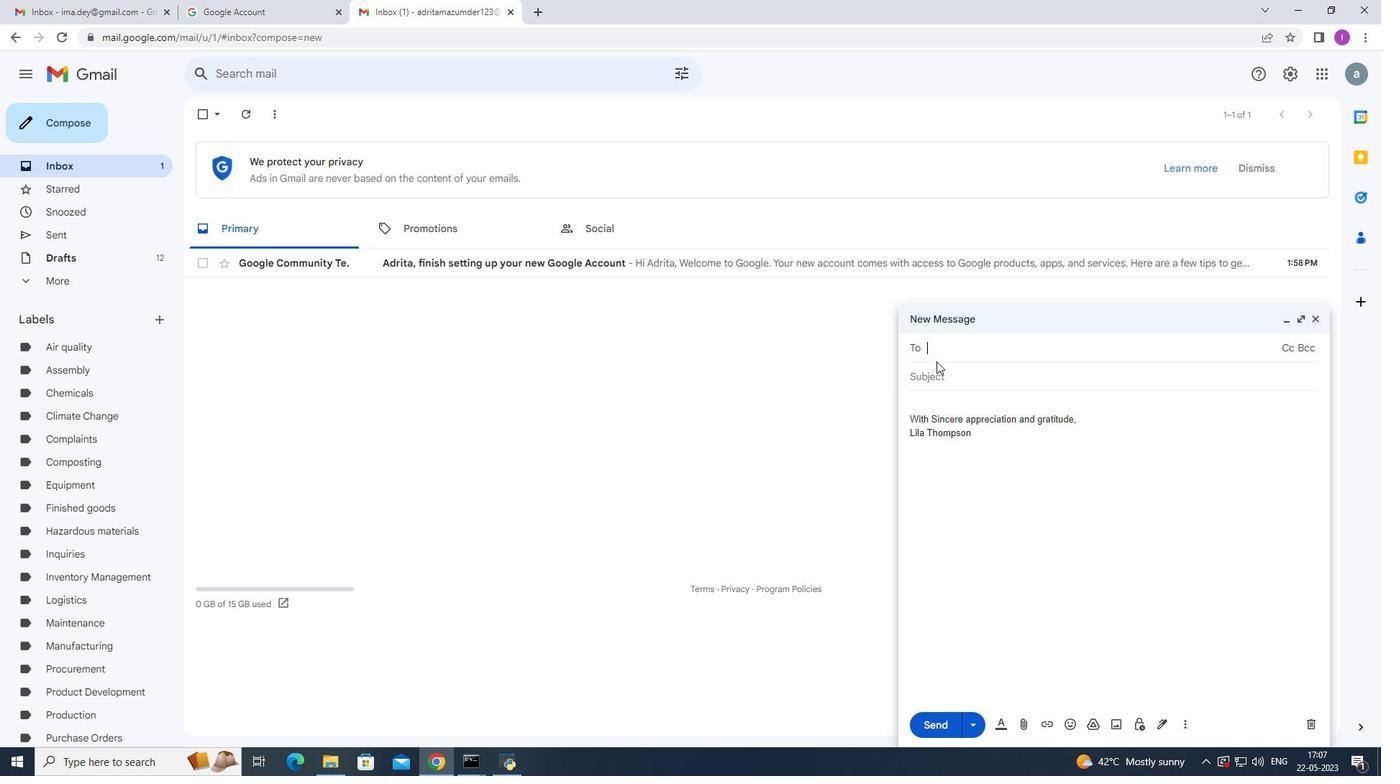 
Action: Key pressed s
Screenshot: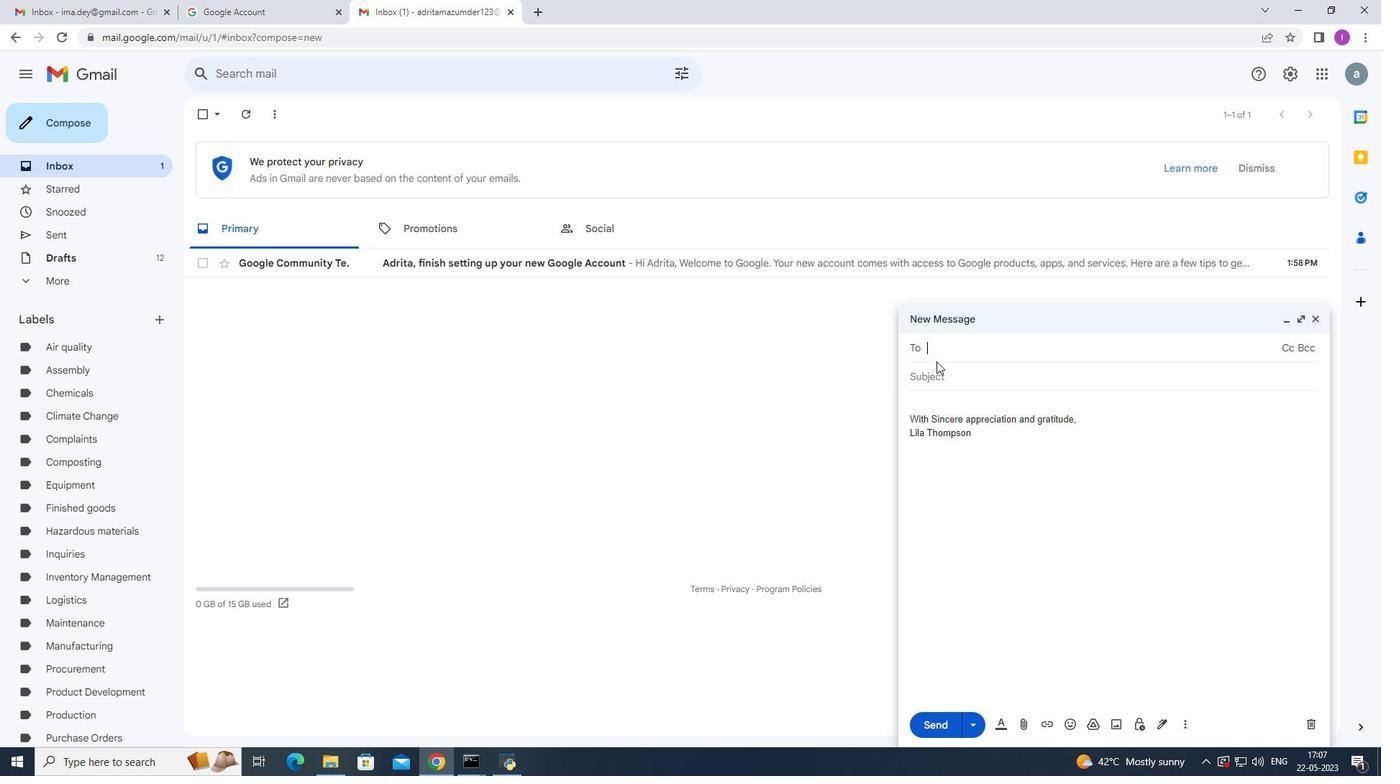 
Action: Mouse moved to (937, 361)
Screenshot: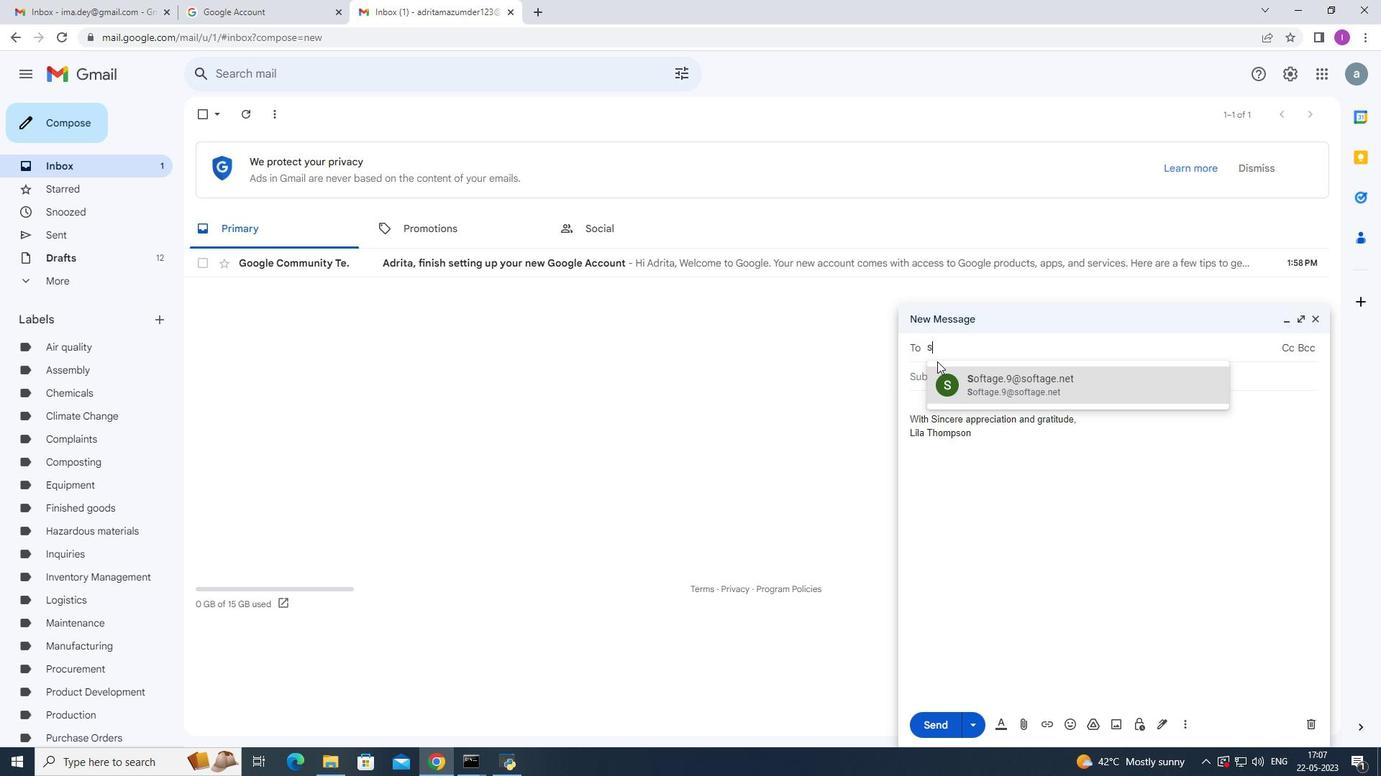 
Action: Key pressed ofta
Screenshot: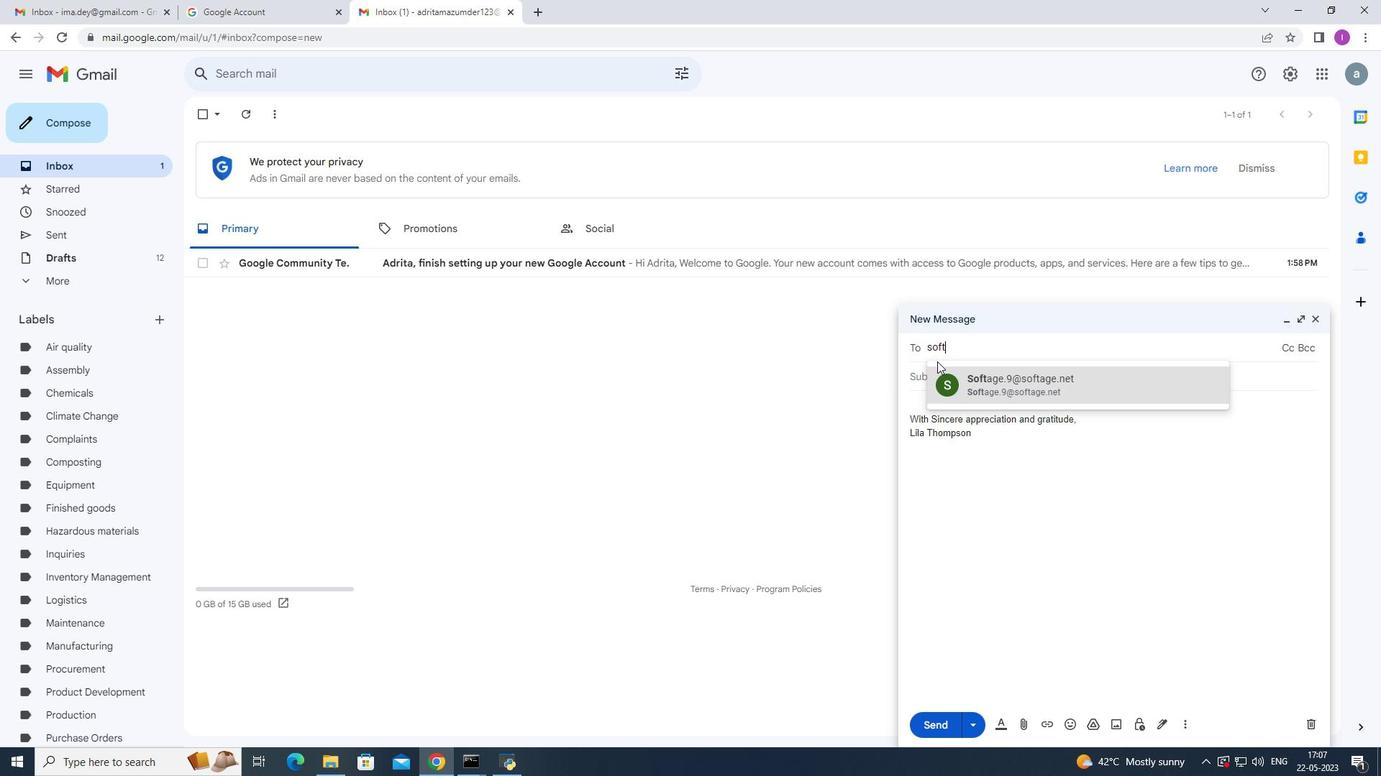 
Action: Mouse moved to (938, 361)
Screenshot: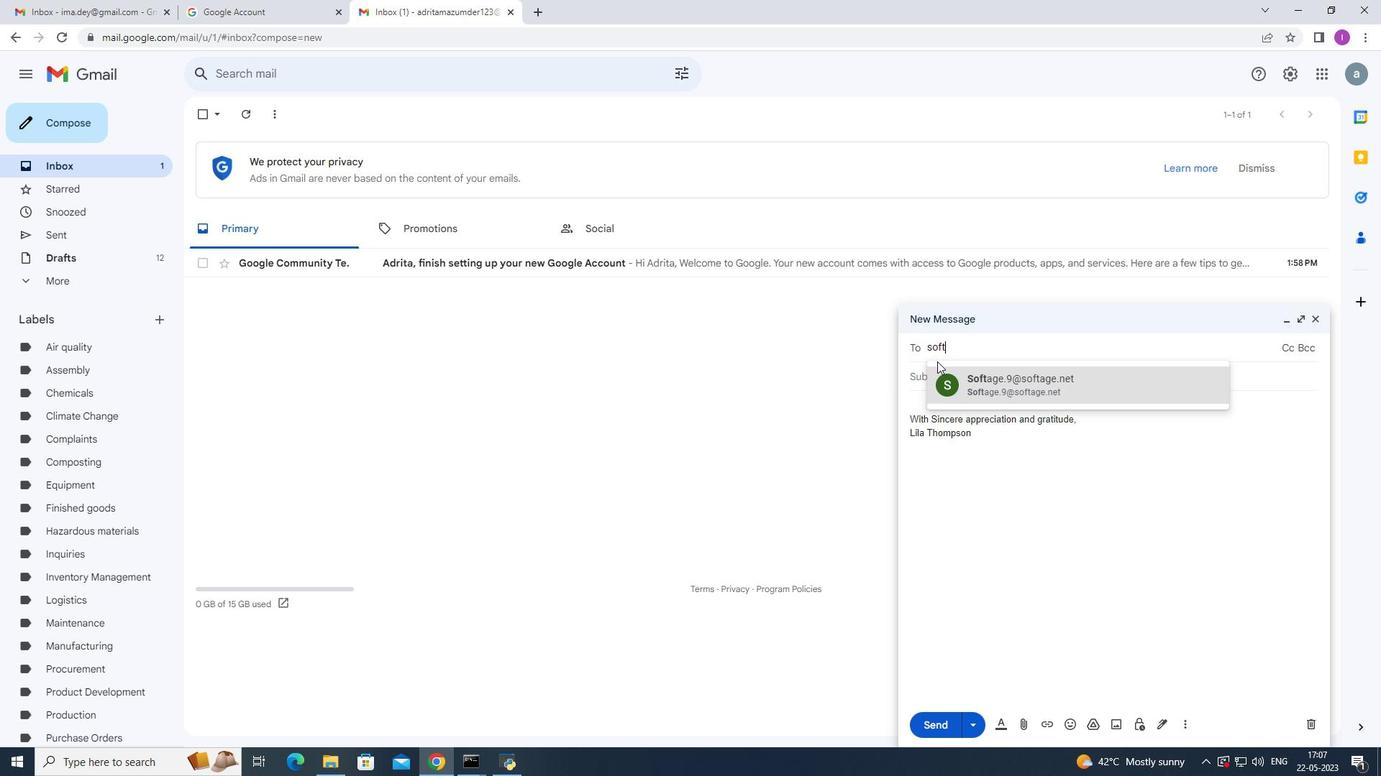 
Action: Key pressed ge
Screenshot: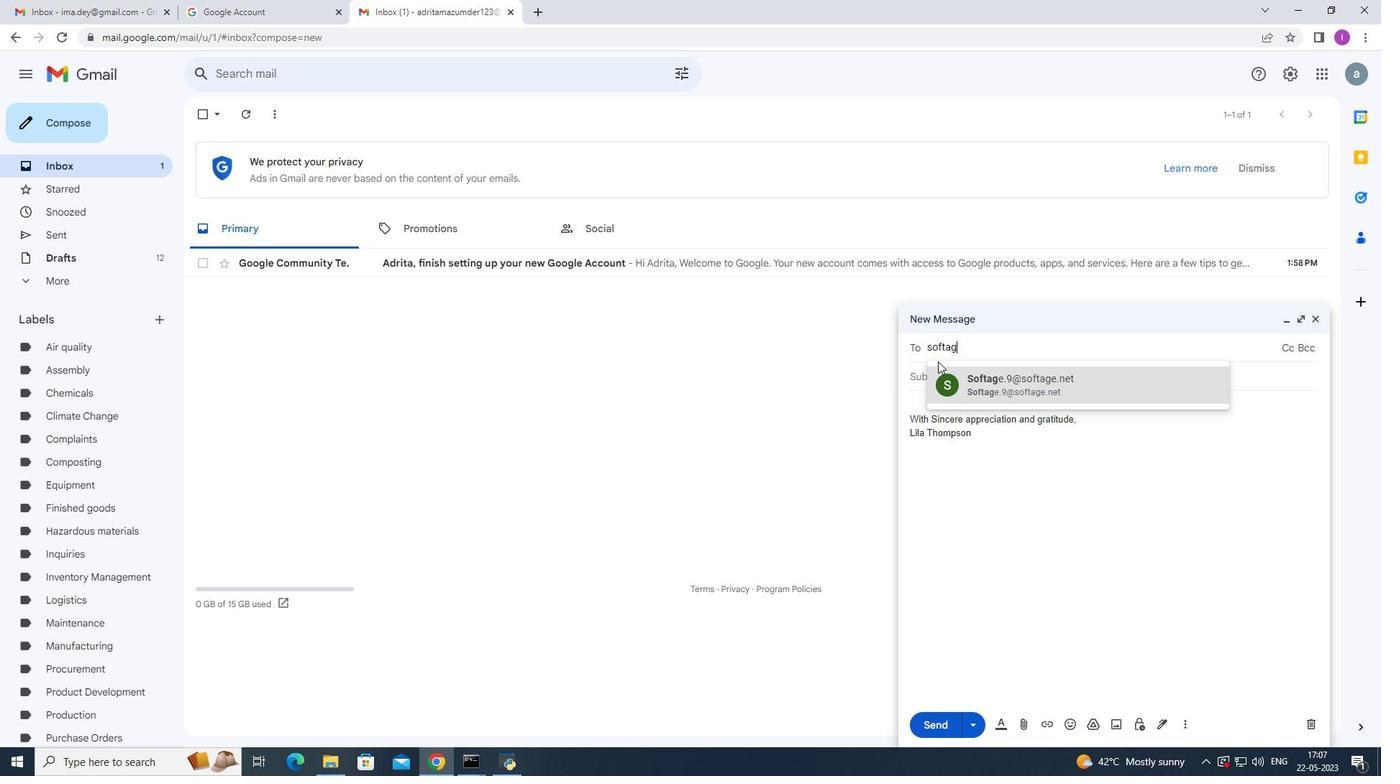 
Action: Mouse moved to (1045, 386)
Screenshot: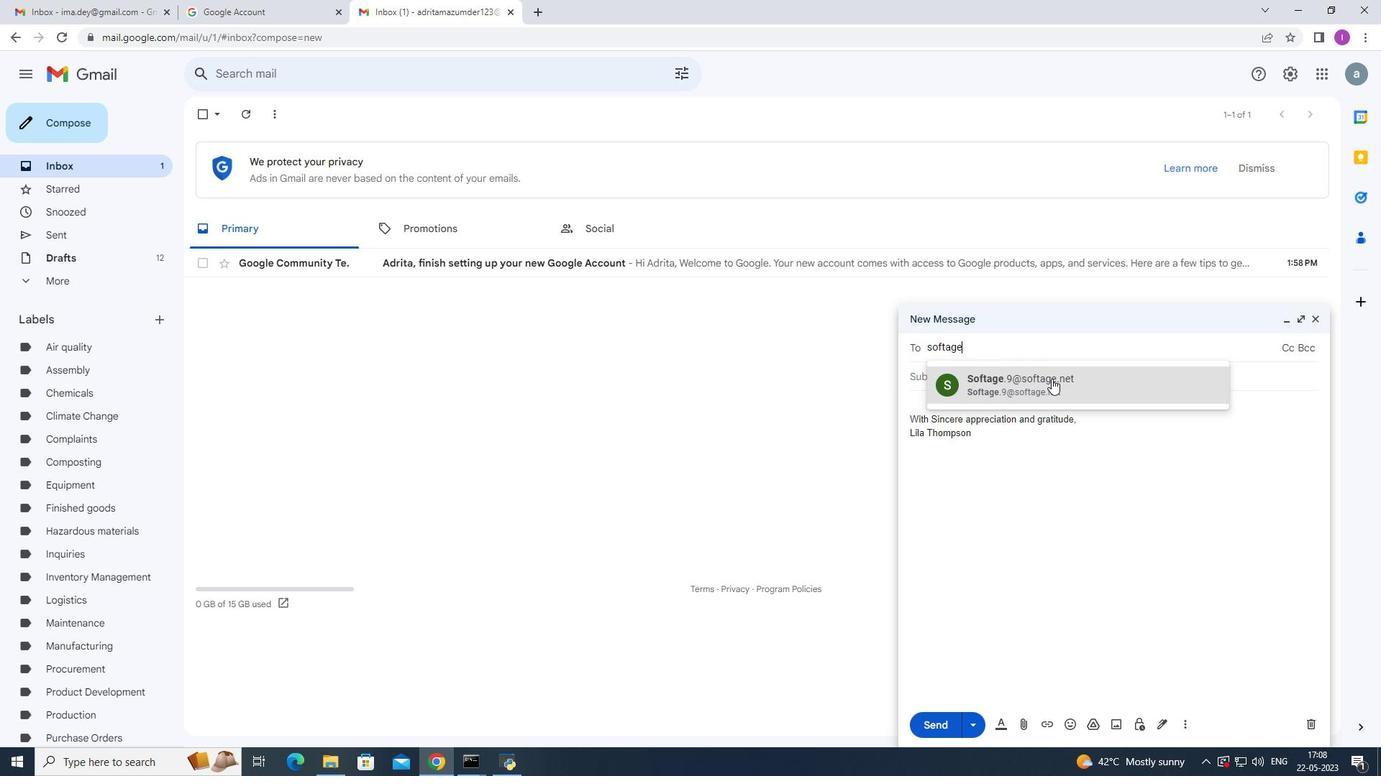 
Action: Mouse pressed left at (1045, 386)
Screenshot: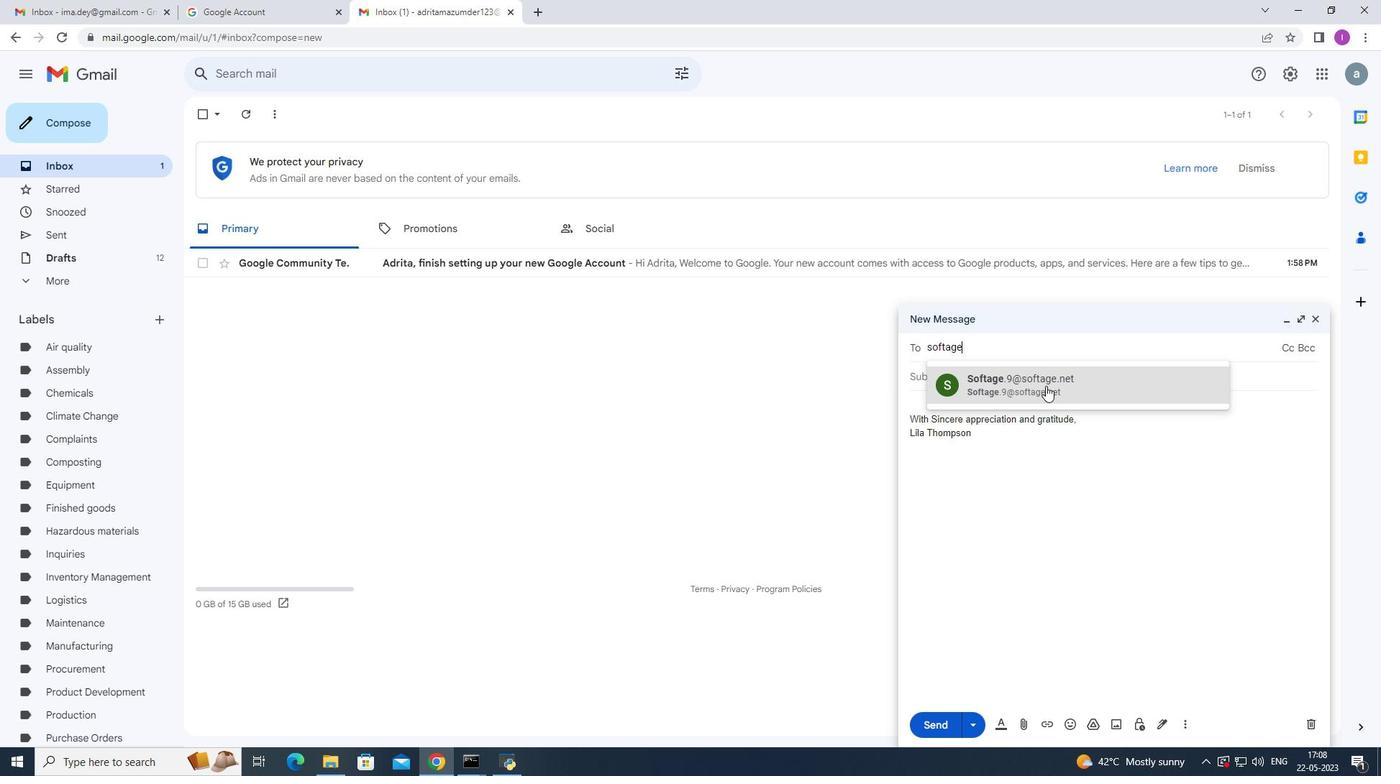
Action: Mouse moved to (1186, 720)
Screenshot: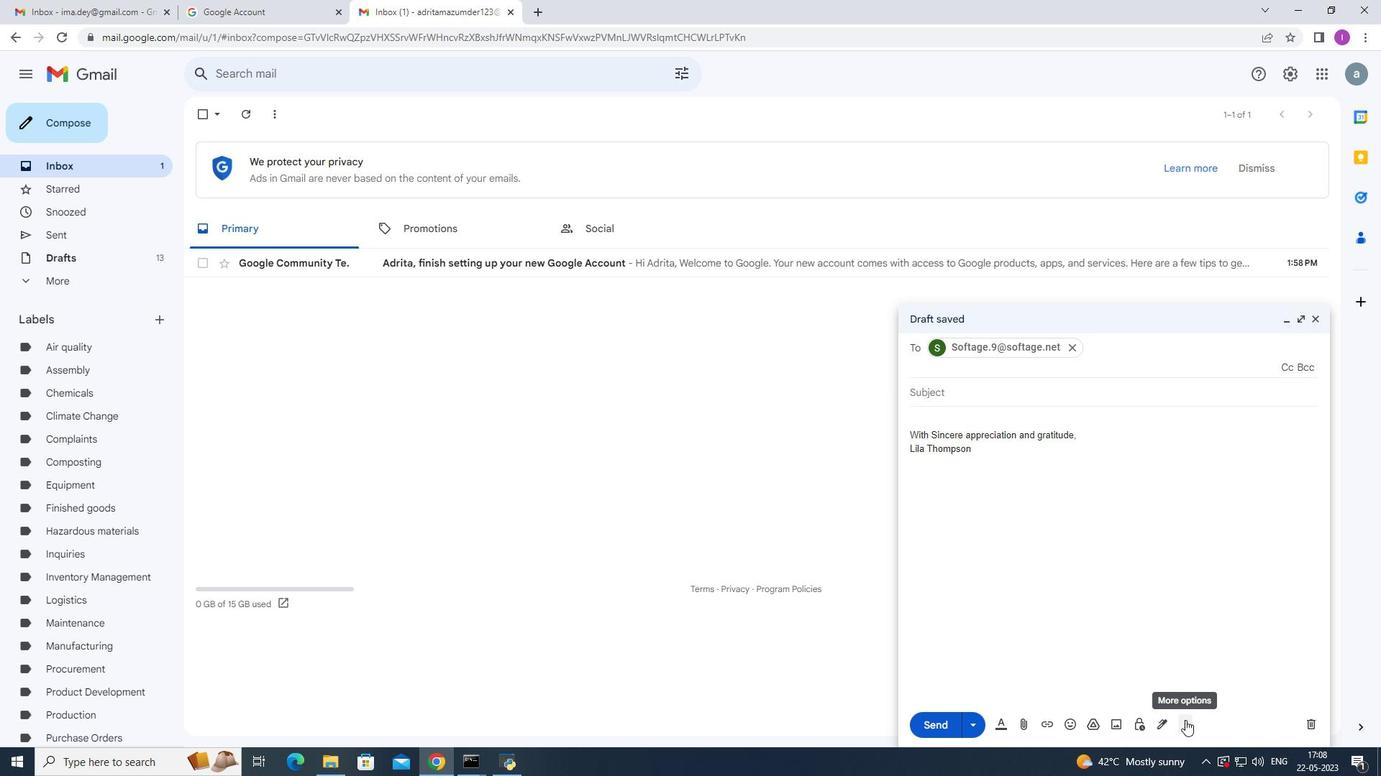 
Action: Mouse pressed left at (1186, 720)
Screenshot: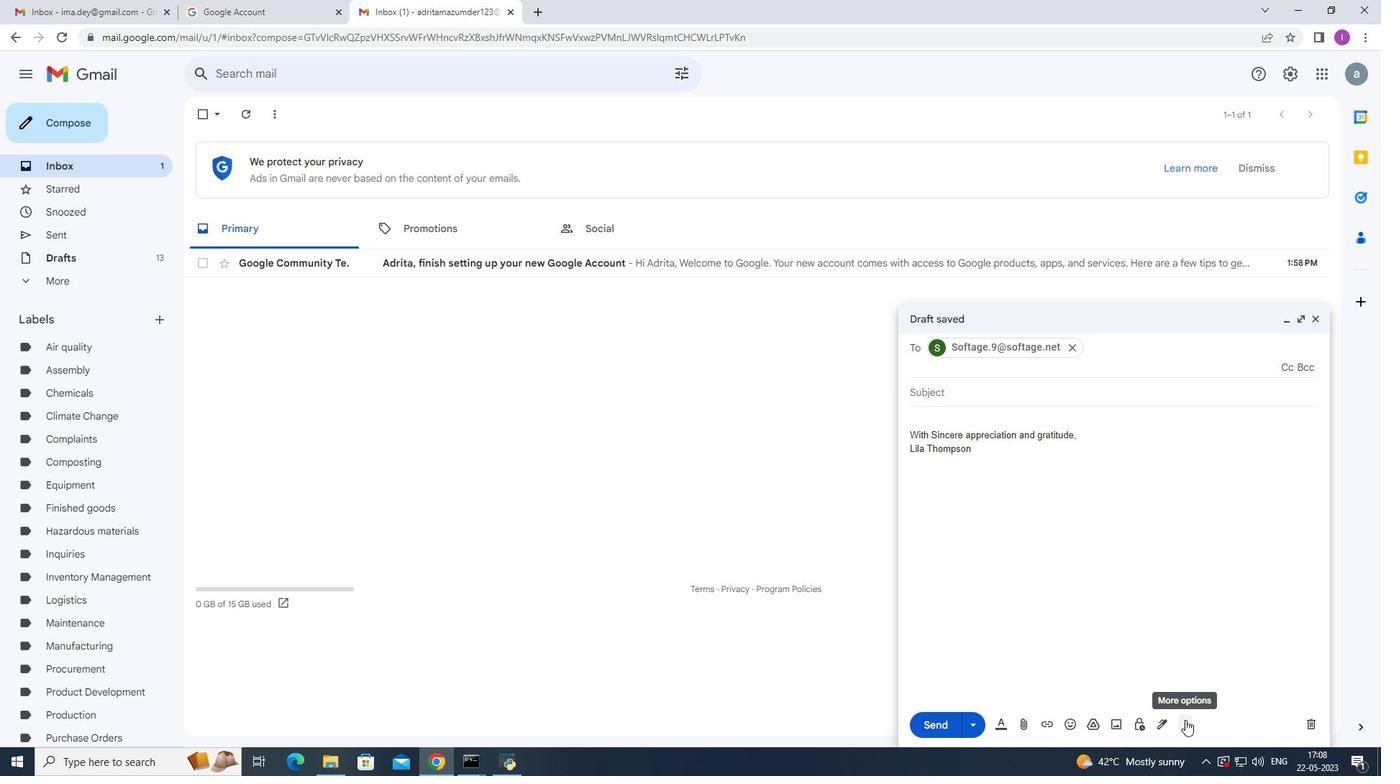 
Action: Mouse moved to (1078, 310)
Screenshot: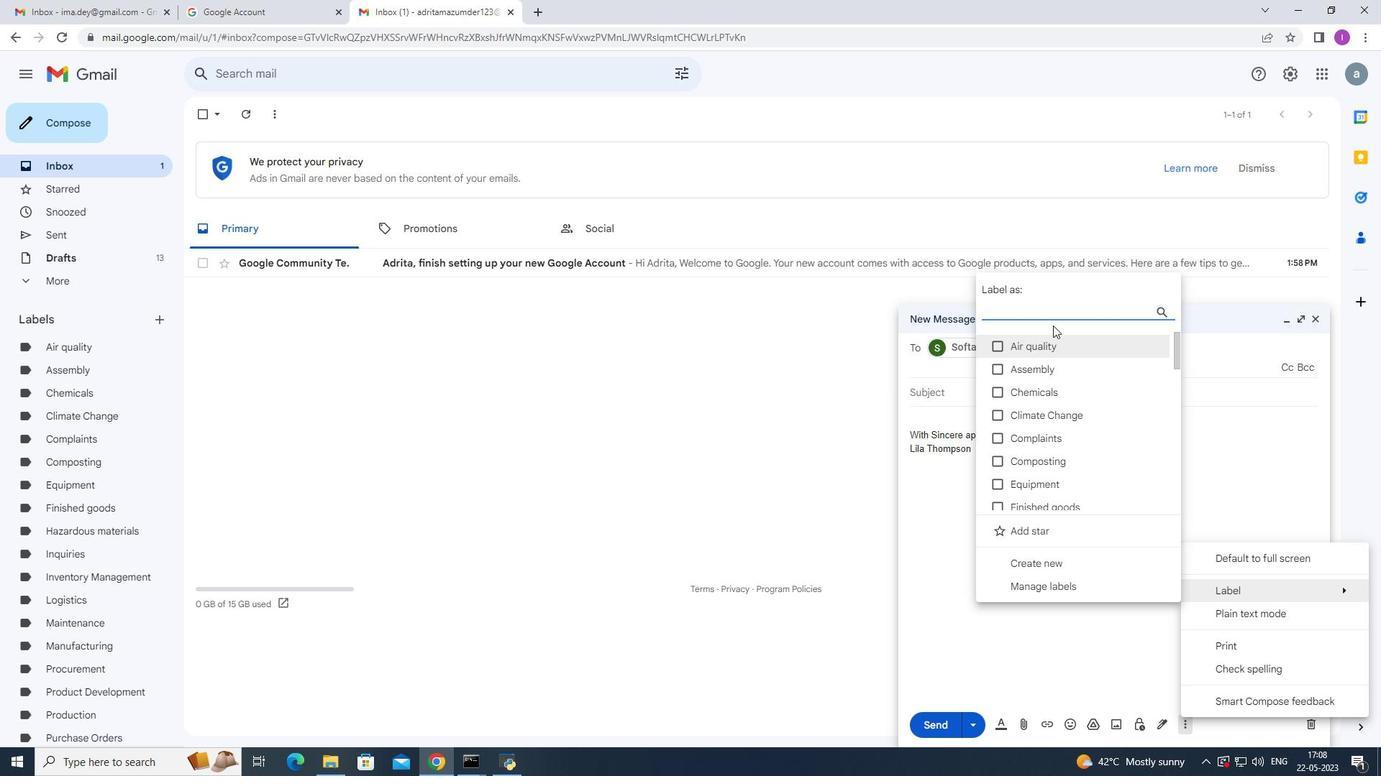 
Action: Key pressed <Key.shift>Returns
Screenshot: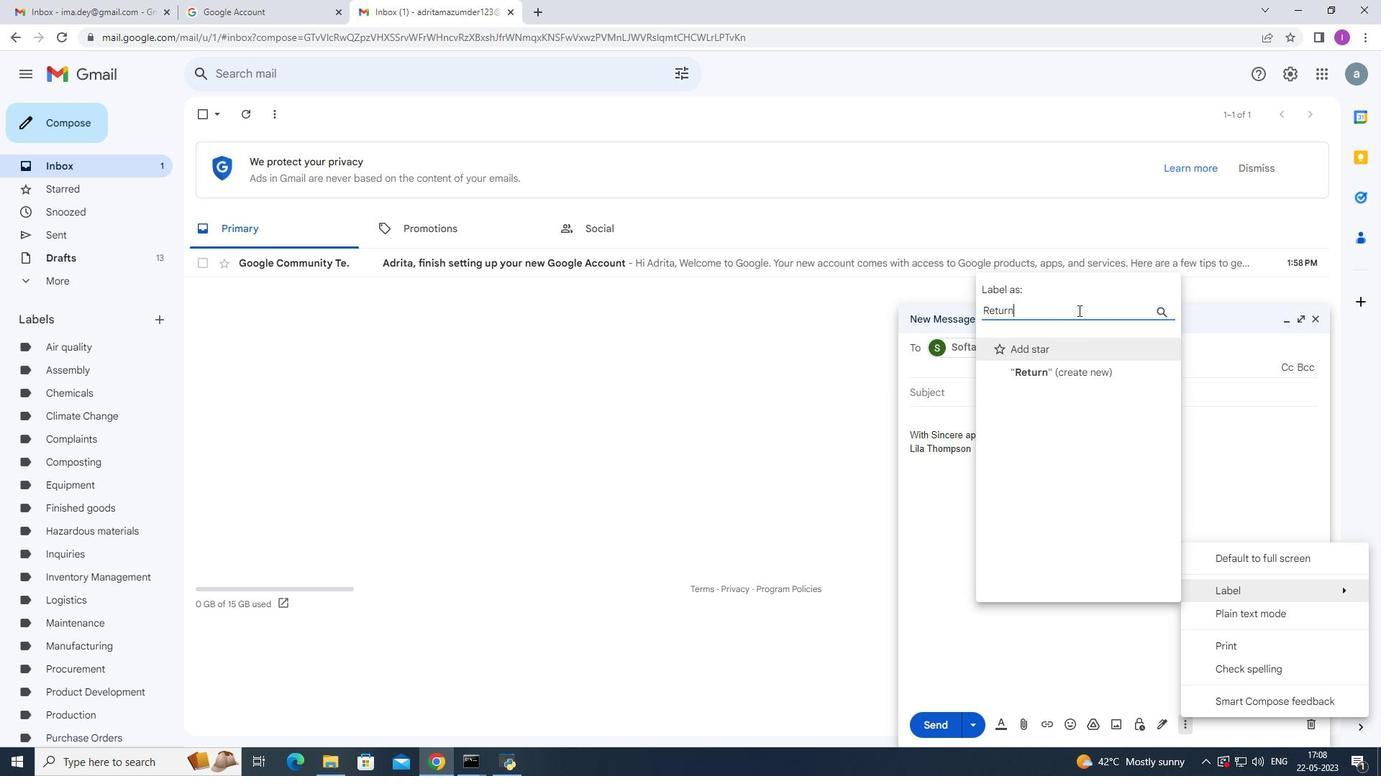 
Action: Mouse moved to (1039, 371)
Screenshot: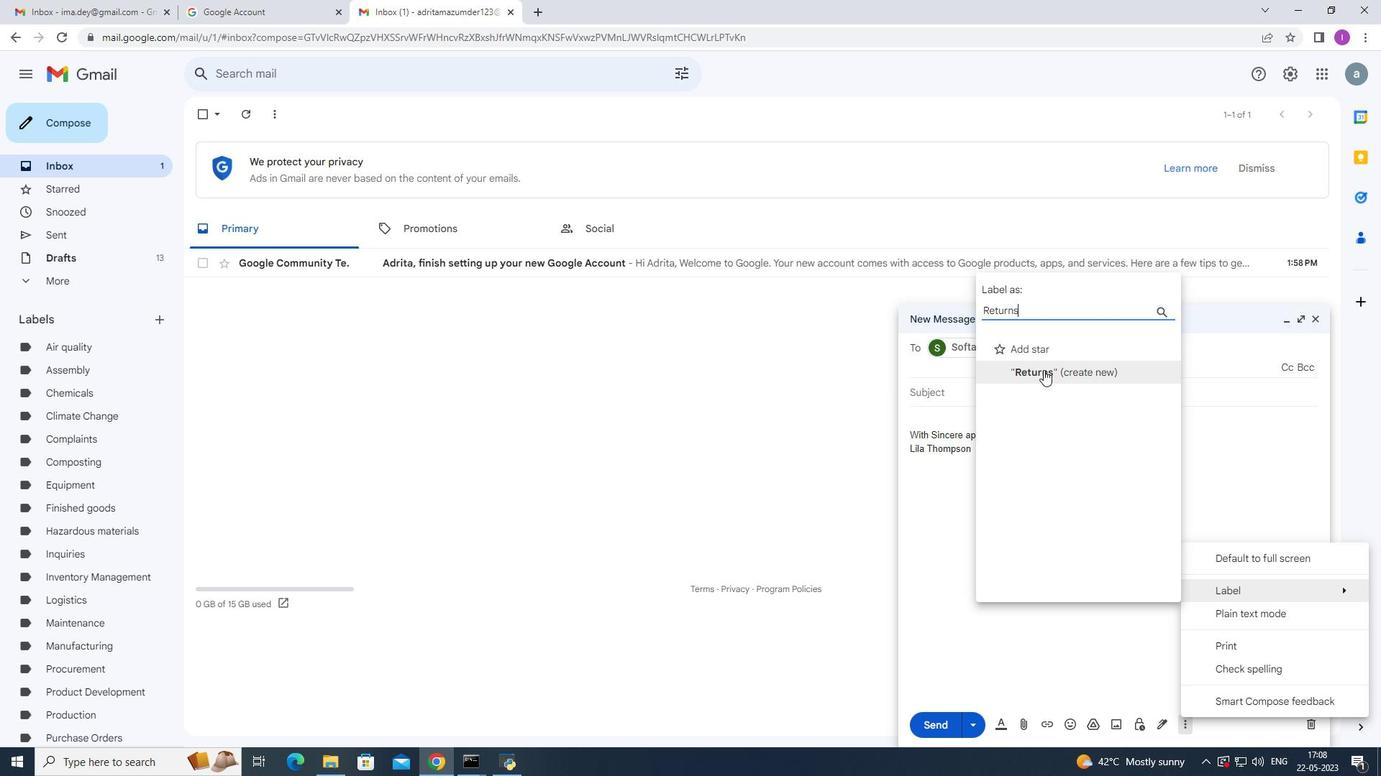 
Action: Mouse pressed left at (1039, 371)
Screenshot: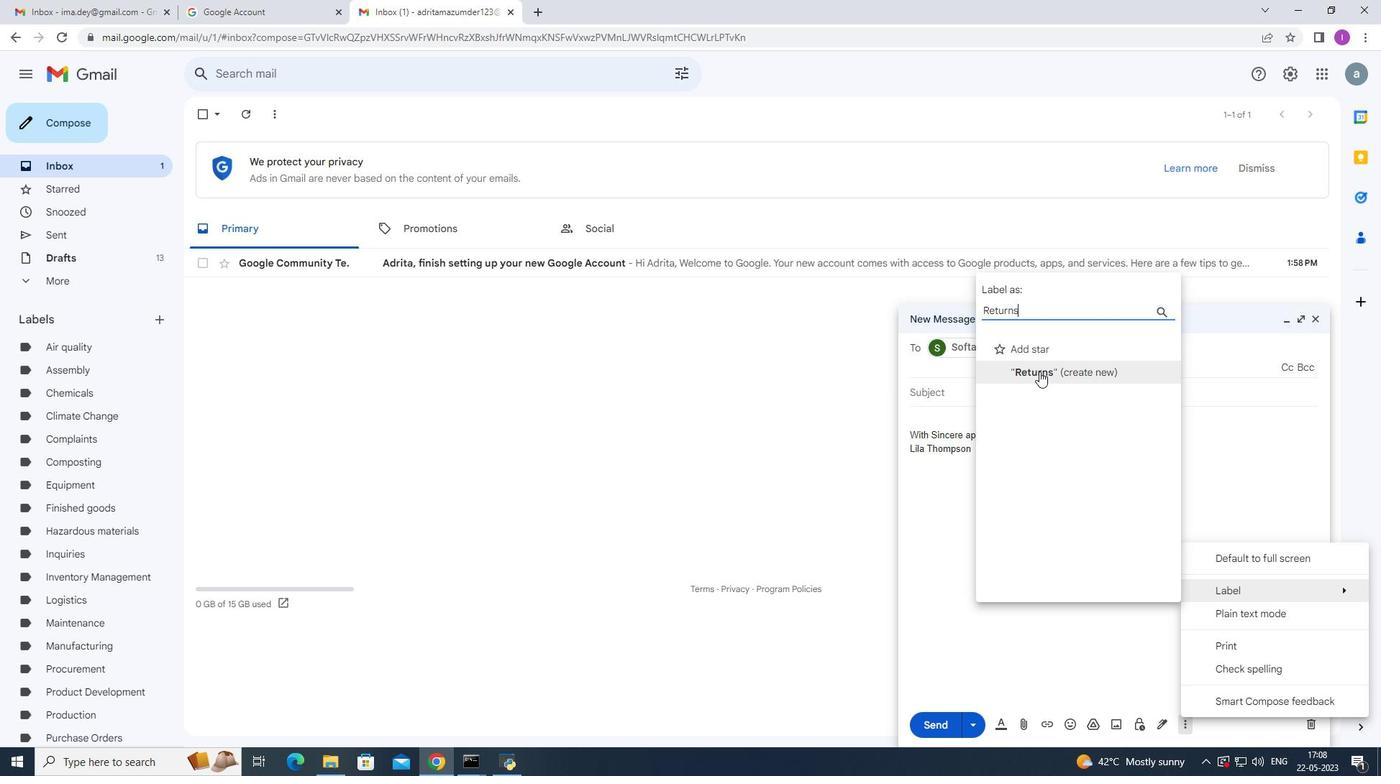 
Action: Mouse moved to (829, 452)
Screenshot: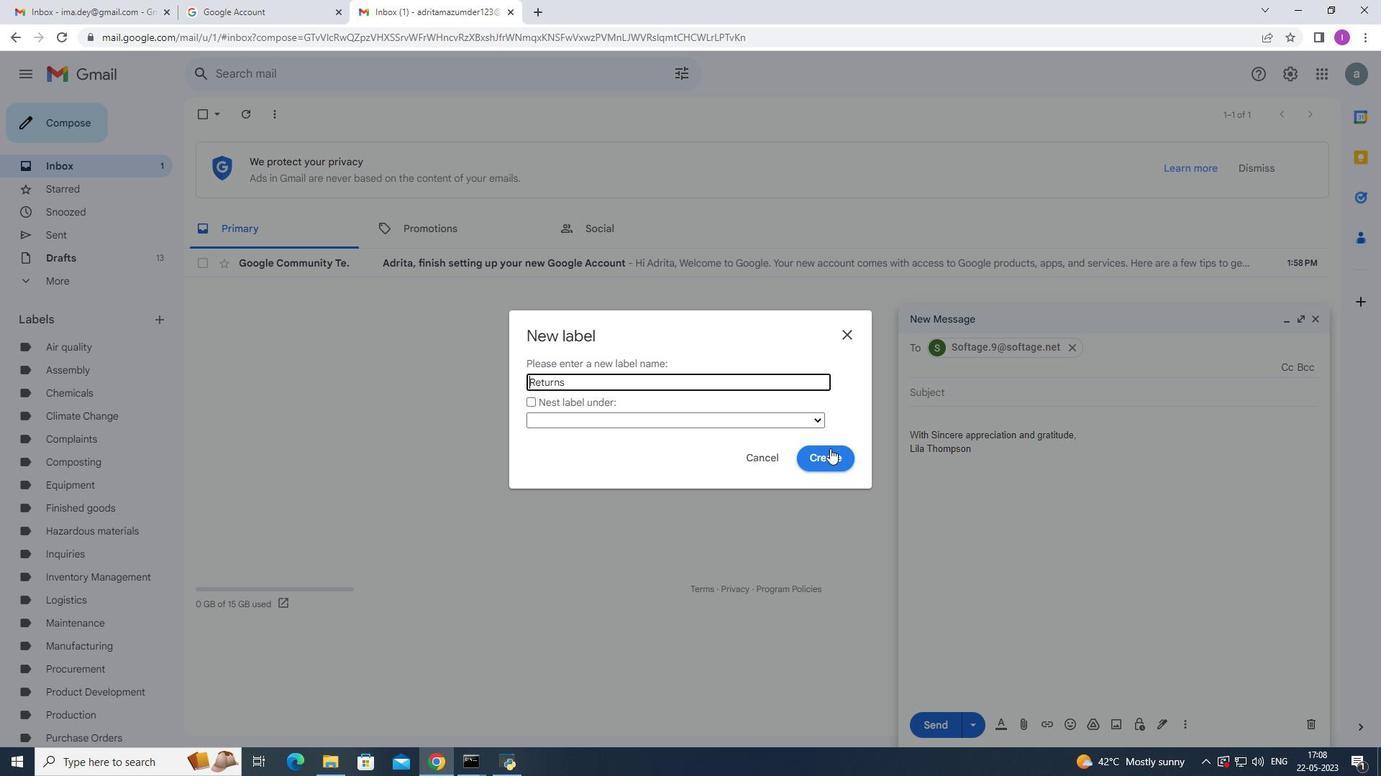 
Action: Mouse pressed left at (829, 452)
Screenshot: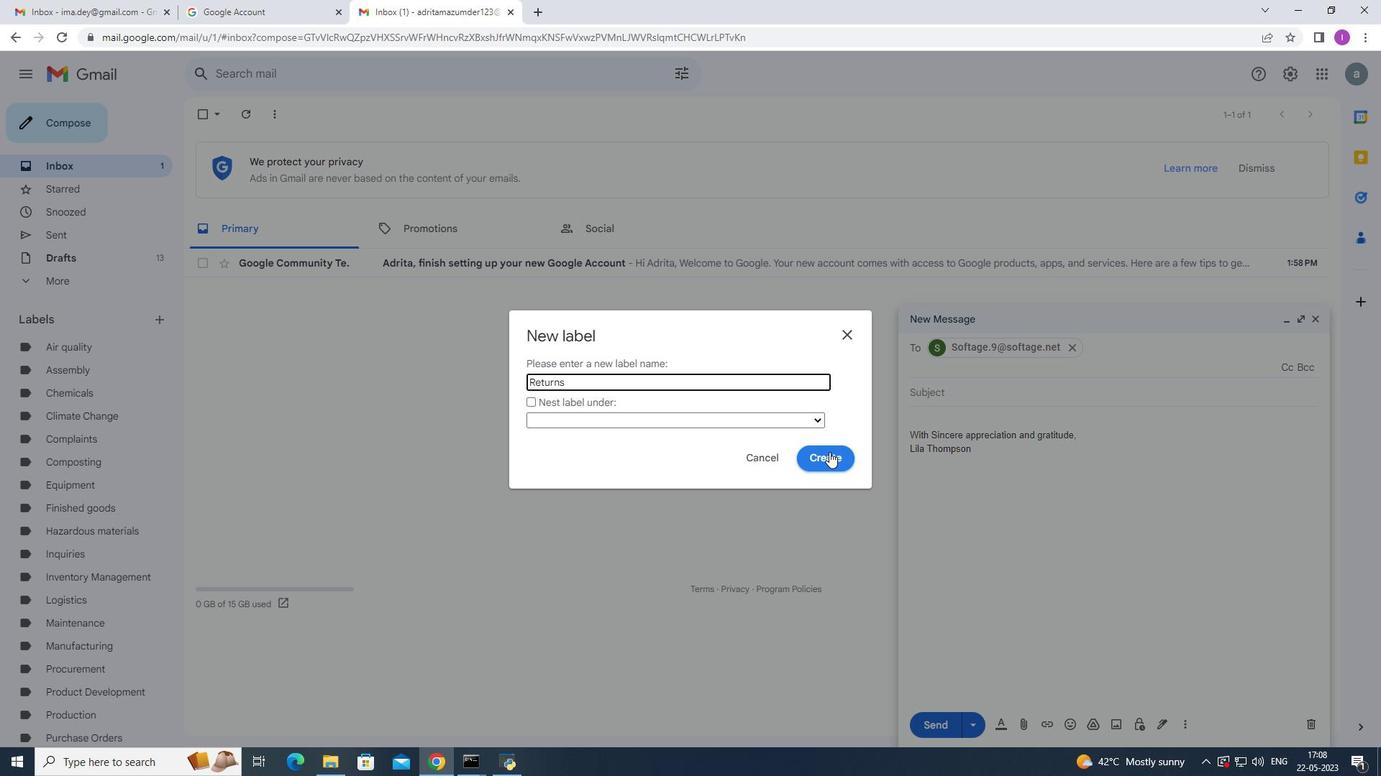 
Action: Mouse moved to (1181, 722)
Screenshot: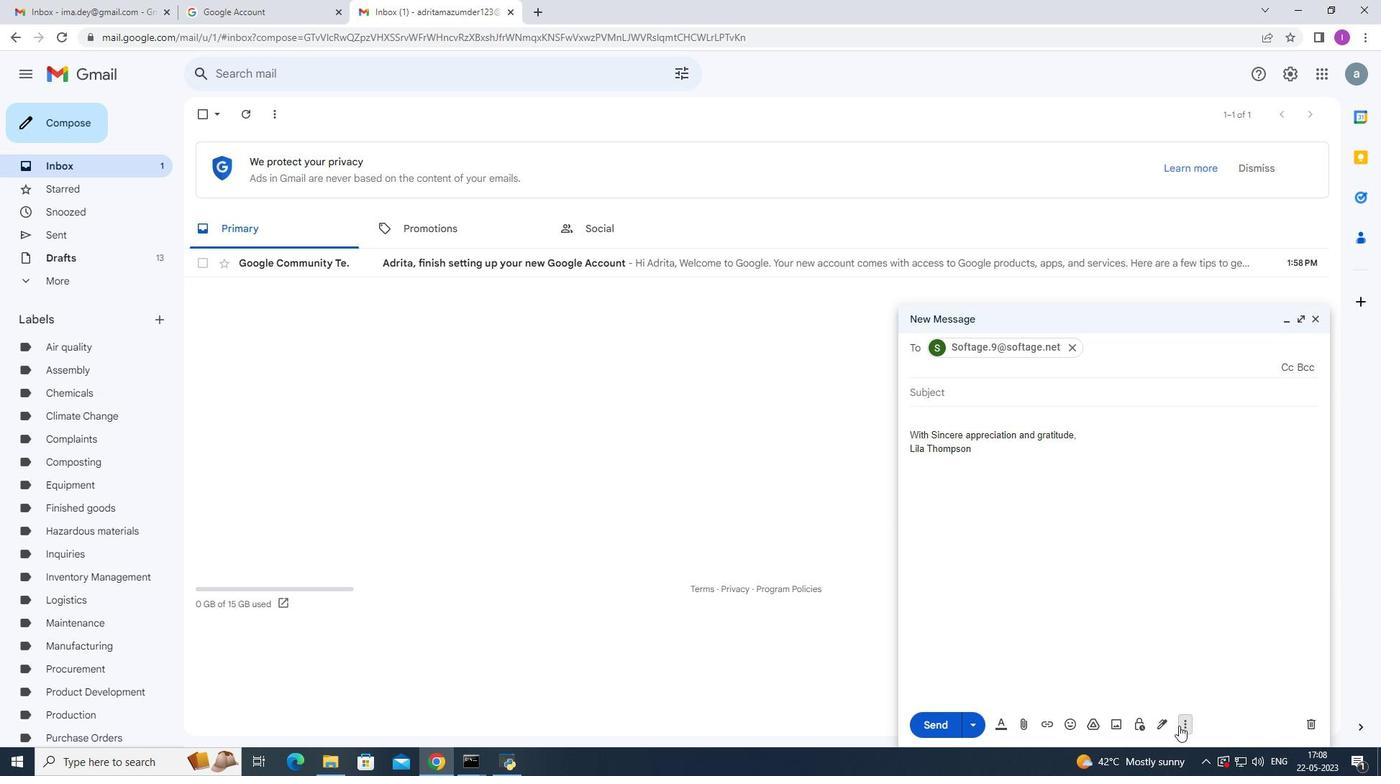 
Action: Mouse pressed left at (1181, 722)
Screenshot: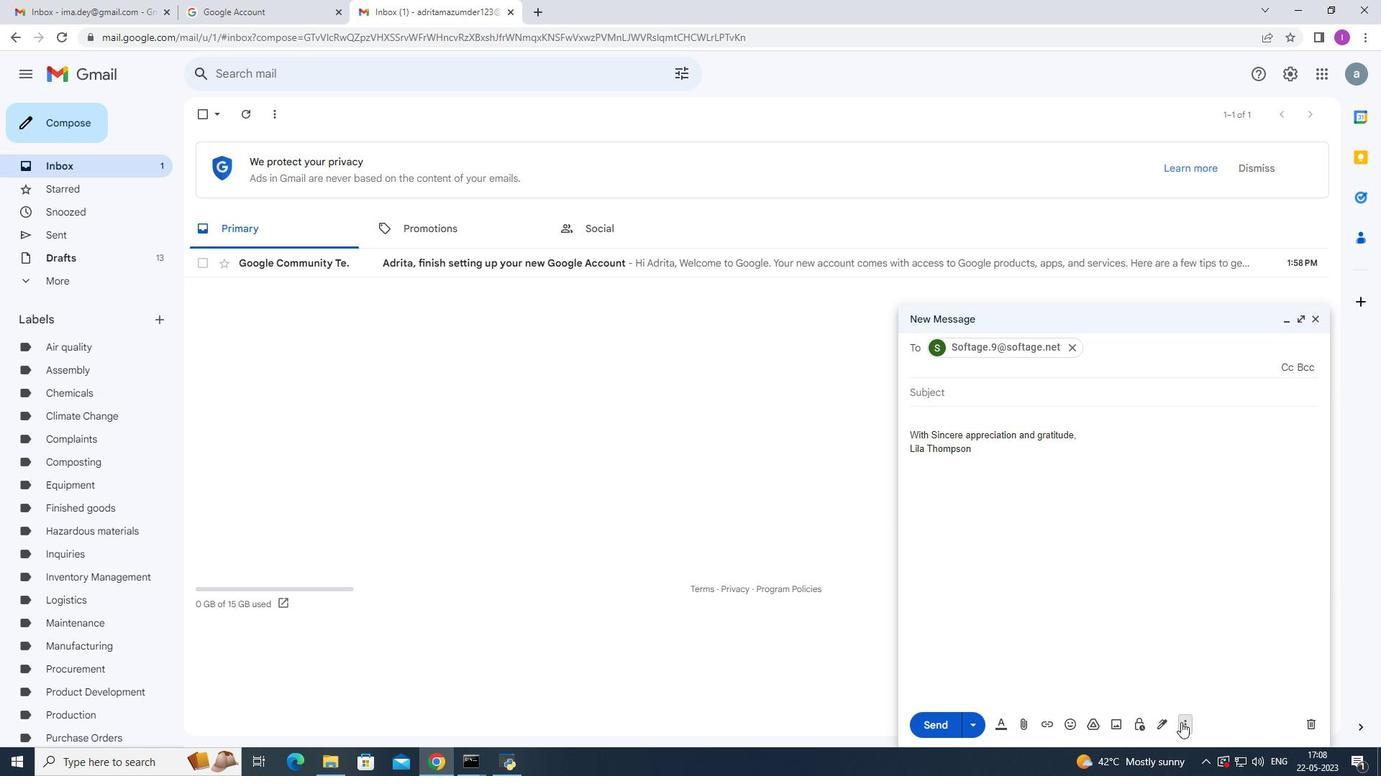 
Action: Mouse moved to (1228, 589)
Screenshot: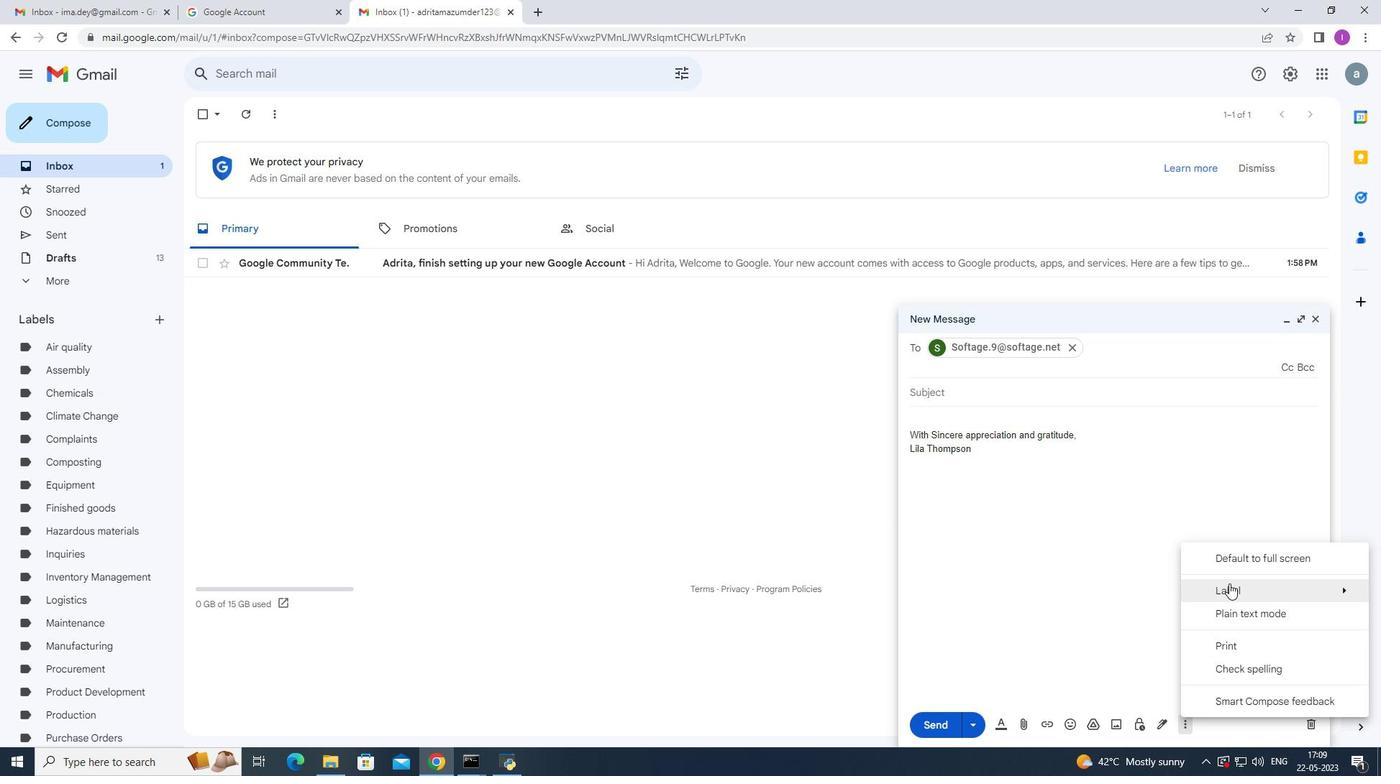 
Action: Mouse pressed left at (1228, 589)
Screenshot: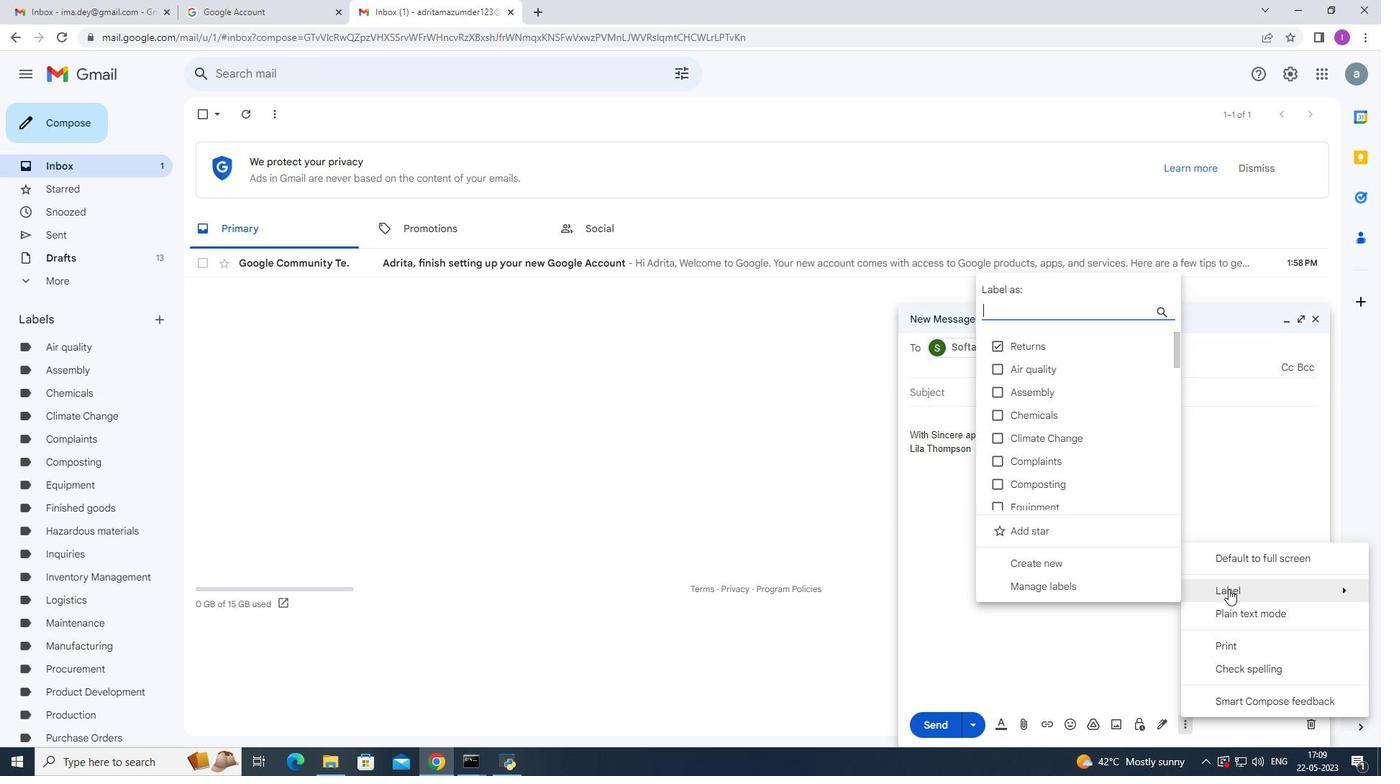 
Action: Mouse moved to (935, 556)
Screenshot: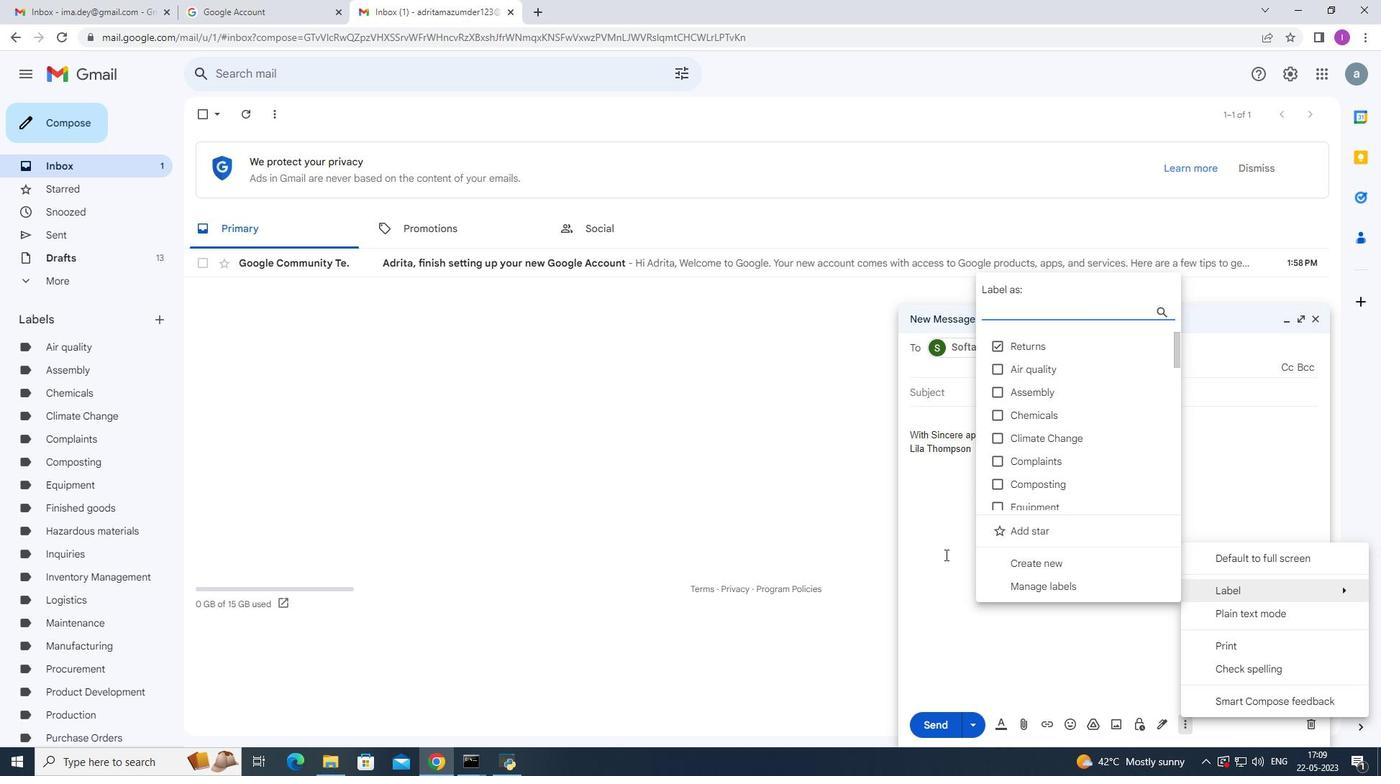 
Action: Mouse pressed left at (935, 556)
Screenshot: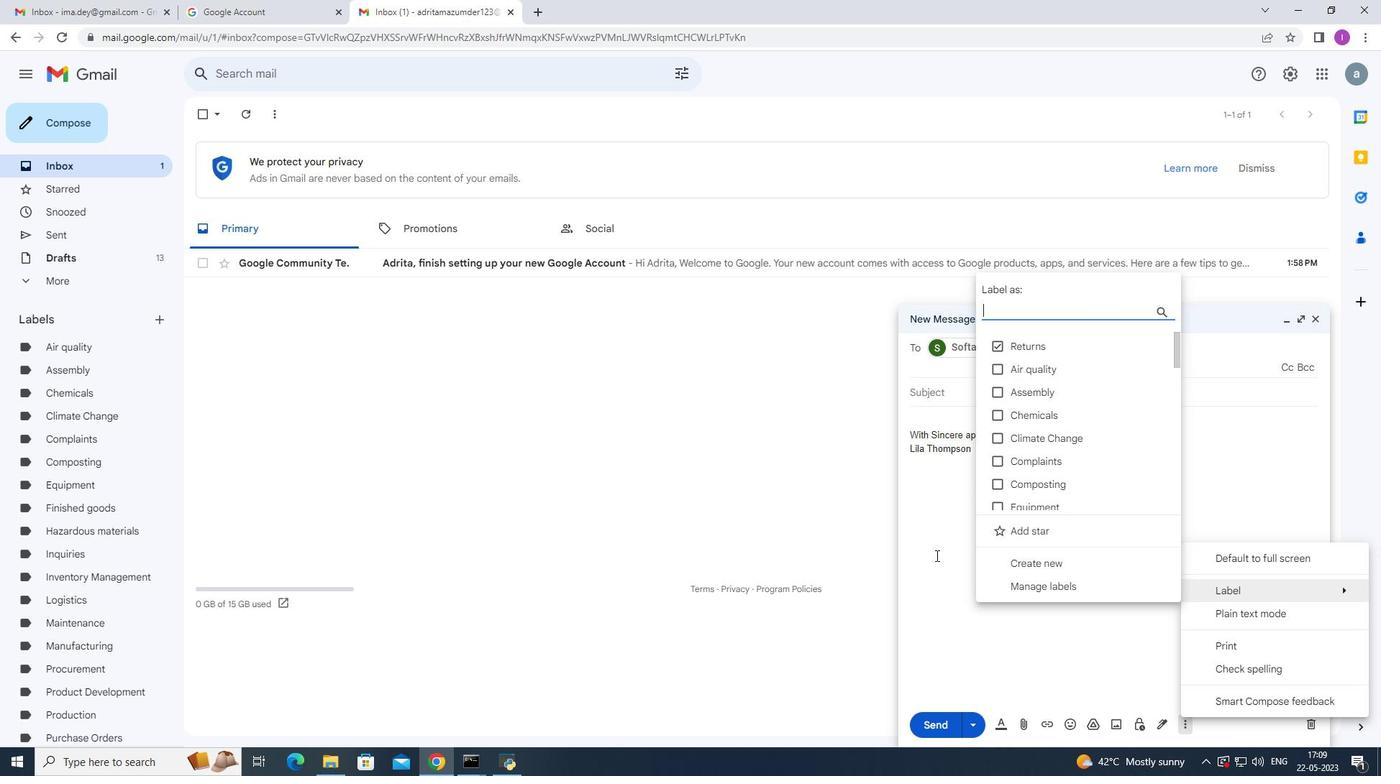 
Action: Mouse moved to (969, 582)
Screenshot: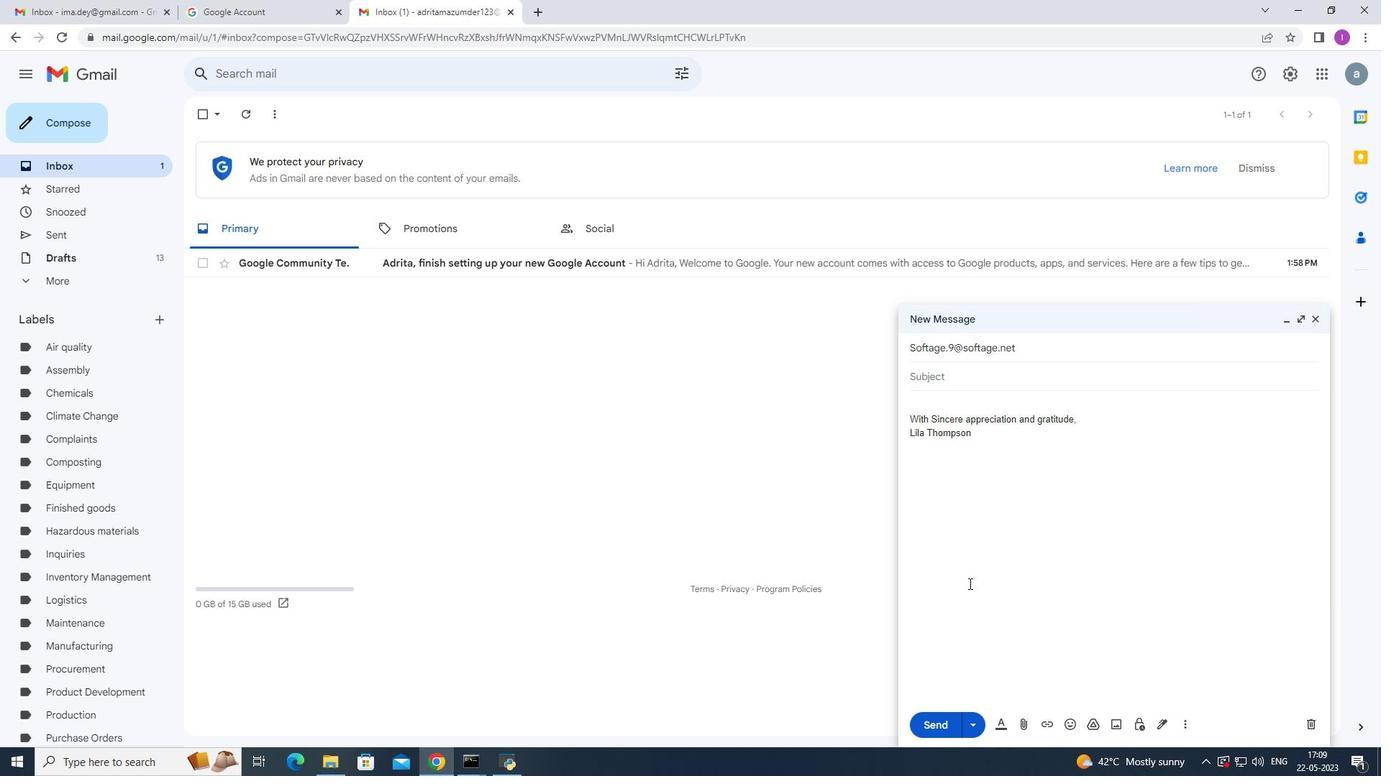 
